 Task: Search one way flight ticket for 5 adults, 2 children, 1 infant in seat and 2 infants on lap in economy from Savannah: Savannah/hilton Head International Airport to Springfield: Abraham Lincoln Capital Airport on 5-2-2023. Choice of flights is Spirit. Number of bags: 1 carry on bag and 1 checked bag. Price is upto 97000. Outbound departure time preference is 7:45.
Action: Mouse moved to (309, 396)
Screenshot: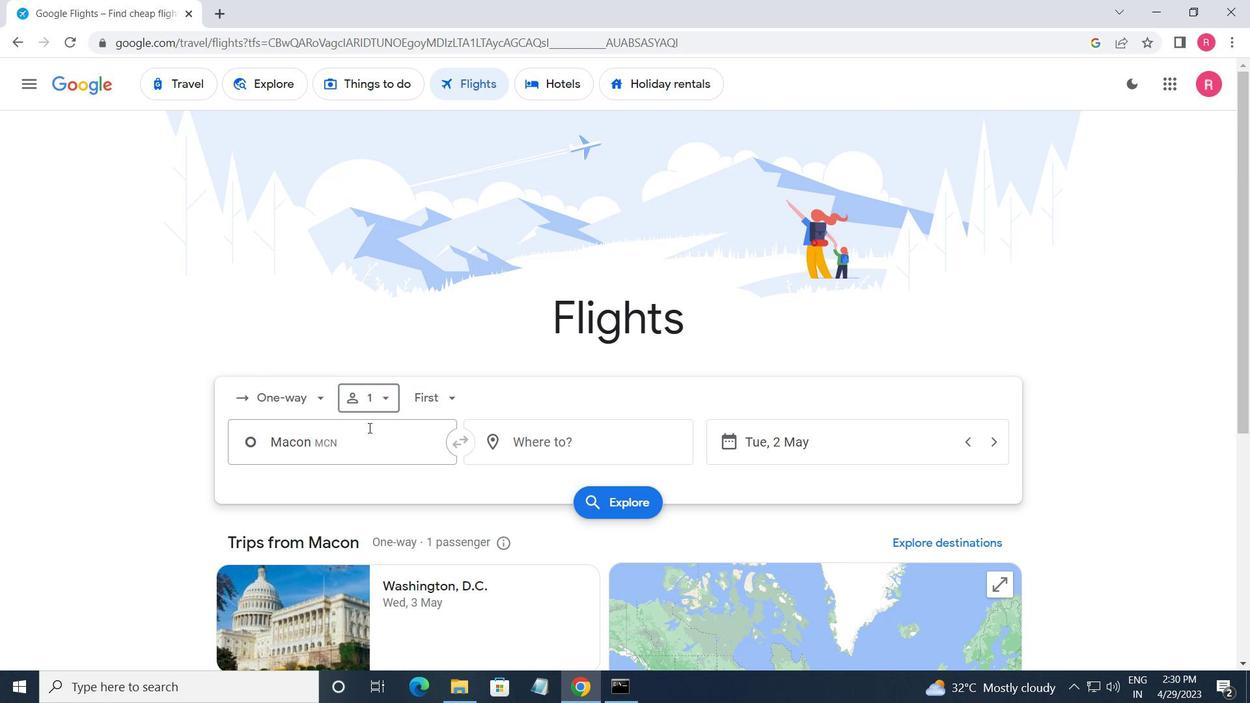 
Action: Mouse pressed left at (309, 396)
Screenshot: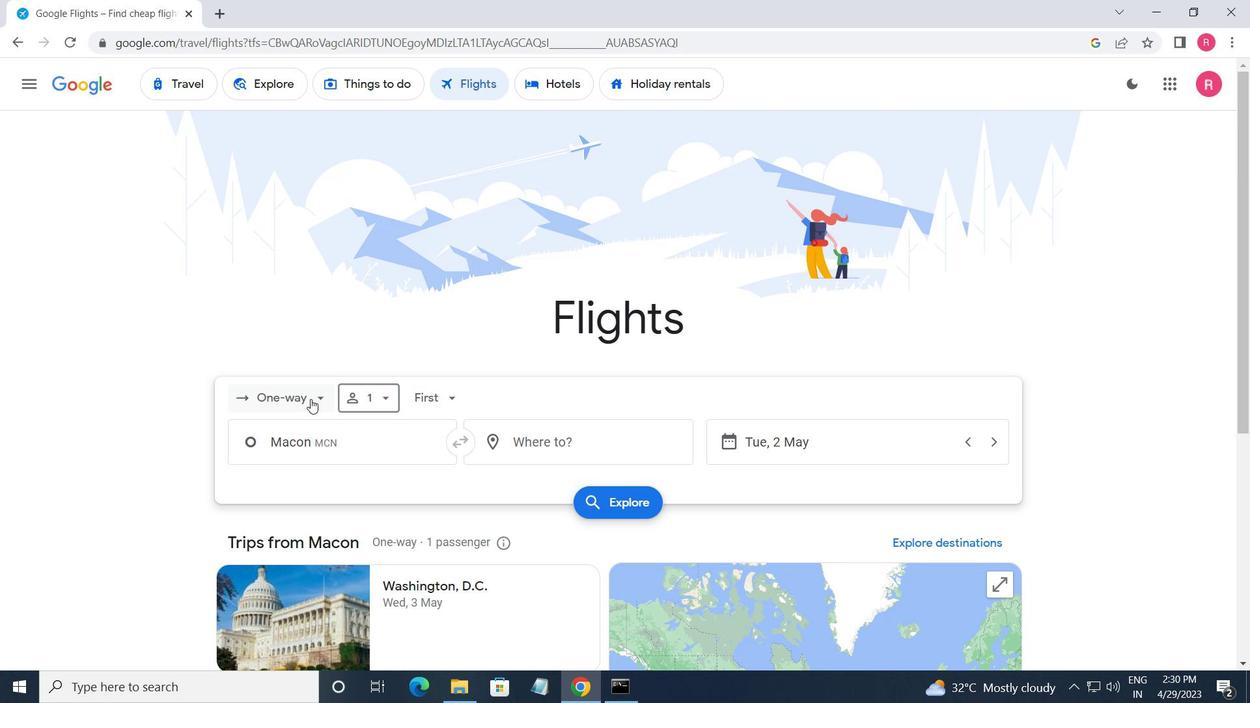 
Action: Mouse moved to (306, 470)
Screenshot: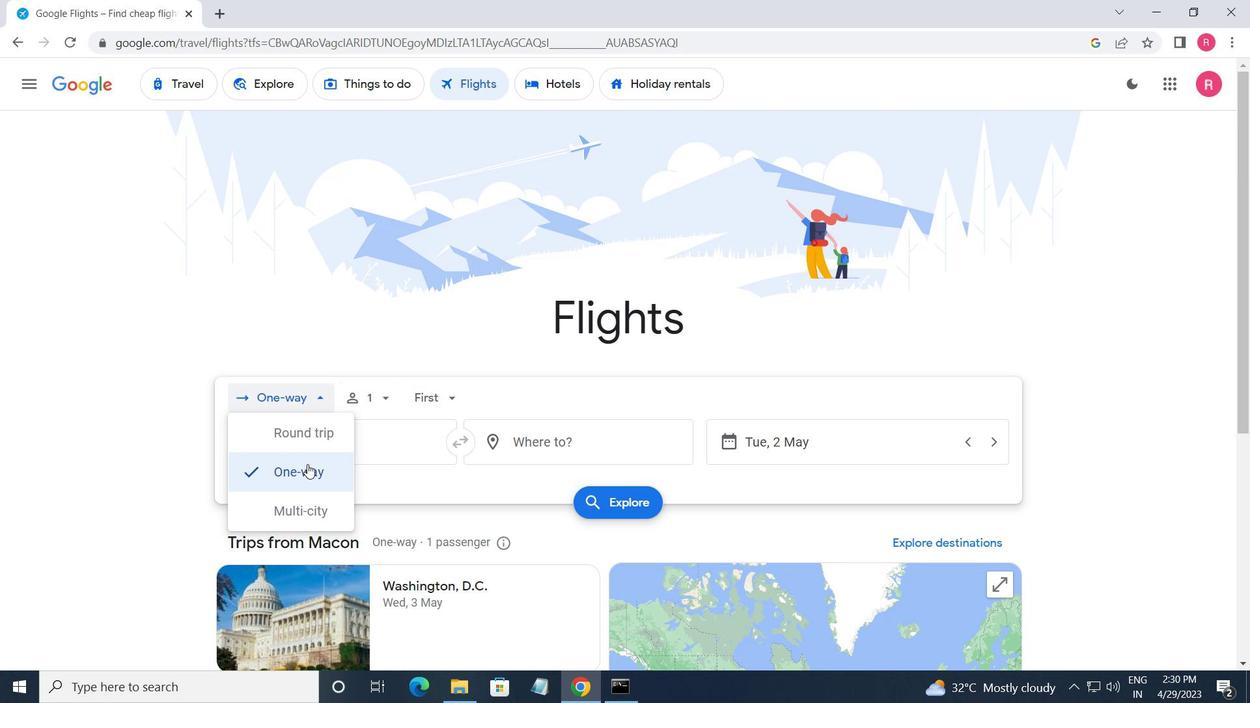 
Action: Mouse pressed left at (306, 470)
Screenshot: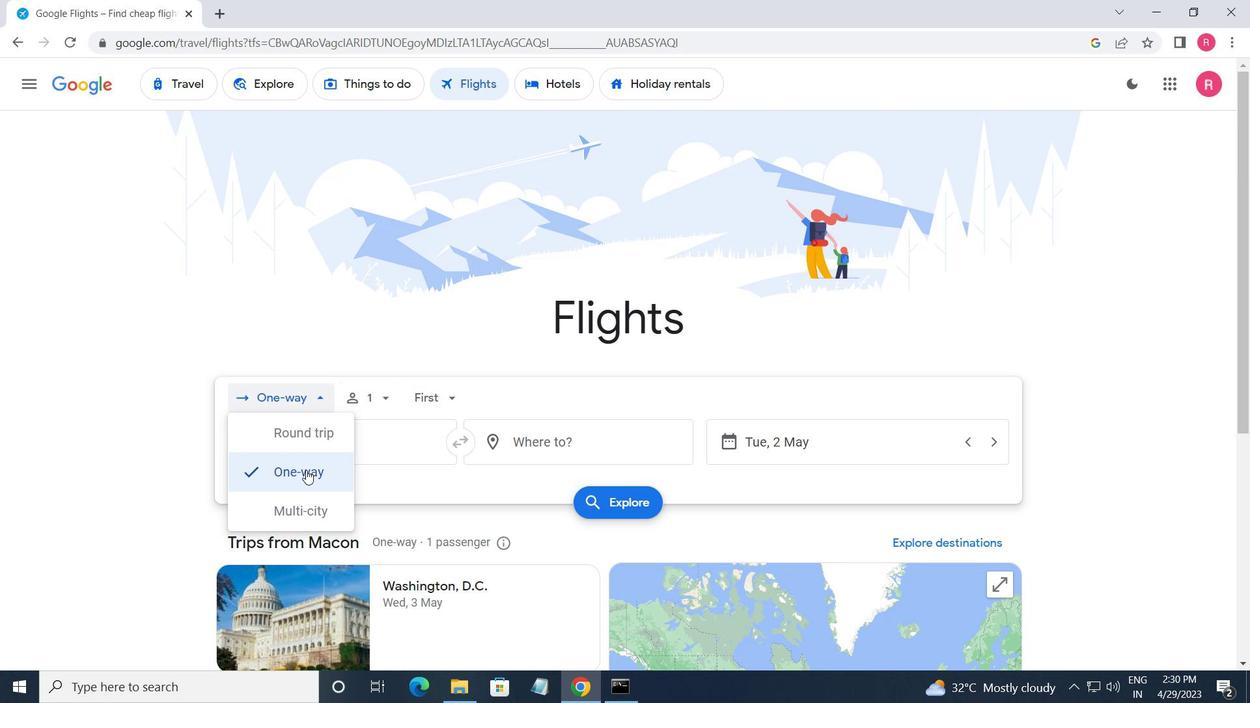 
Action: Mouse moved to (362, 403)
Screenshot: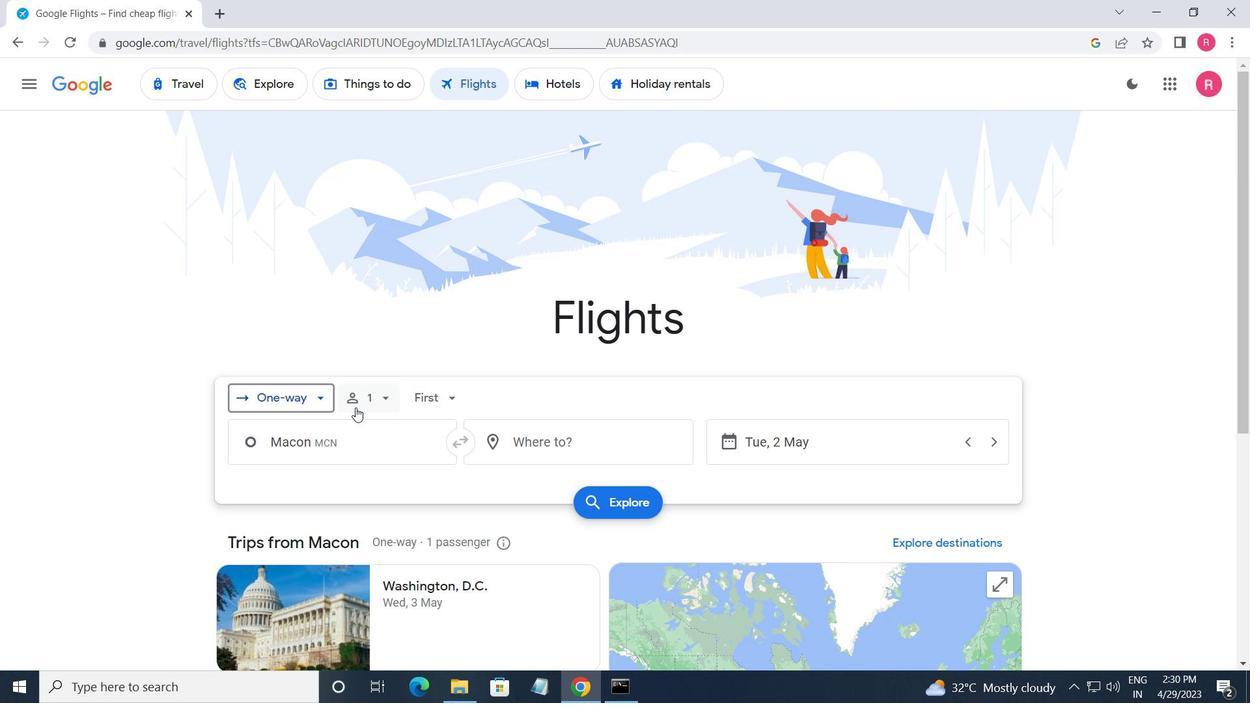 
Action: Mouse pressed left at (362, 403)
Screenshot: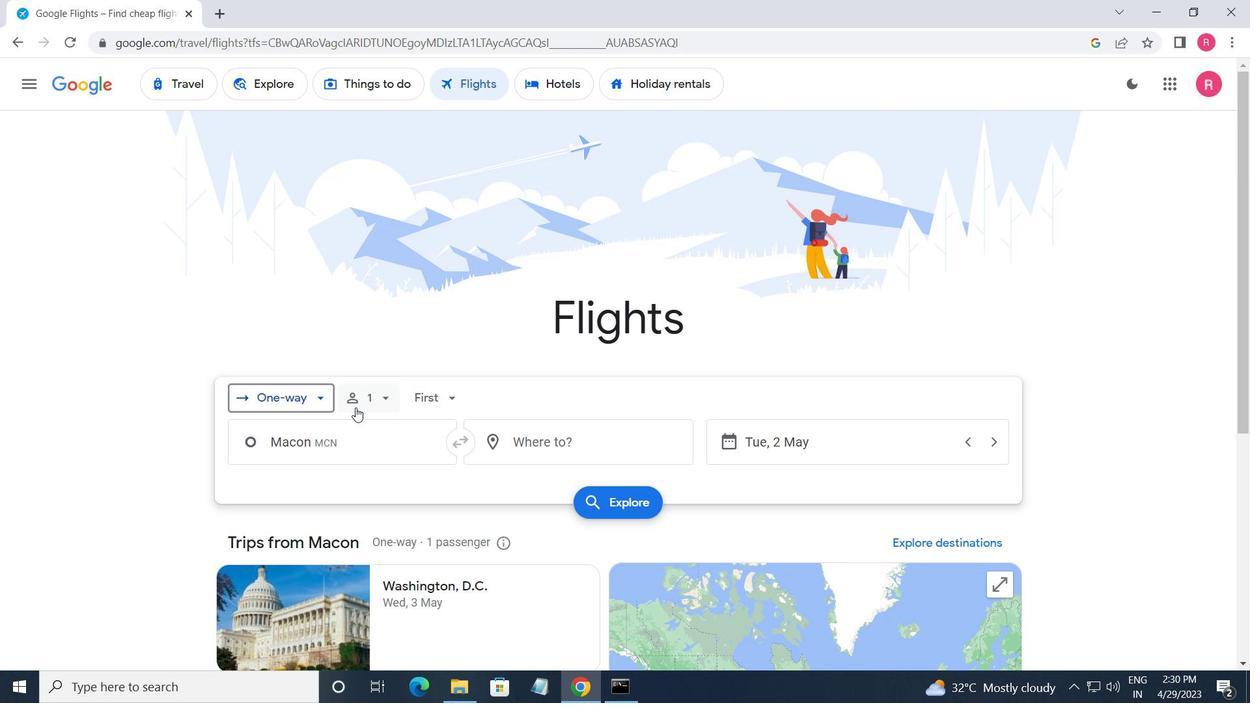 
Action: Mouse moved to (502, 442)
Screenshot: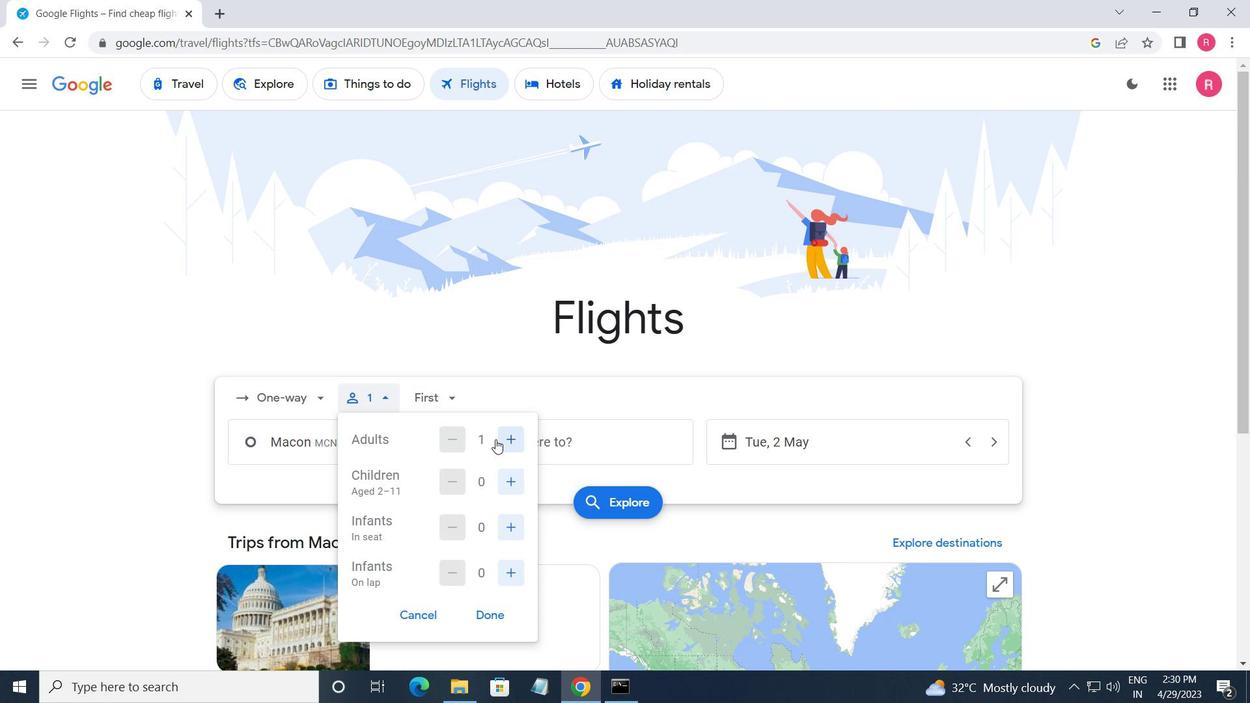 
Action: Mouse pressed left at (502, 442)
Screenshot: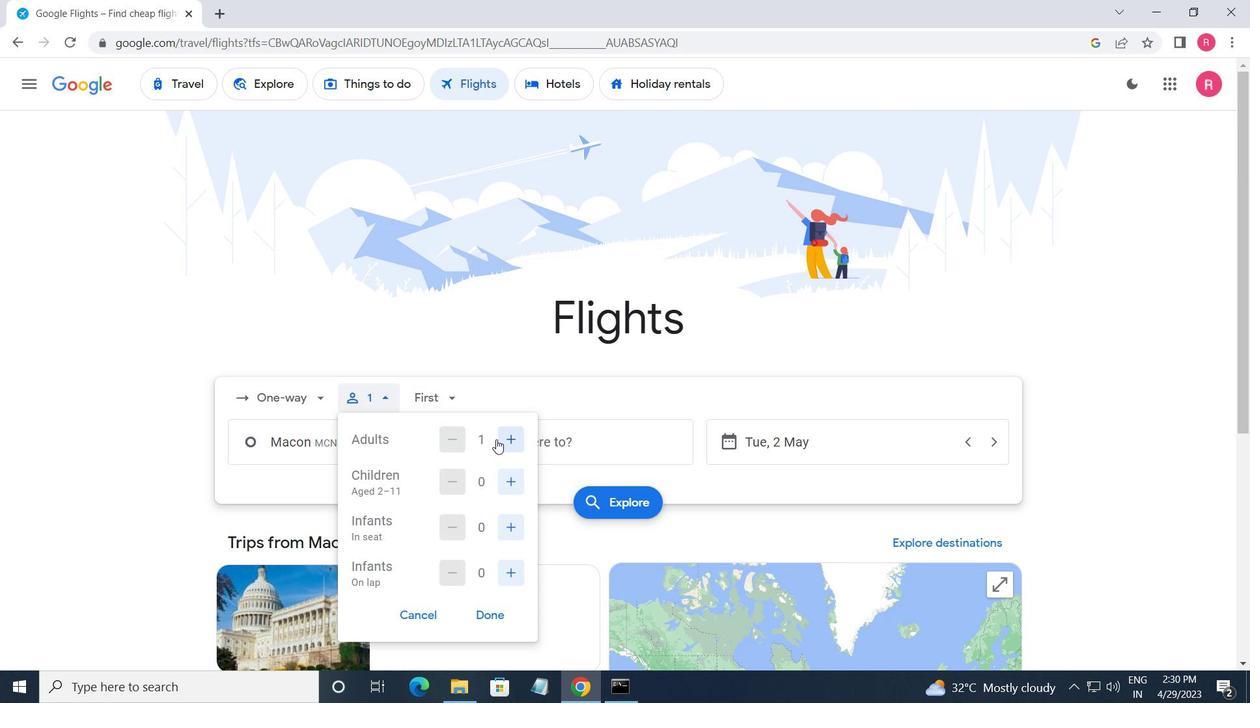 
Action: Mouse pressed left at (502, 442)
Screenshot: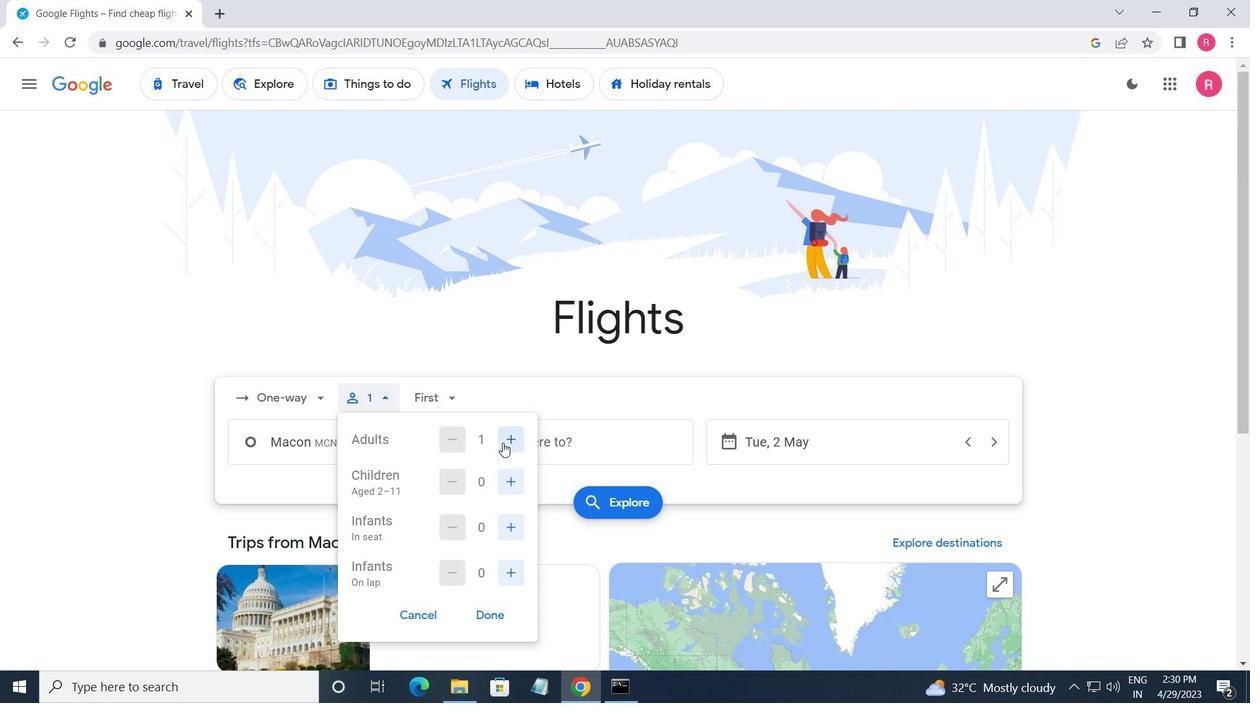 
Action: Mouse pressed left at (502, 442)
Screenshot: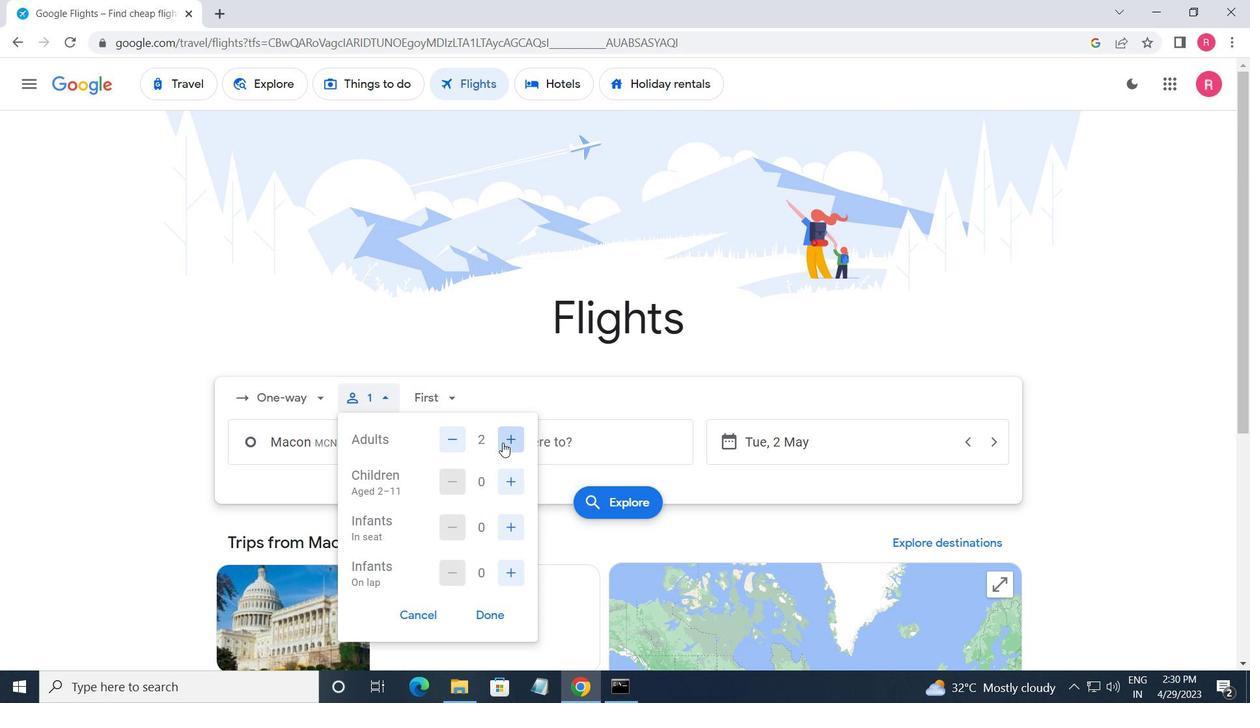 
Action: Mouse pressed left at (502, 442)
Screenshot: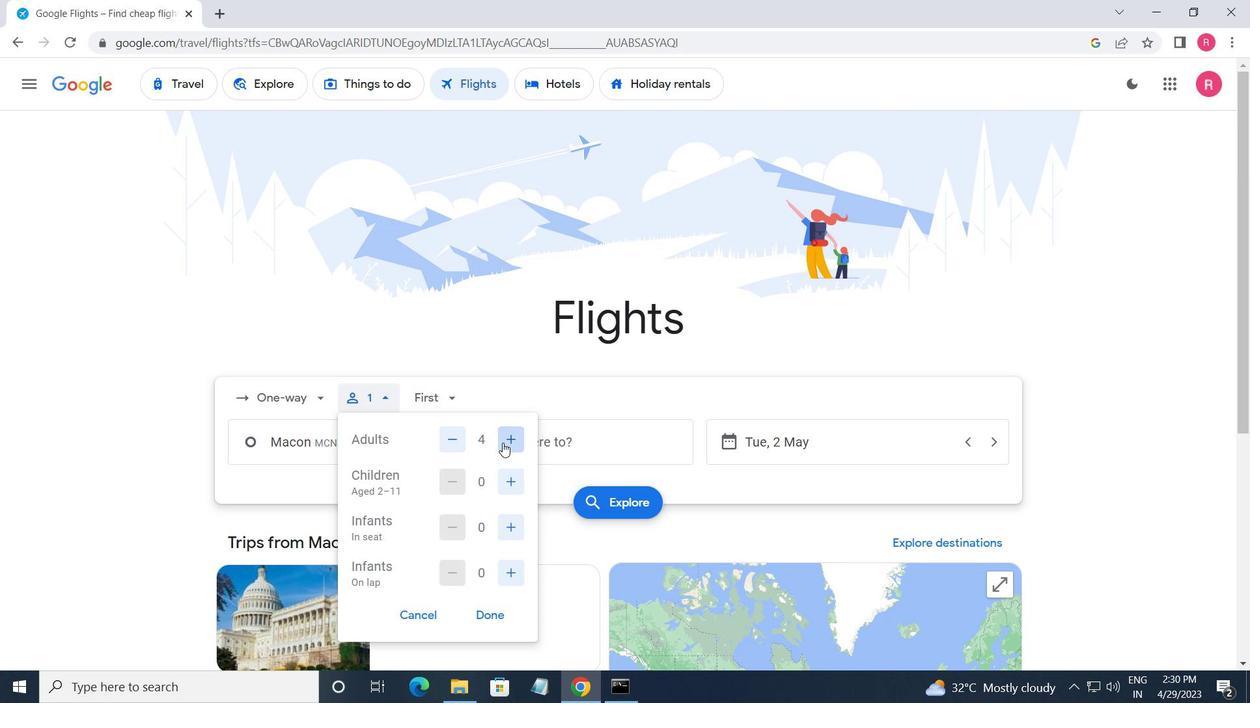 
Action: Mouse moved to (512, 485)
Screenshot: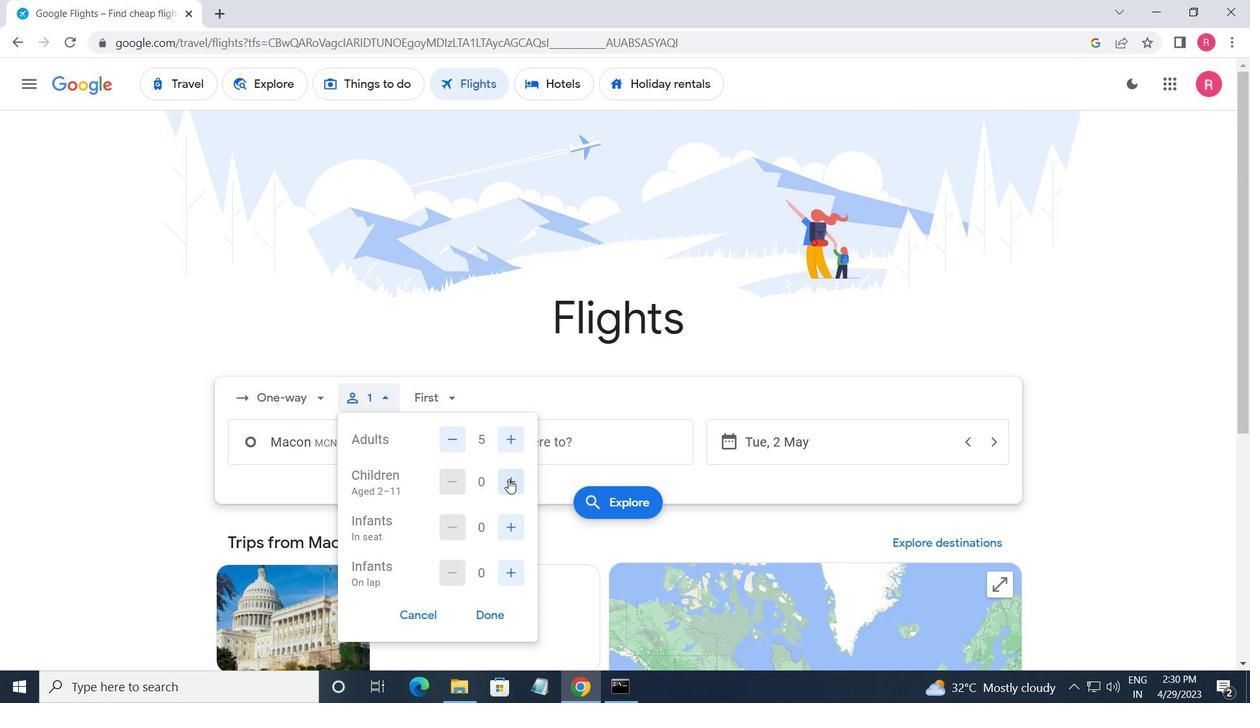 
Action: Mouse pressed left at (512, 485)
Screenshot: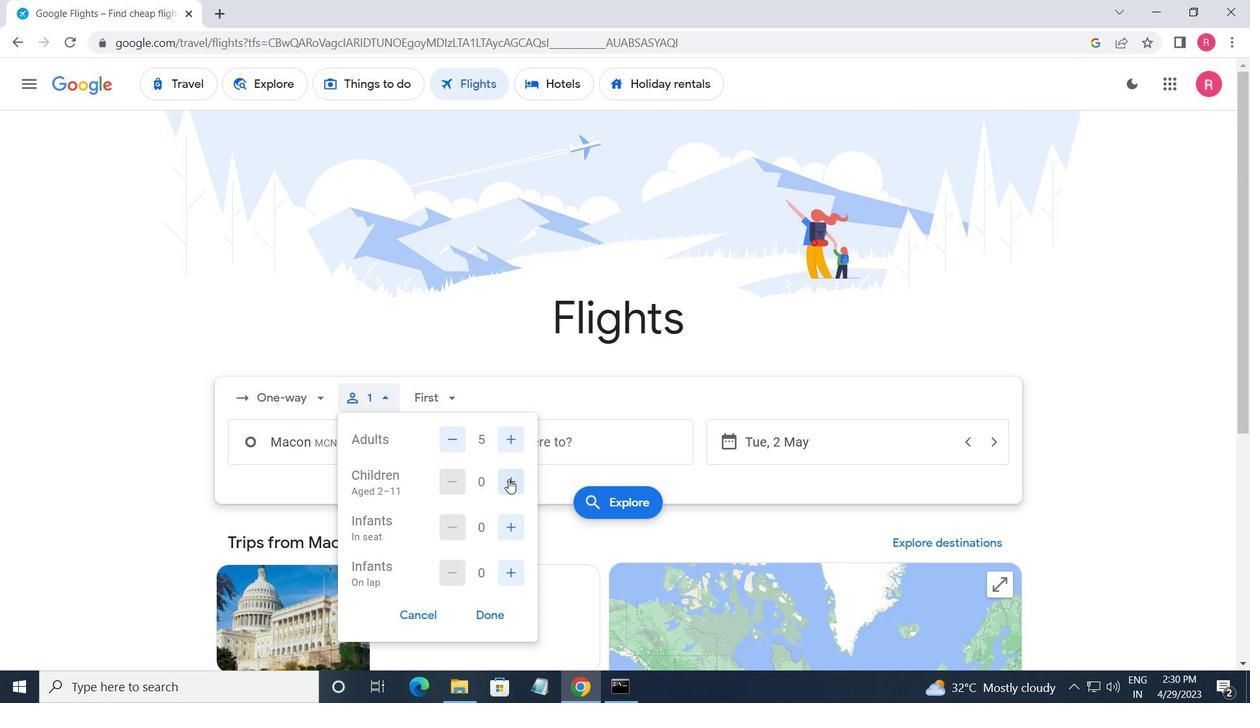 
Action: Mouse pressed left at (512, 485)
Screenshot: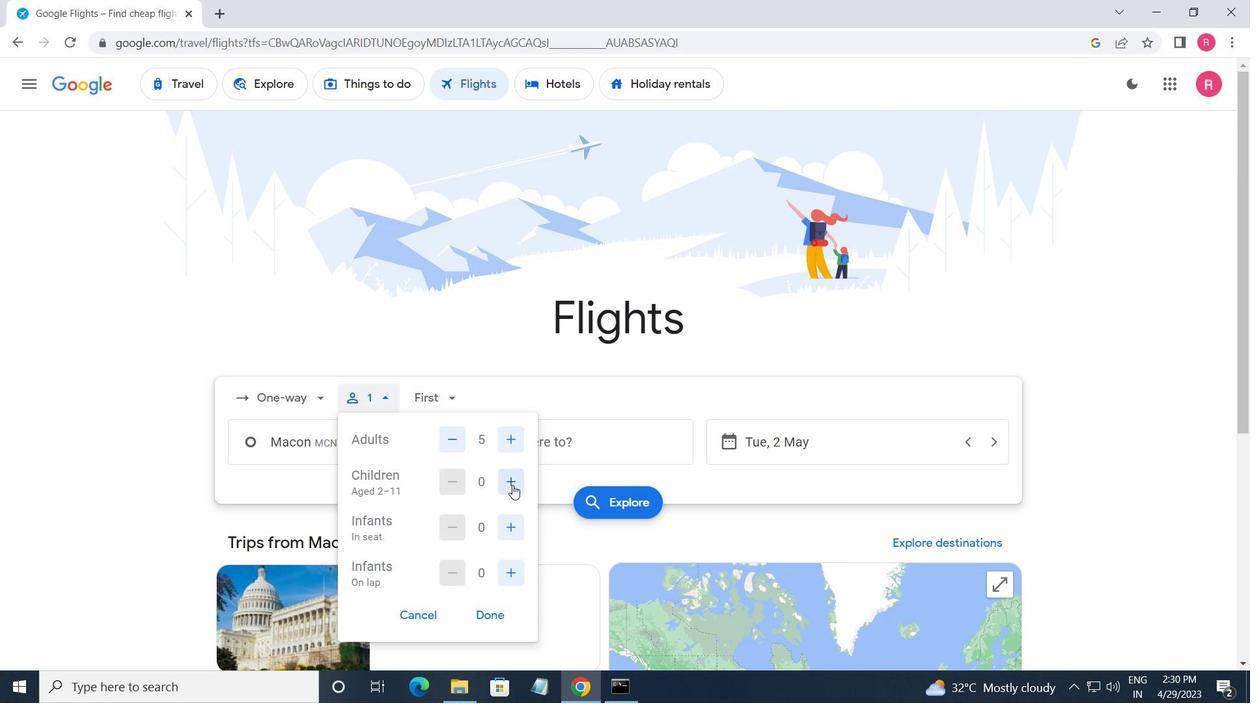 
Action: Mouse moved to (522, 526)
Screenshot: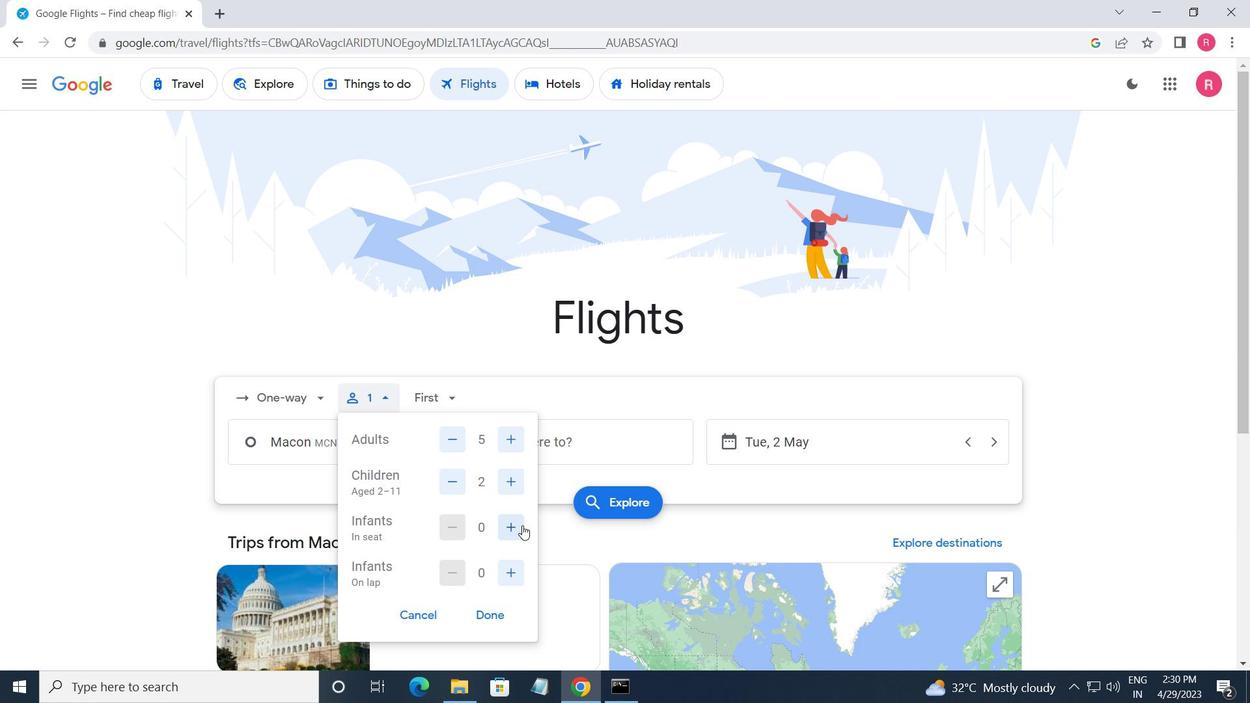 
Action: Mouse pressed left at (522, 526)
Screenshot: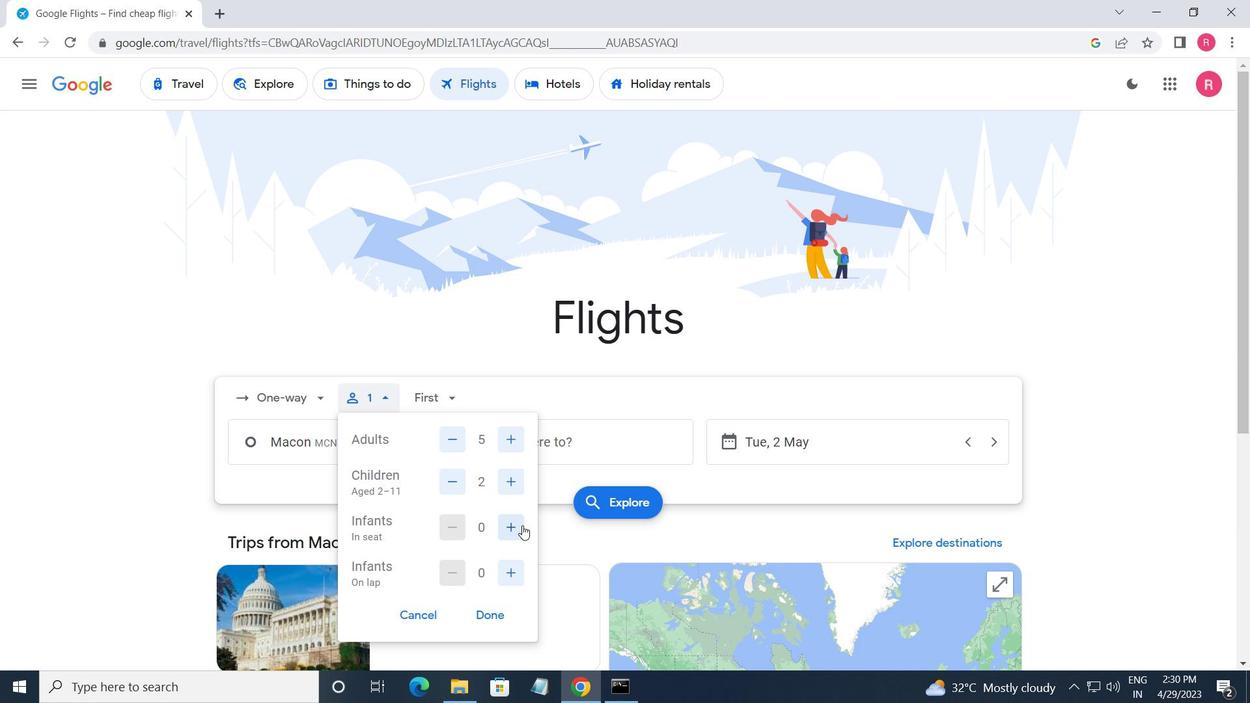 
Action: Mouse moved to (507, 577)
Screenshot: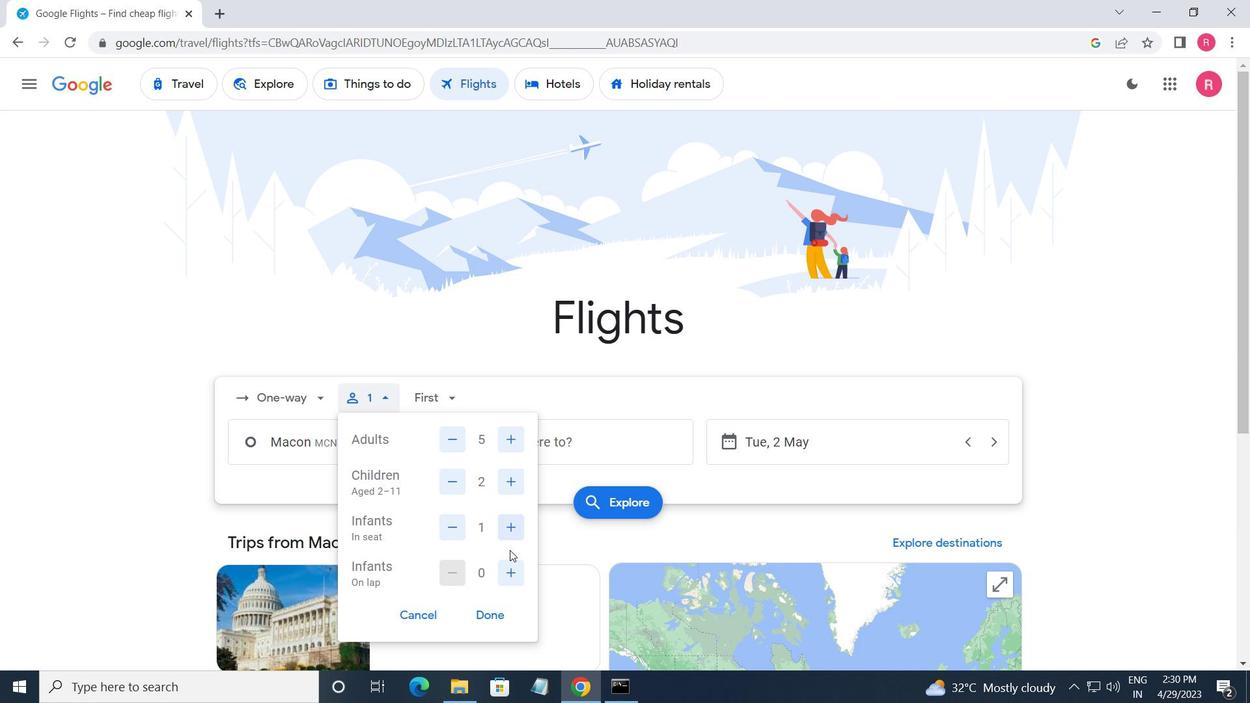 
Action: Mouse pressed left at (507, 577)
Screenshot: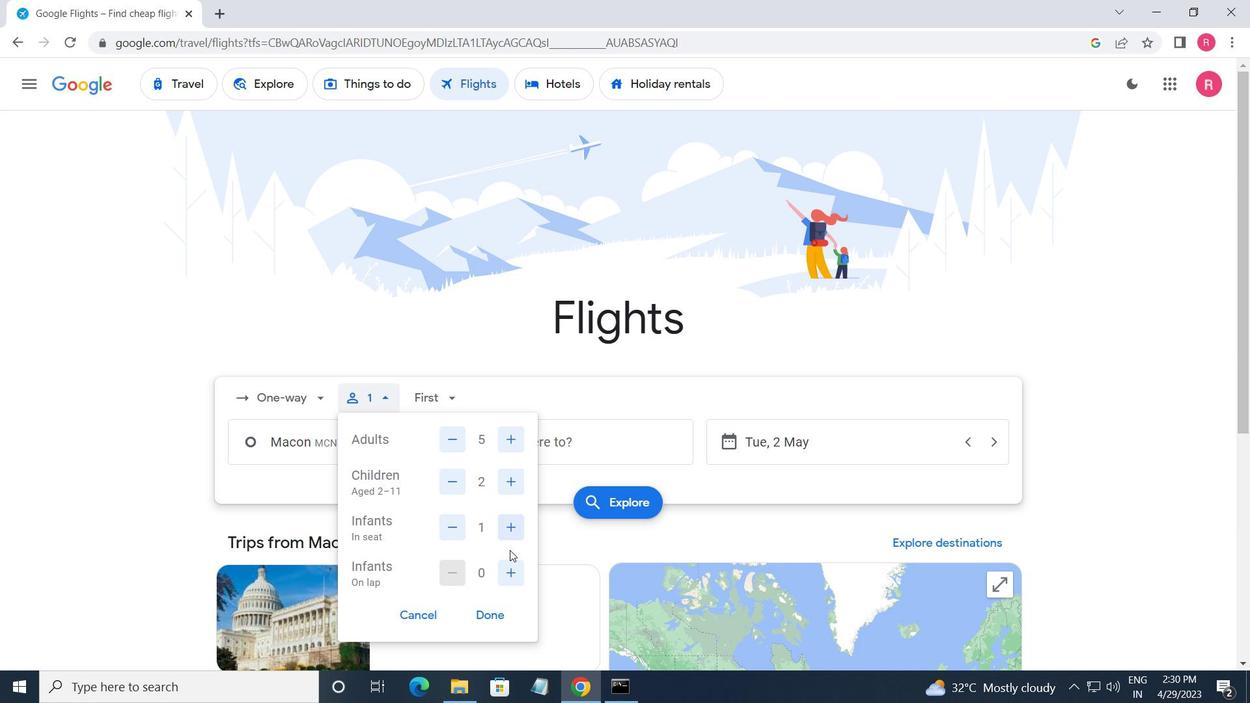 
Action: Mouse moved to (493, 608)
Screenshot: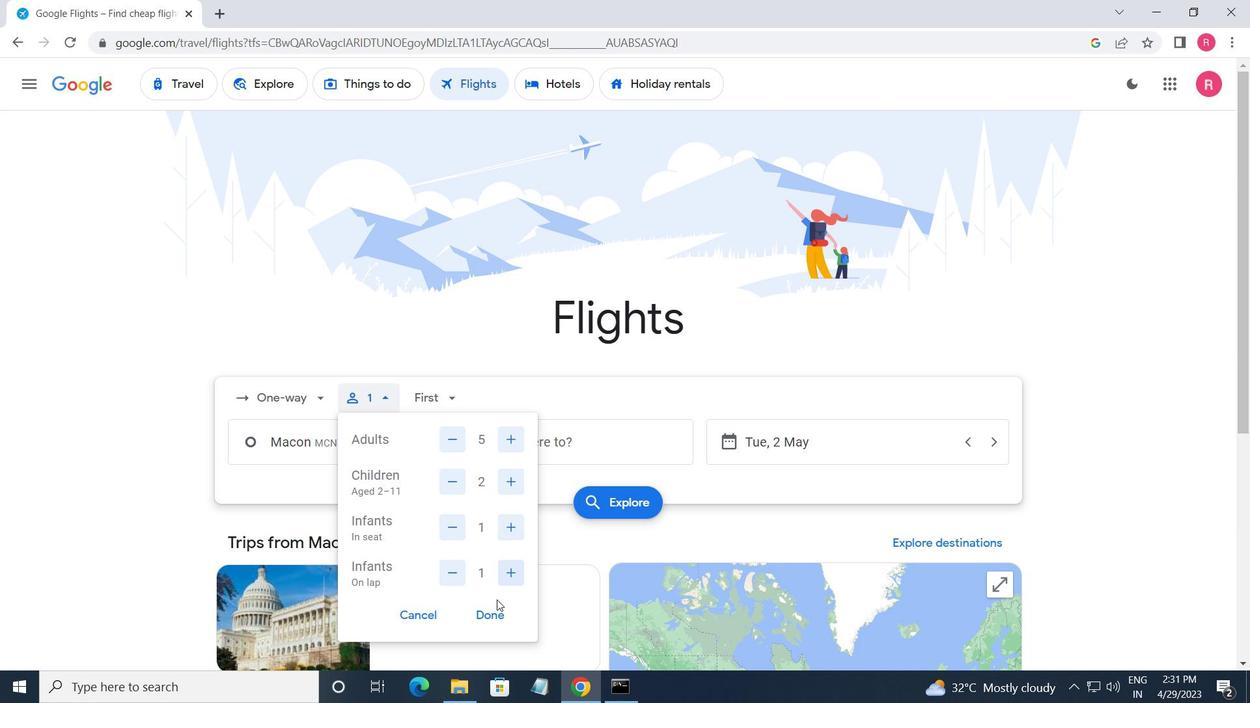 
Action: Mouse pressed left at (493, 608)
Screenshot: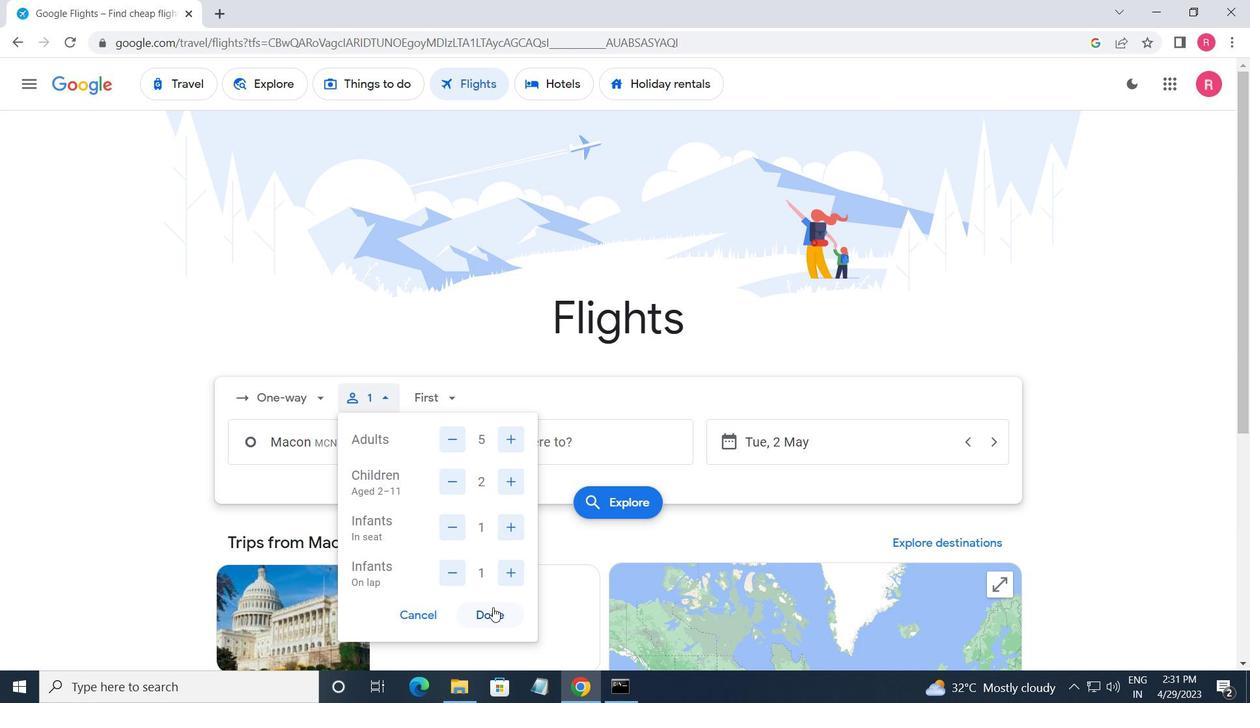 
Action: Mouse moved to (427, 397)
Screenshot: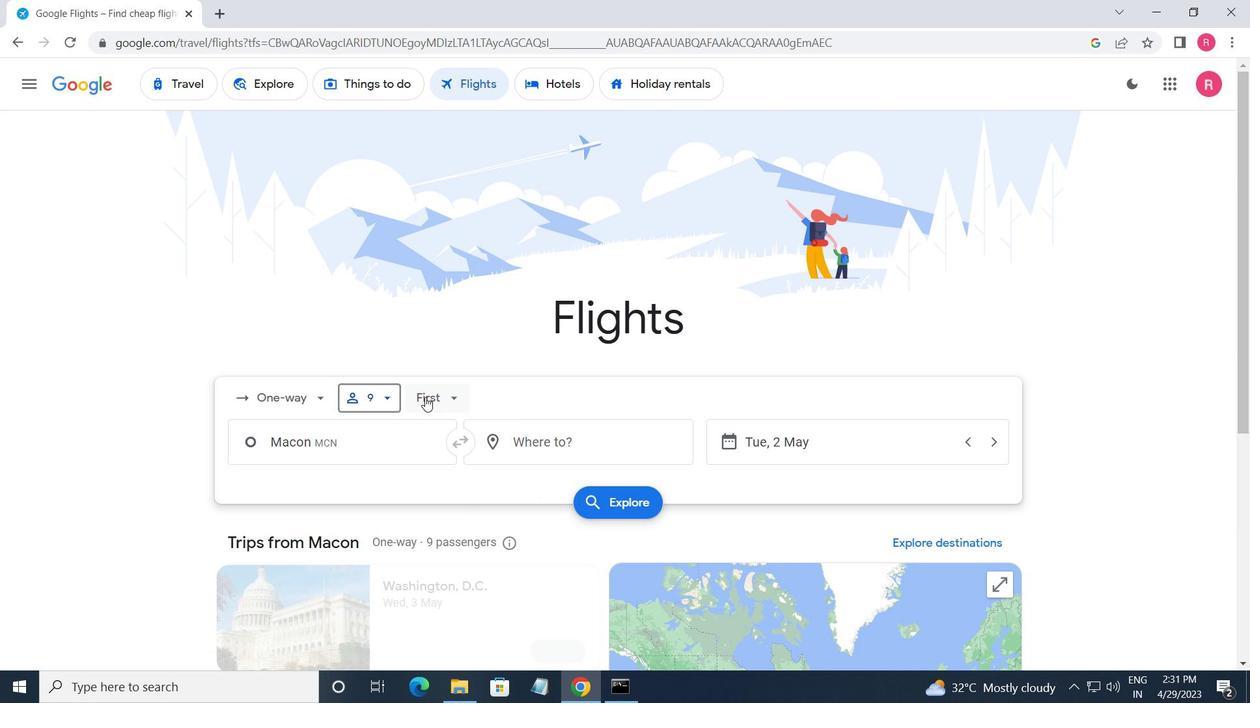 
Action: Mouse pressed left at (427, 397)
Screenshot: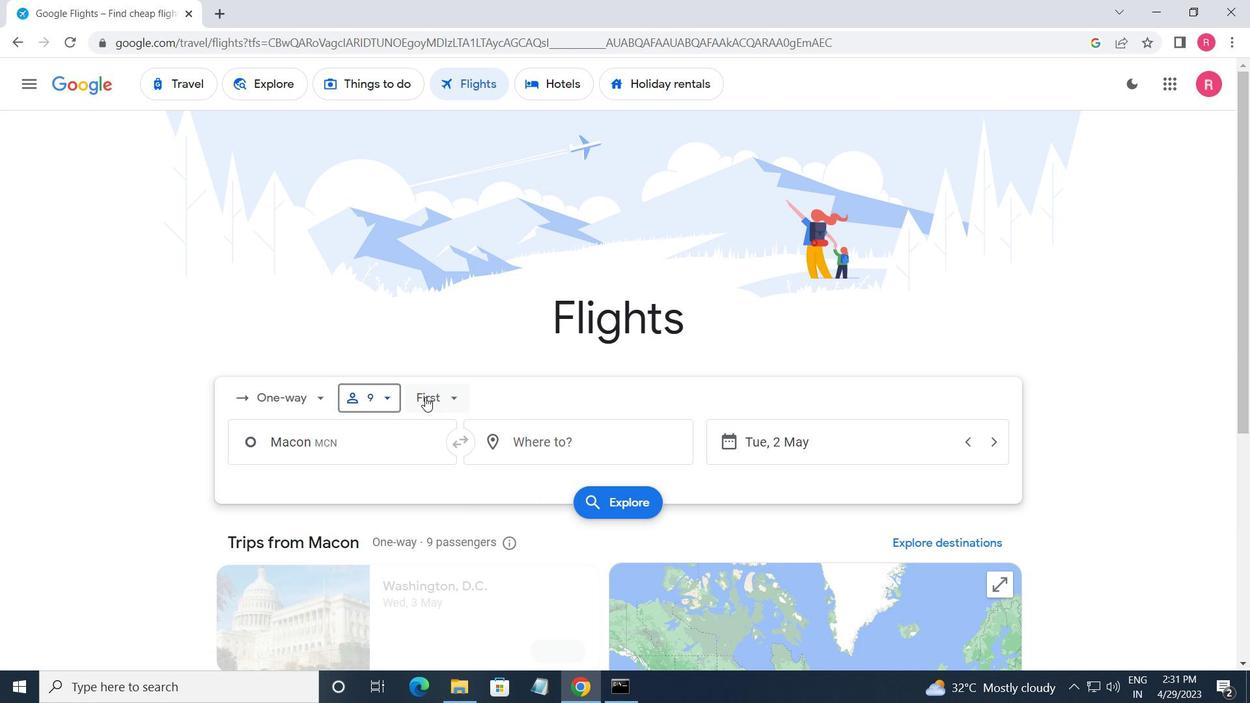 
Action: Mouse moved to (475, 444)
Screenshot: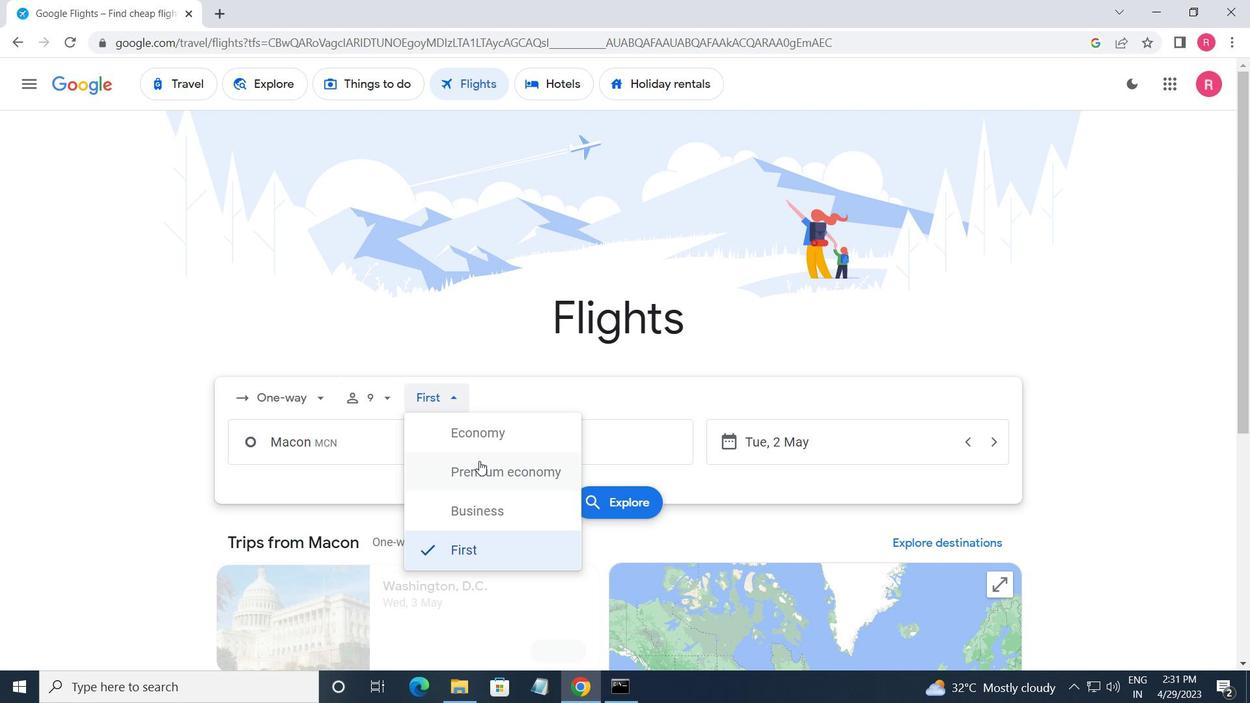 
Action: Mouse pressed left at (475, 444)
Screenshot: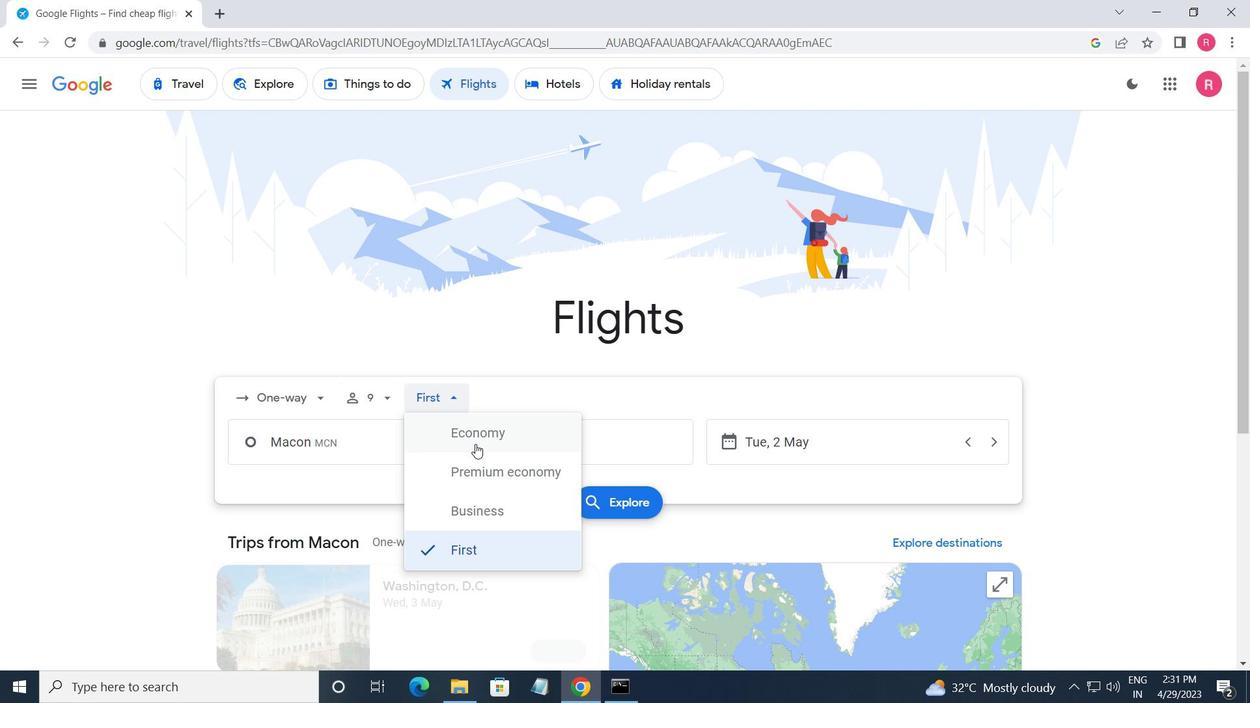 
Action: Mouse moved to (392, 457)
Screenshot: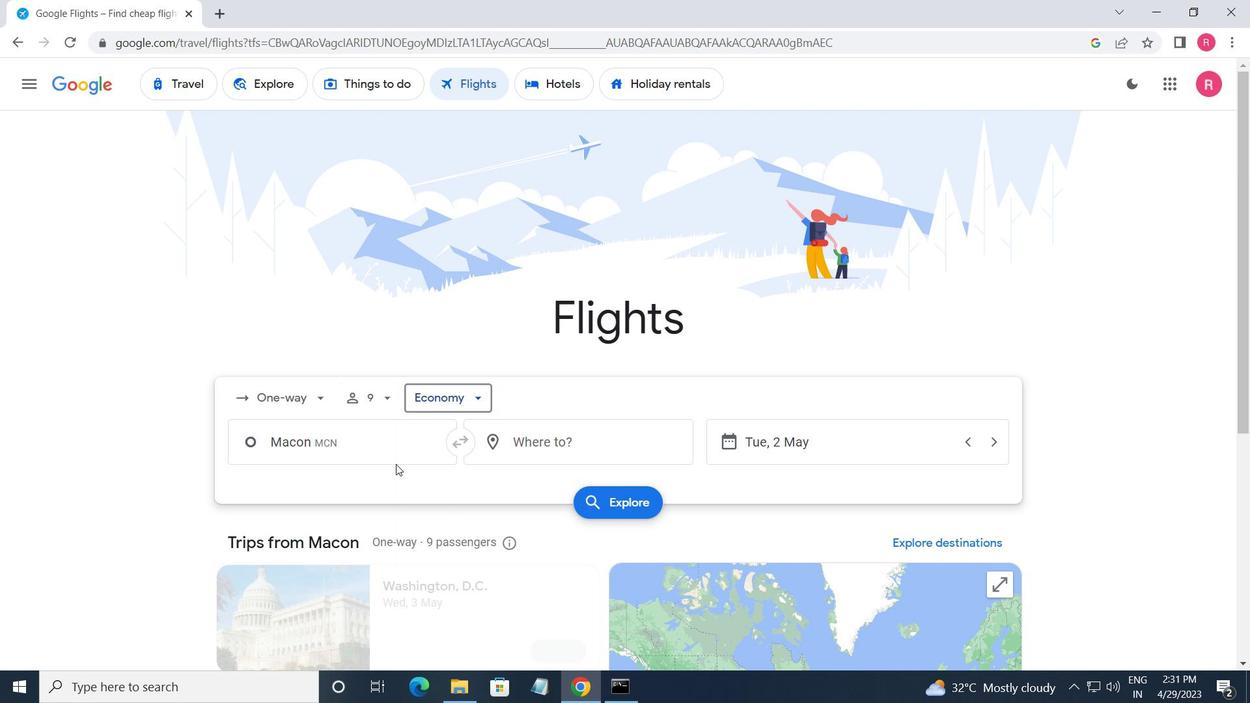 
Action: Mouse pressed left at (392, 457)
Screenshot: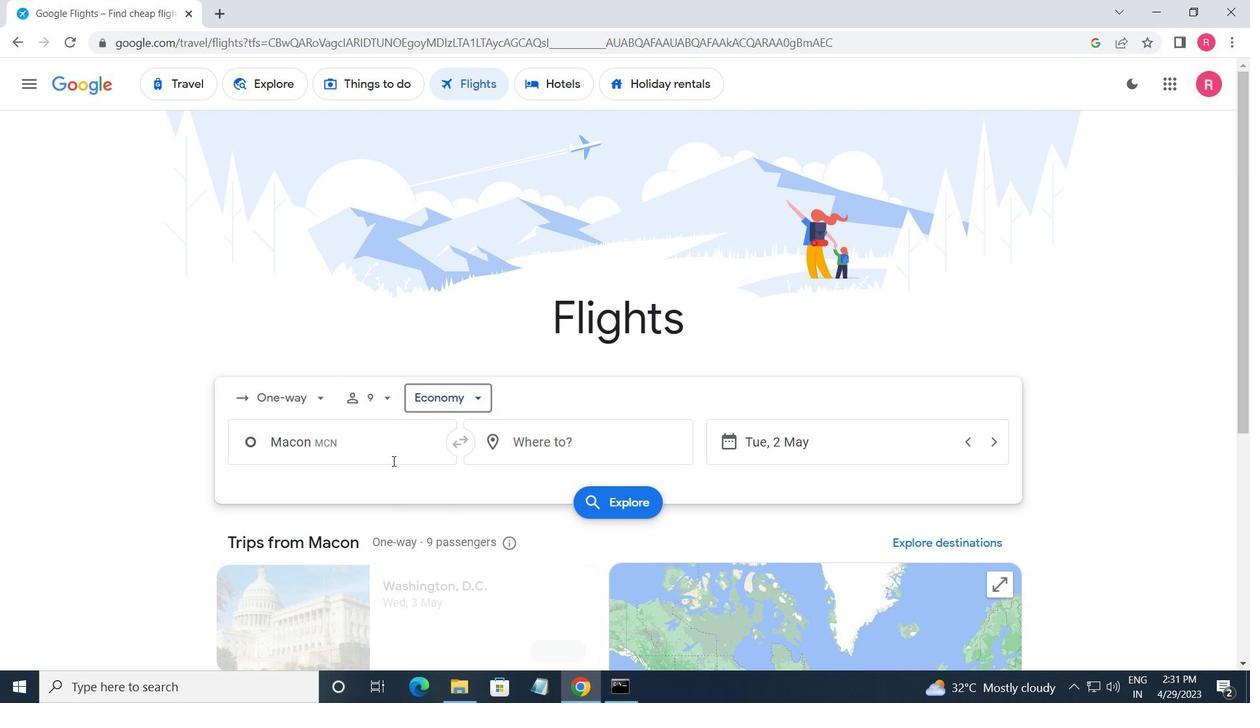 
Action: Key pressed <Key.shift>S<Key.backspace><Key.shift>SAVANNAH
Screenshot: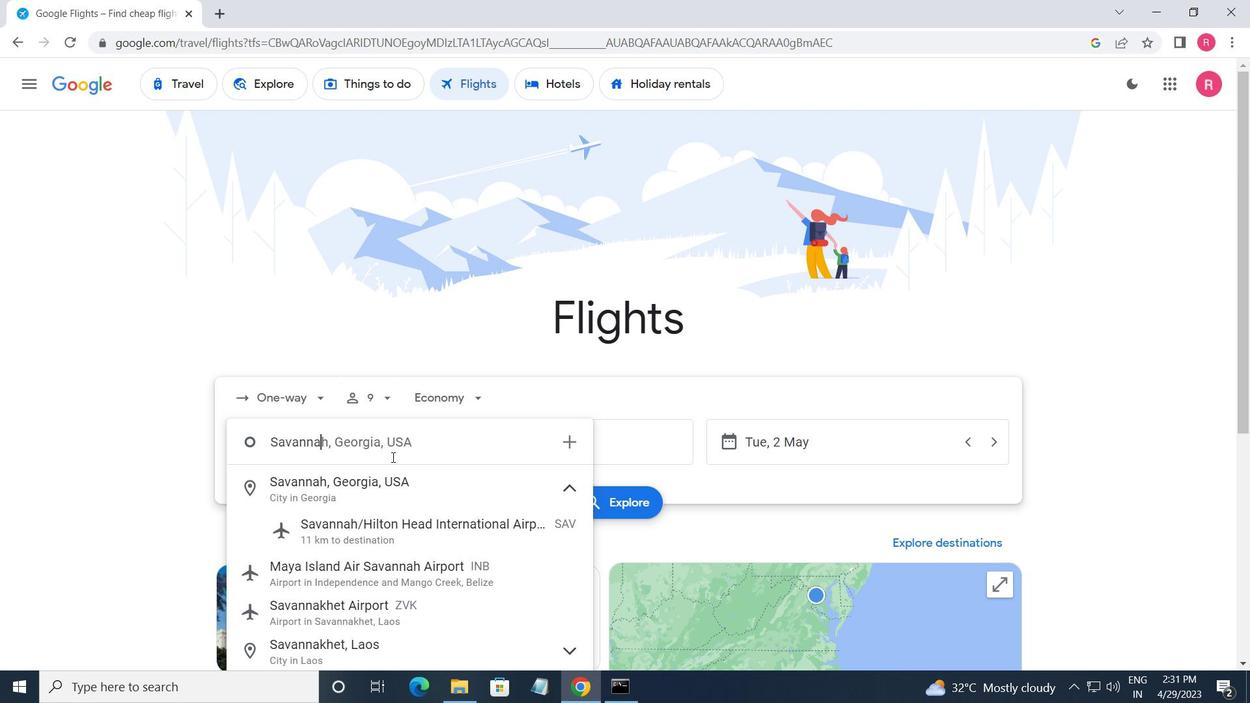 
Action: Mouse moved to (372, 468)
Screenshot: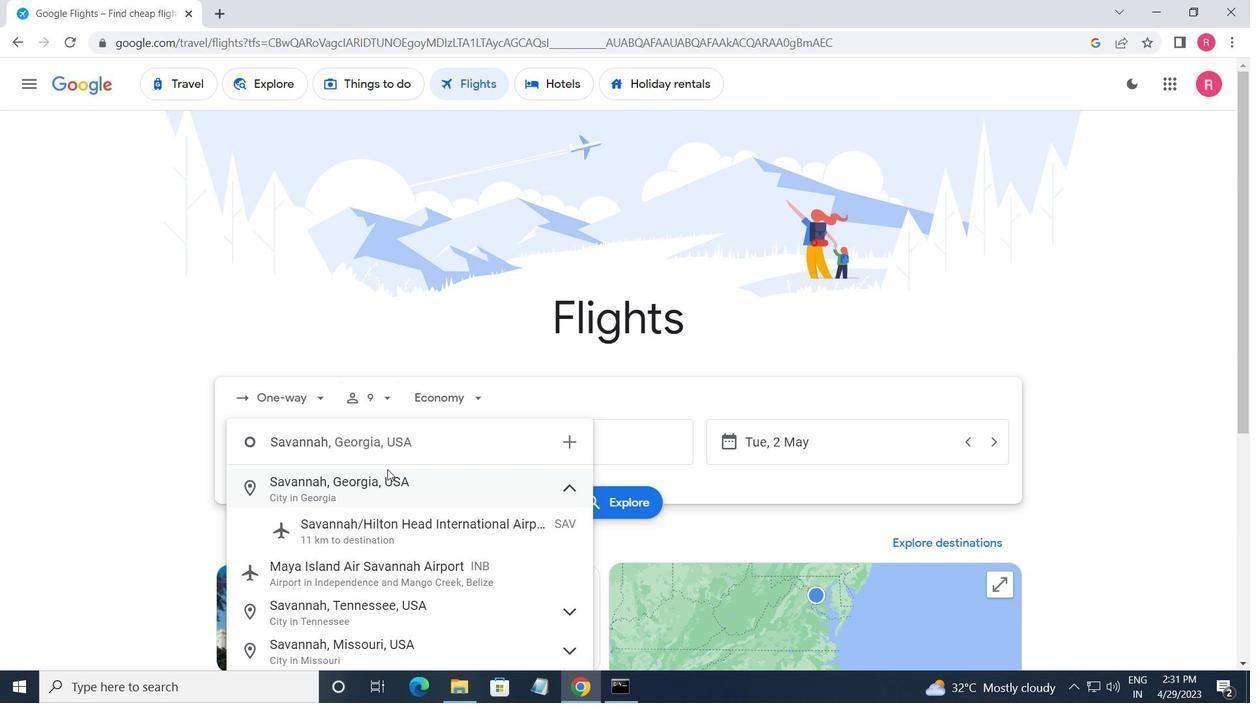 
Action: Key pressed <Key.backspace><Key.backspace><Key.backspace><Key.backspace><Key.backspace><Key.backspace><Key.backspace><Key.backspace><Key.backspace><Key.backspace><Key.backspace><Key.backspace><Key.backspace><Key.backspace><Key.backspace><Key.backspace><Key.backspace>HILTON<Key.space>
Screenshot: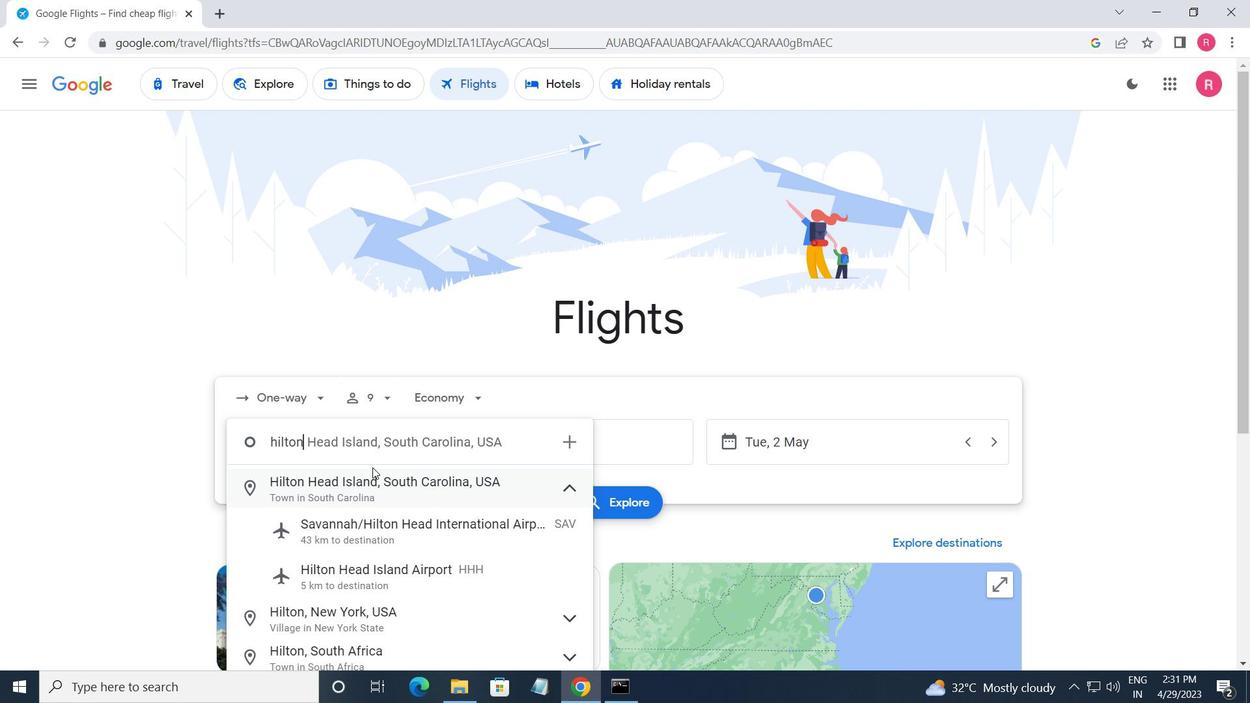 
Action: Mouse moved to (371, 563)
Screenshot: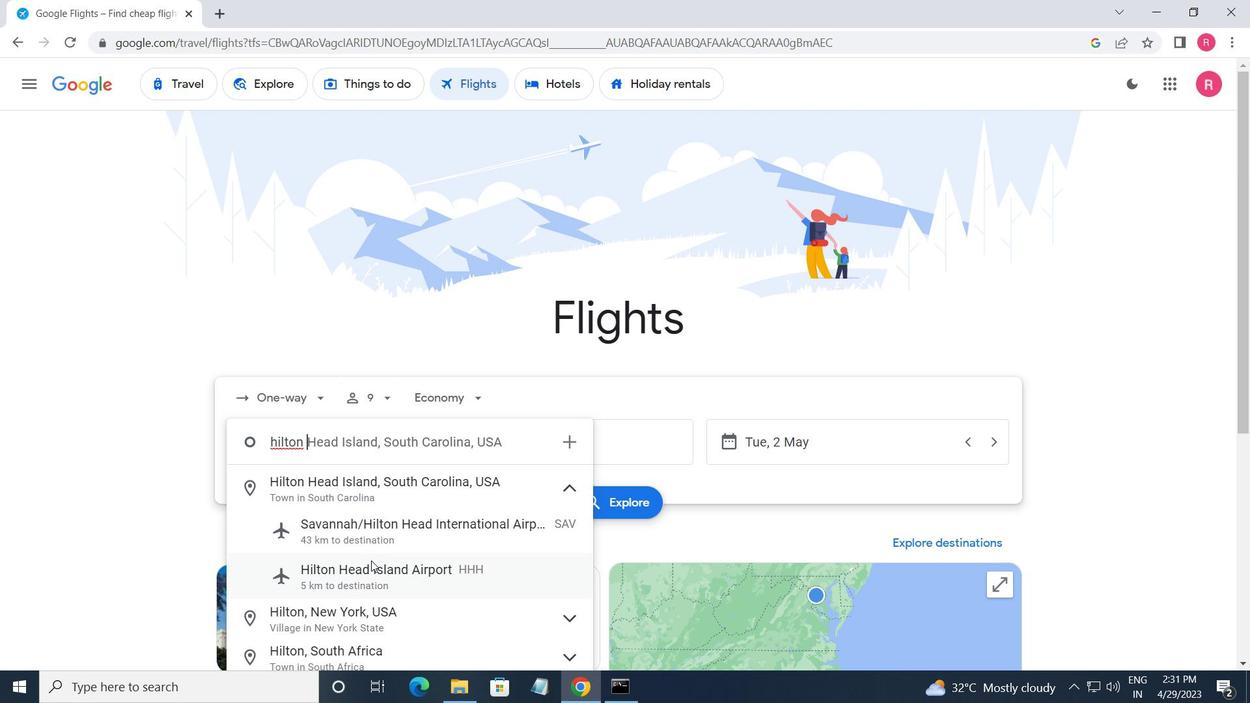 
Action: Mouse pressed left at (371, 563)
Screenshot: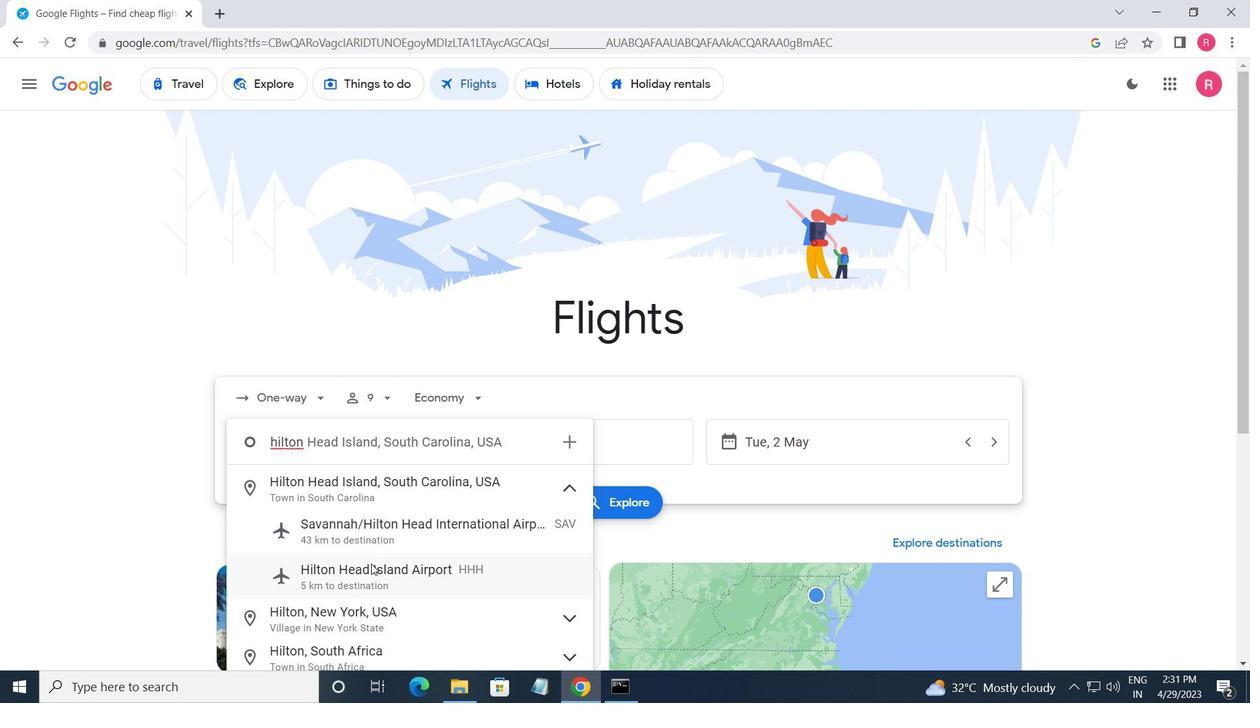 
Action: Mouse moved to (515, 449)
Screenshot: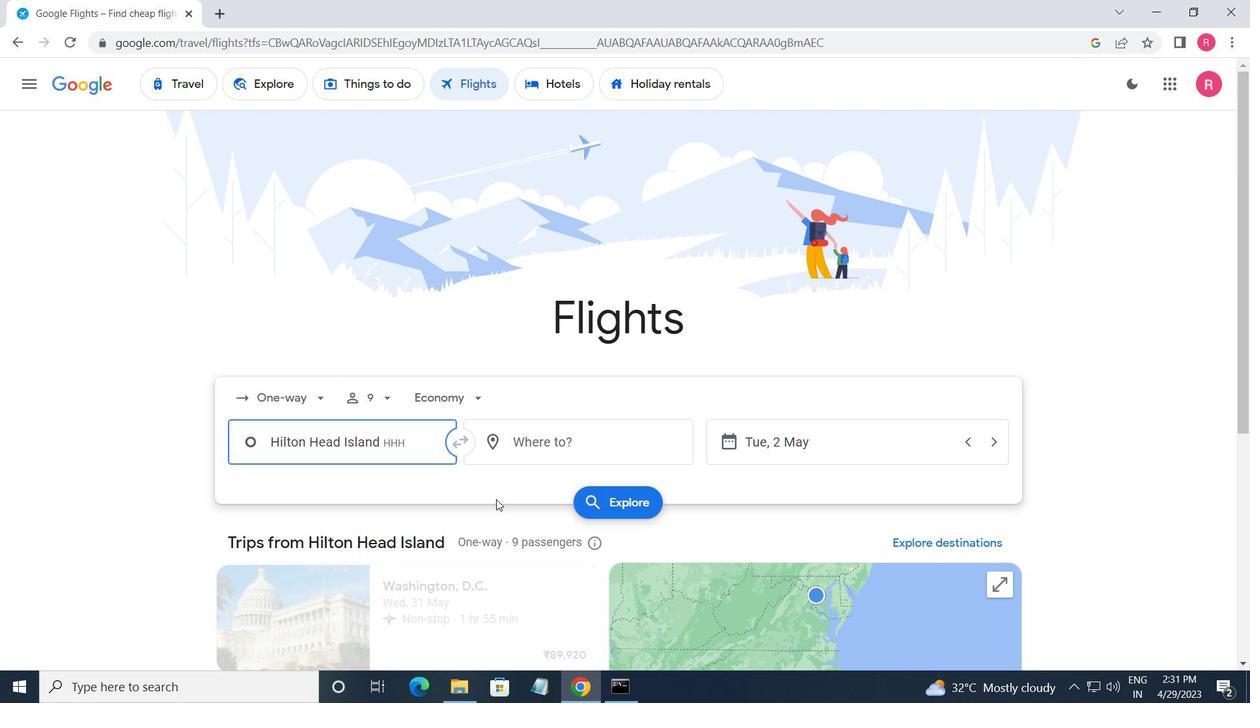 
Action: Mouse pressed left at (515, 449)
Screenshot: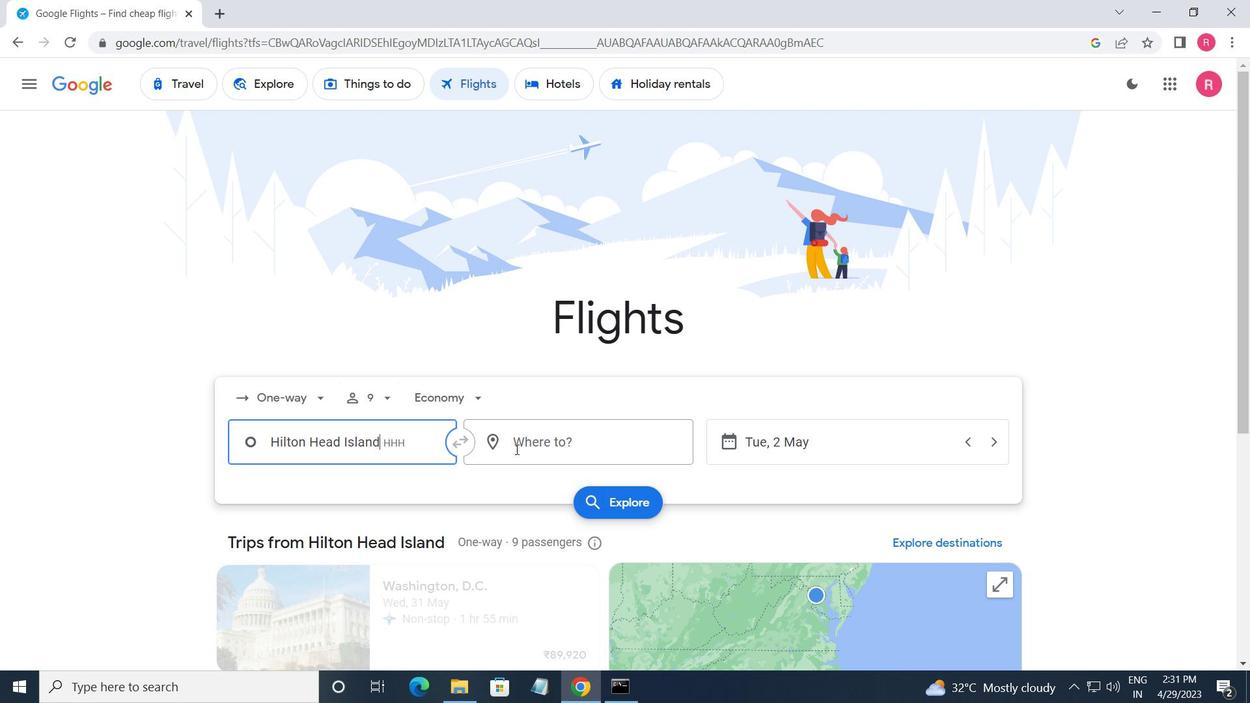 
Action: Mouse moved to (548, 591)
Screenshot: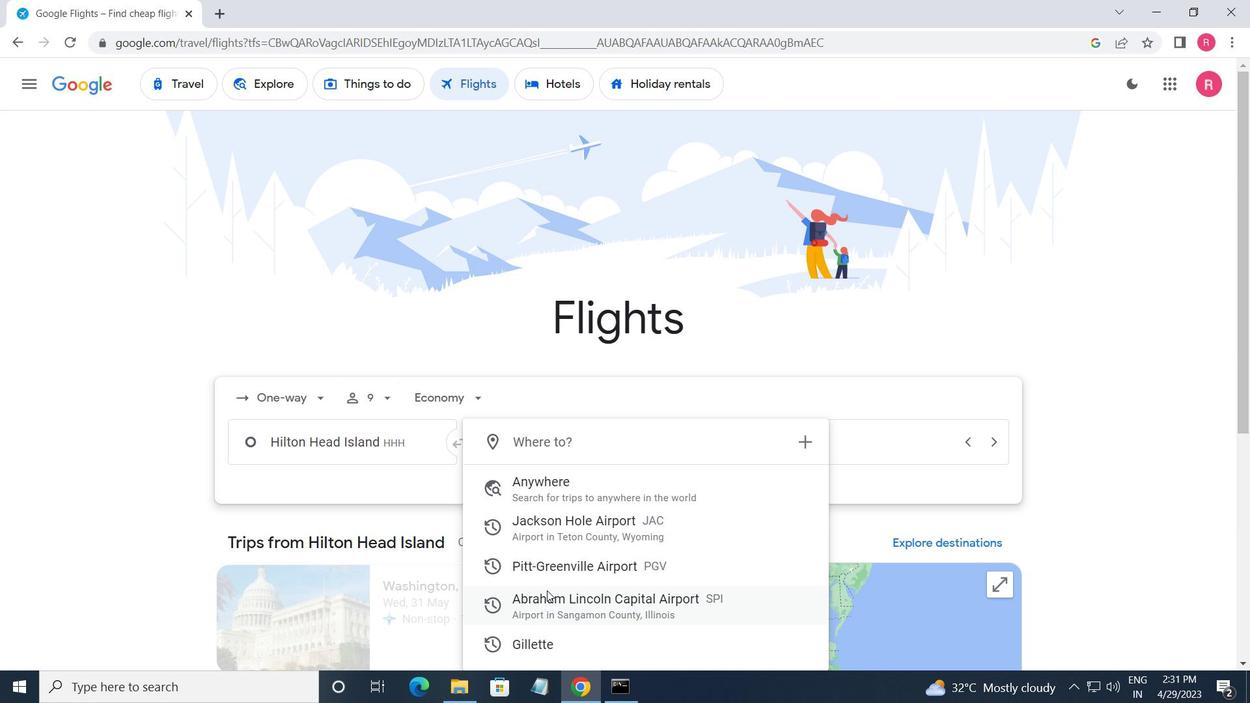 
Action: Mouse pressed left at (548, 591)
Screenshot: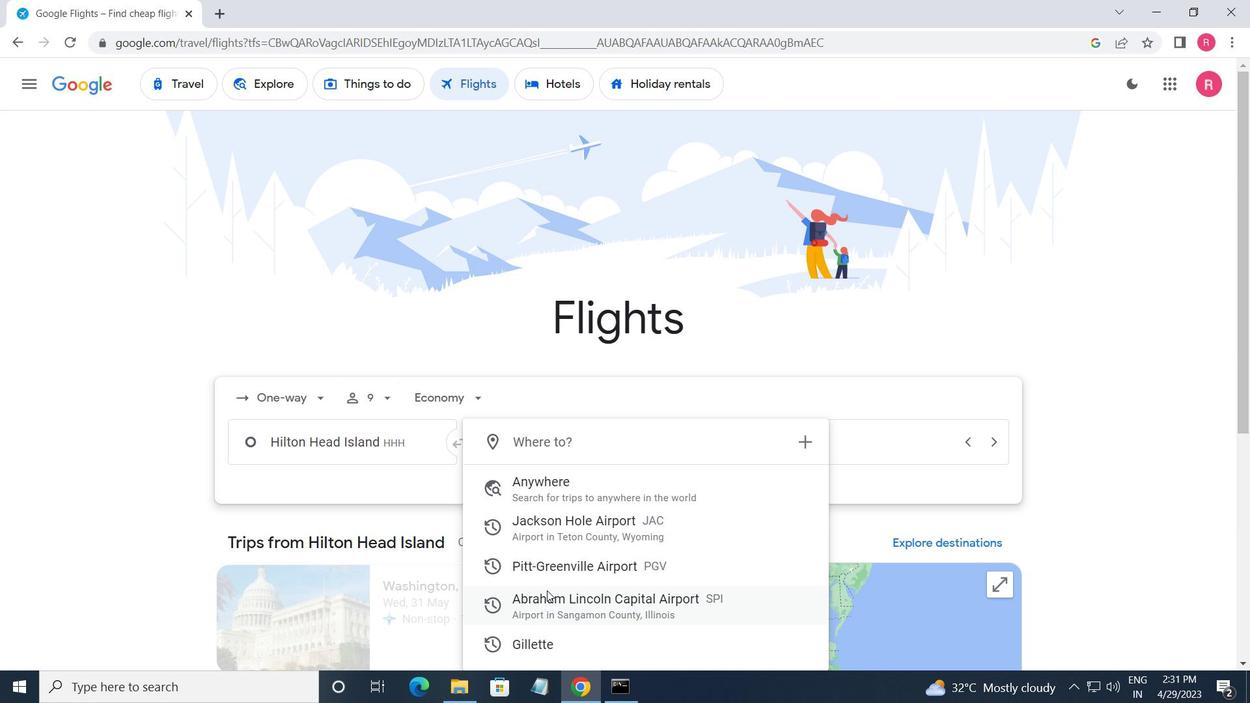 
Action: Mouse moved to (868, 460)
Screenshot: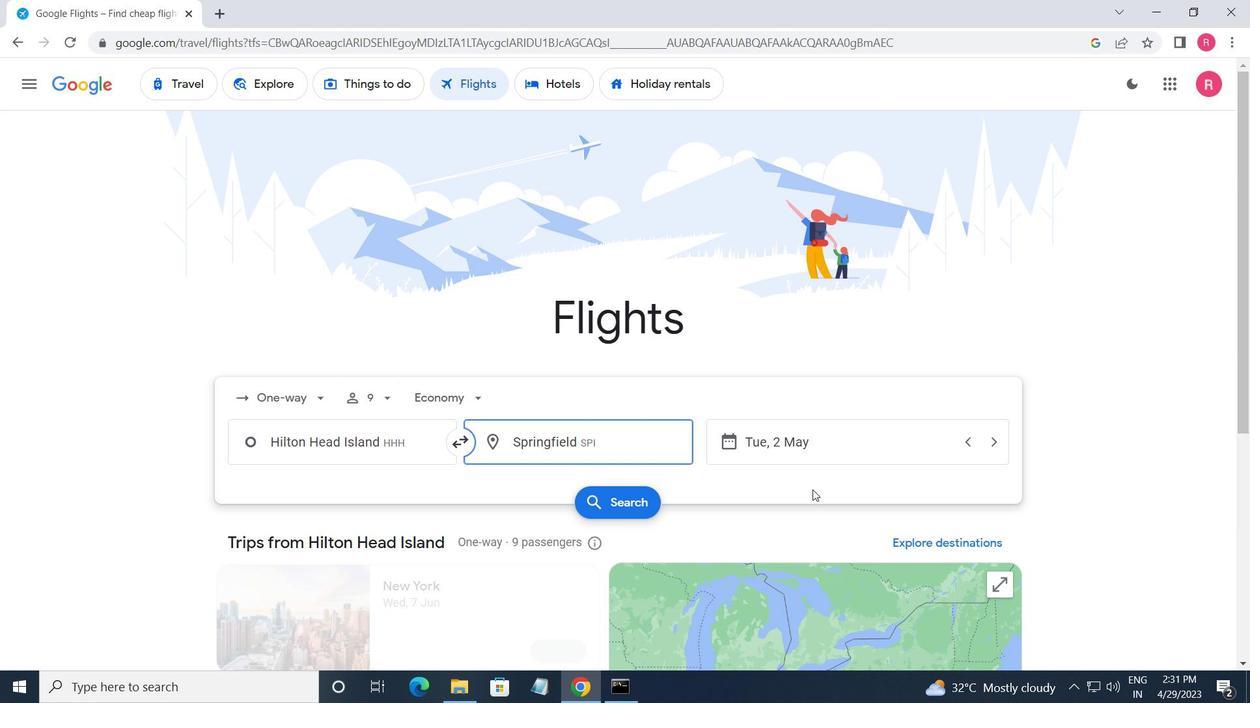 
Action: Mouse pressed left at (868, 460)
Screenshot: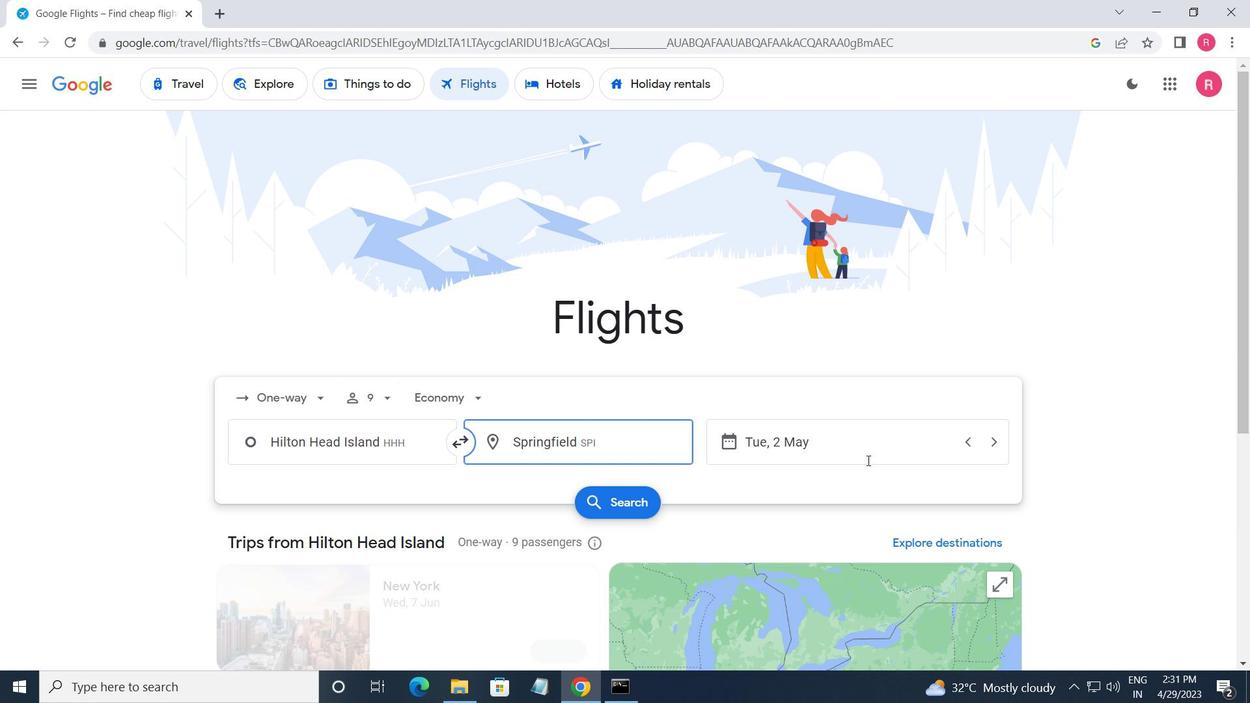 
Action: Mouse moved to (808, 375)
Screenshot: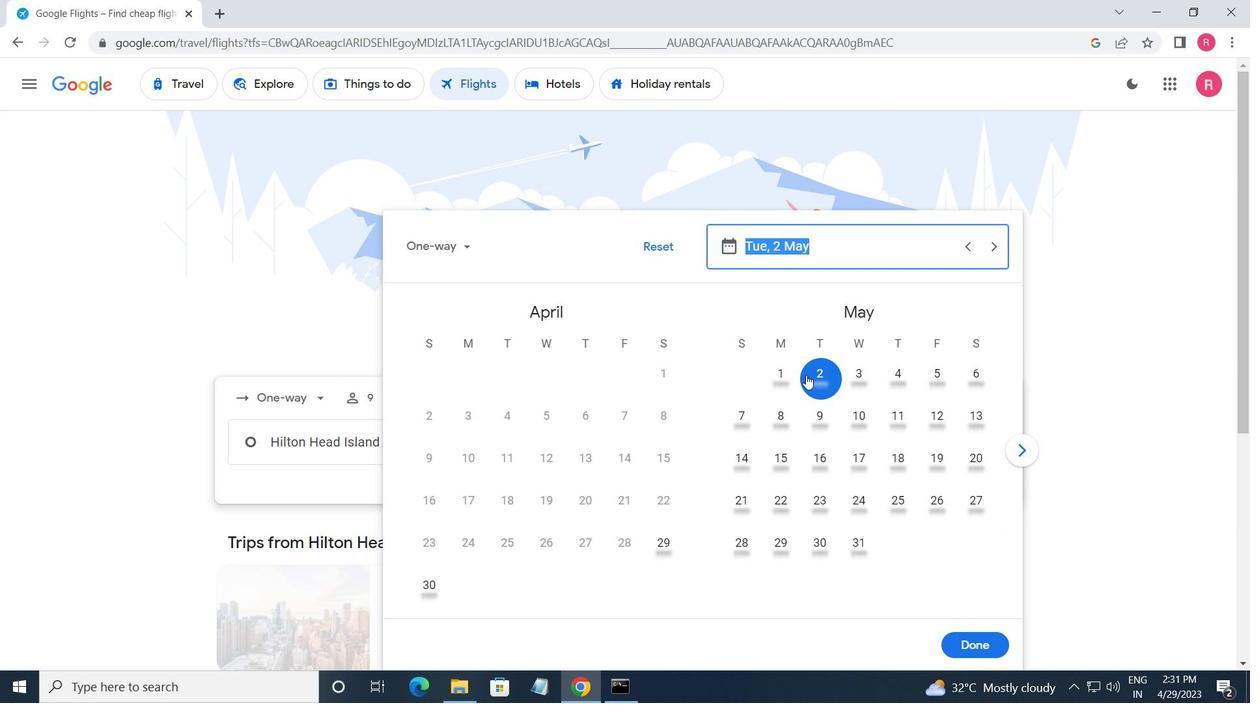 
Action: Mouse pressed left at (808, 375)
Screenshot: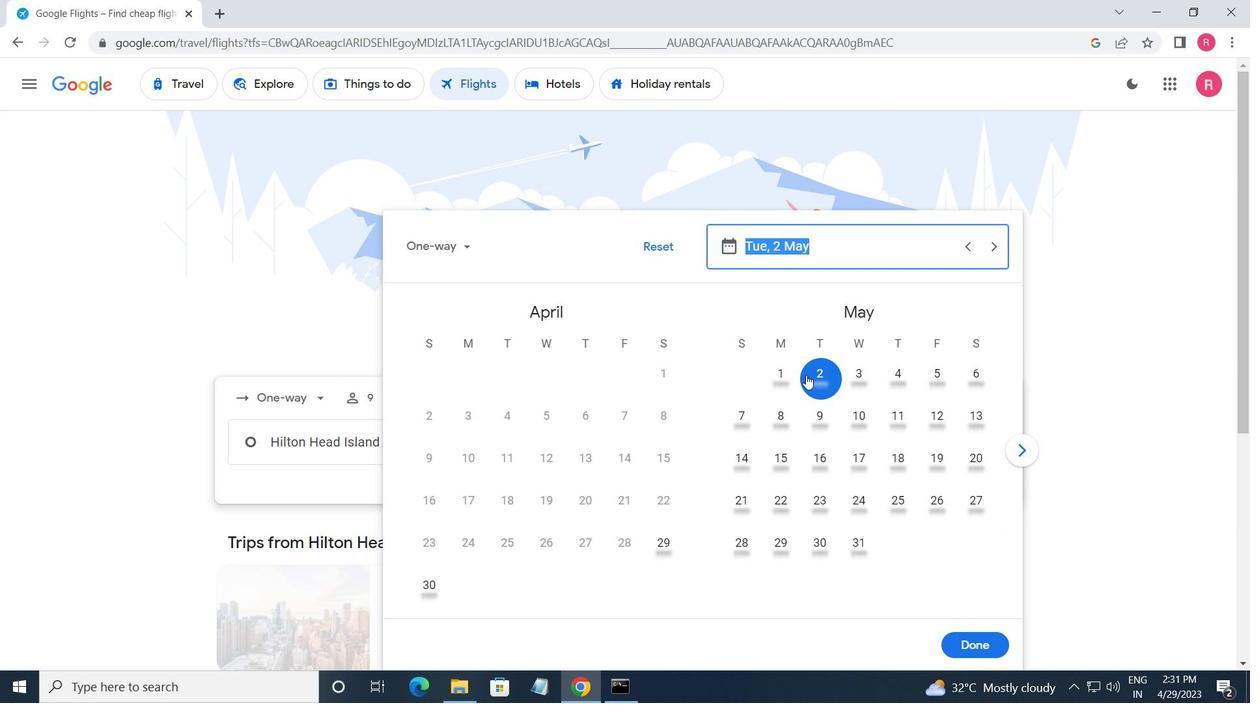 
Action: Mouse moved to (959, 639)
Screenshot: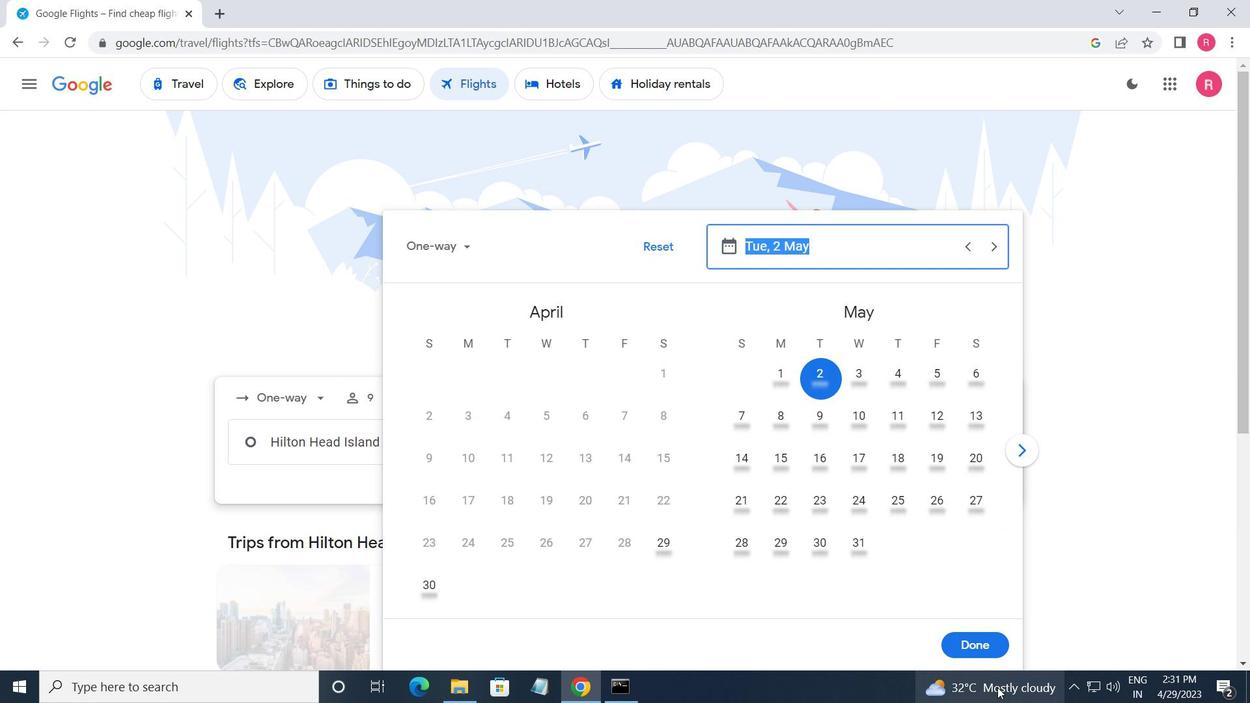 
Action: Mouse pressed left at (959, 639)
Screenshot: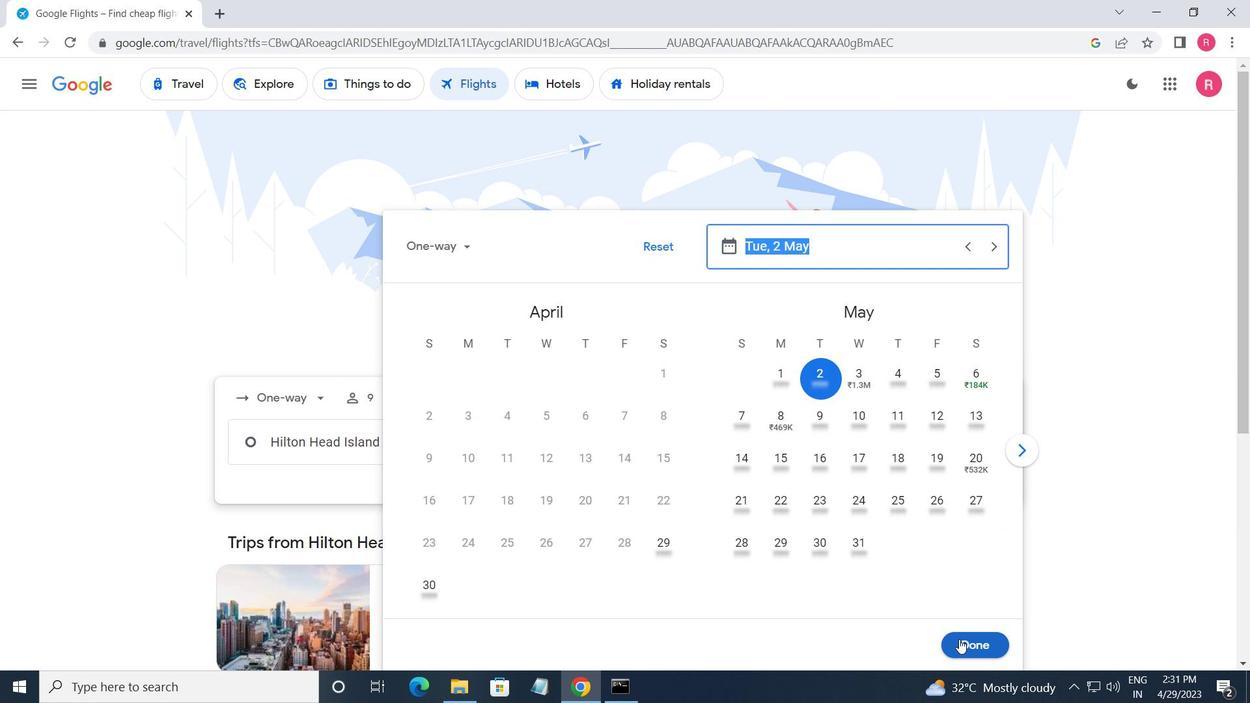 
Action: Mouse moved to (603, 497)
Screenshot: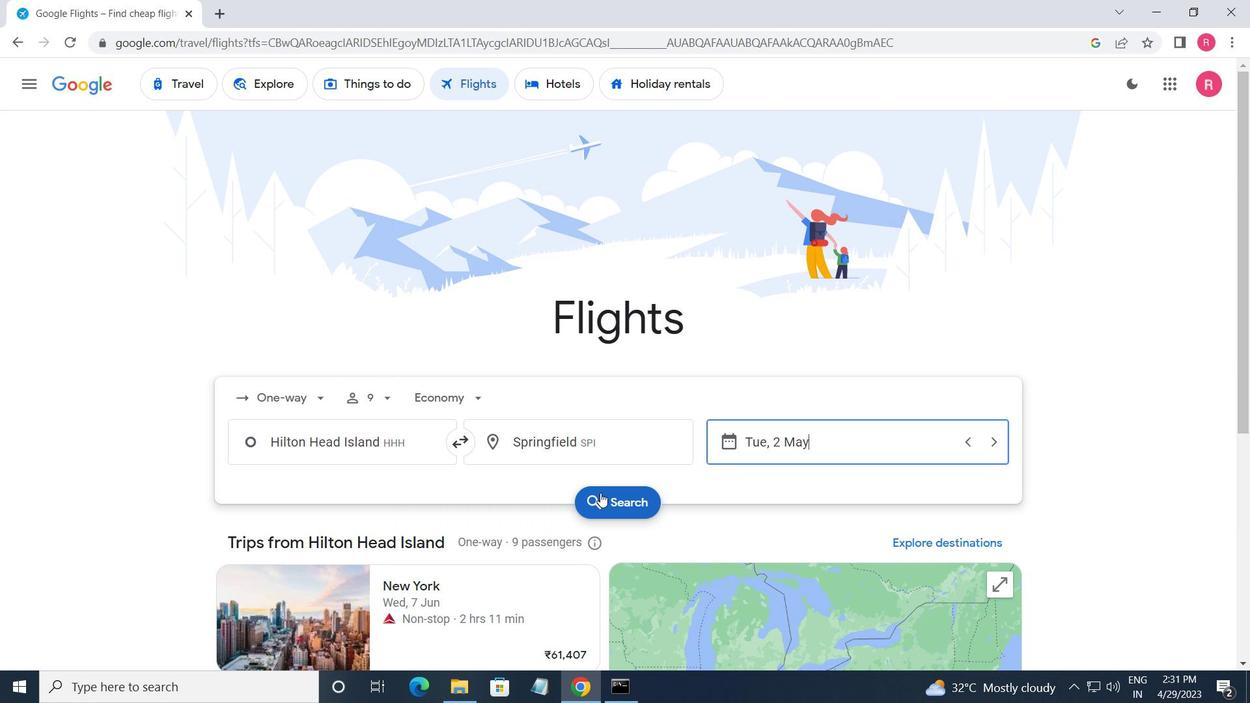 
Action: Mouse pressed left at (603, 497)
Screenshot: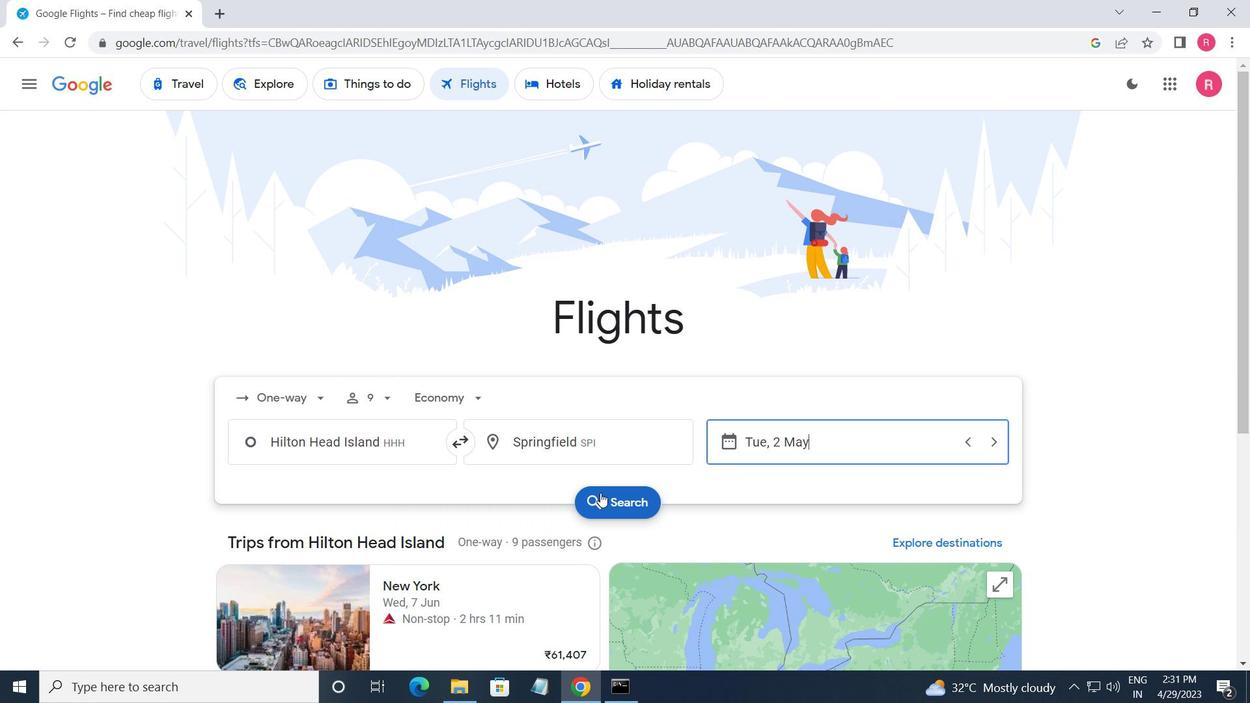 
Action: Mouse moved to (243, 253)
Screenshot: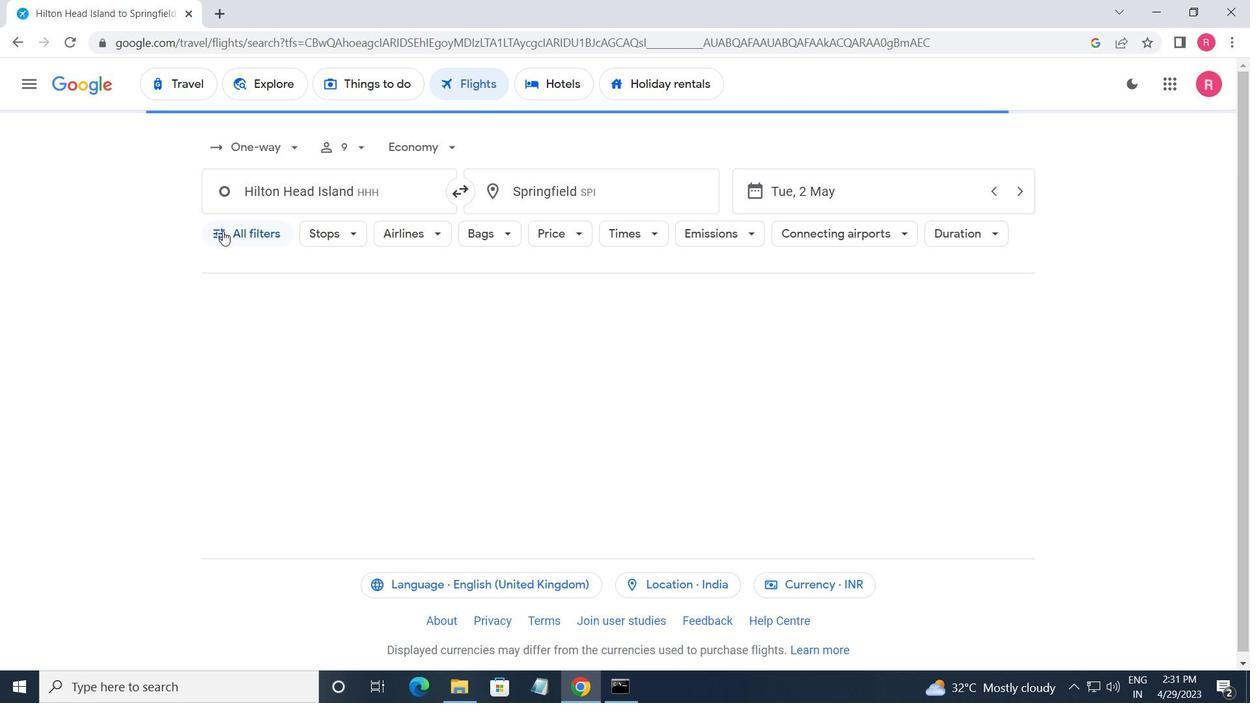 
Action: Mouse pressed left at (243, 253)
Screenshot: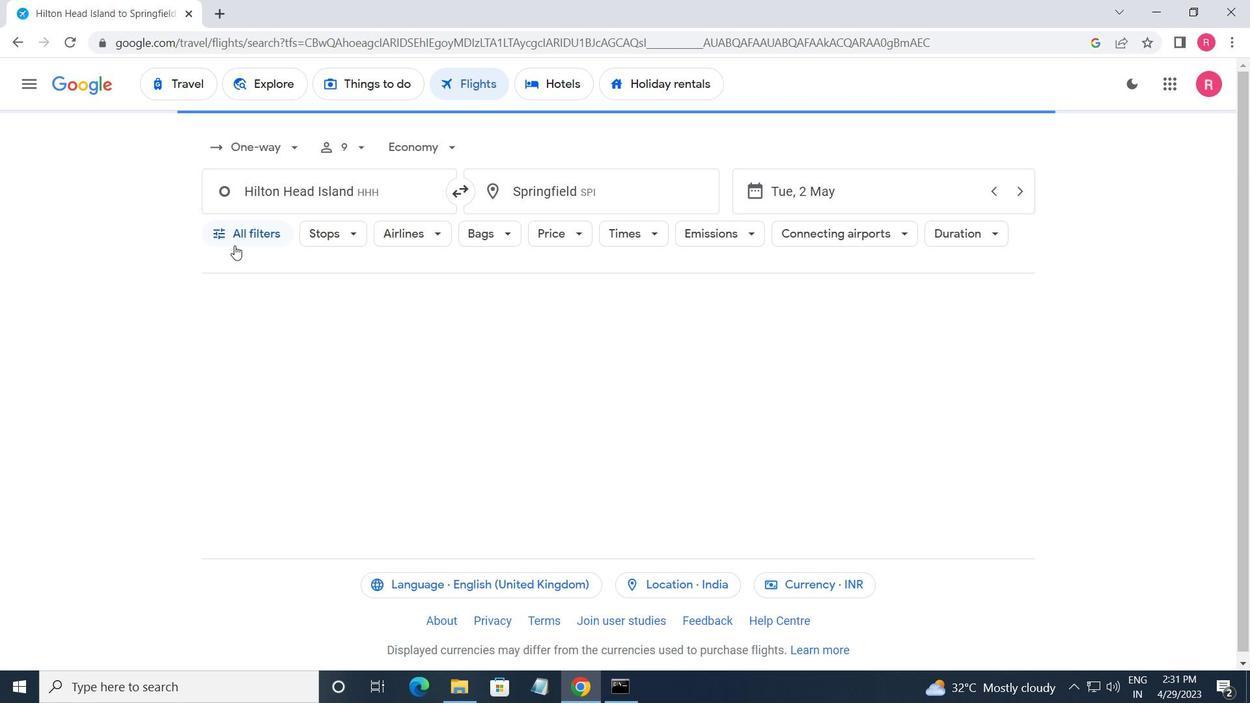 
Action: Mouse moved to (244, 245)
Screenshot: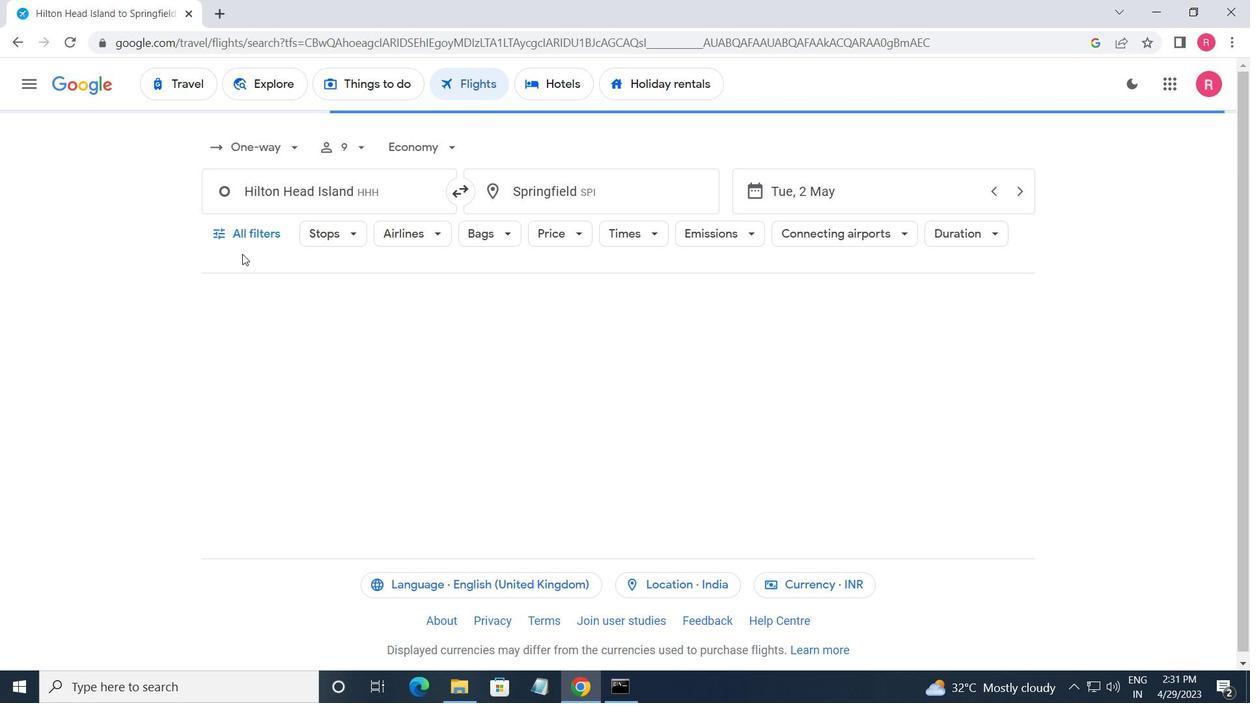 
Action: Mouse pressed left at (244, 245)
Screenshot: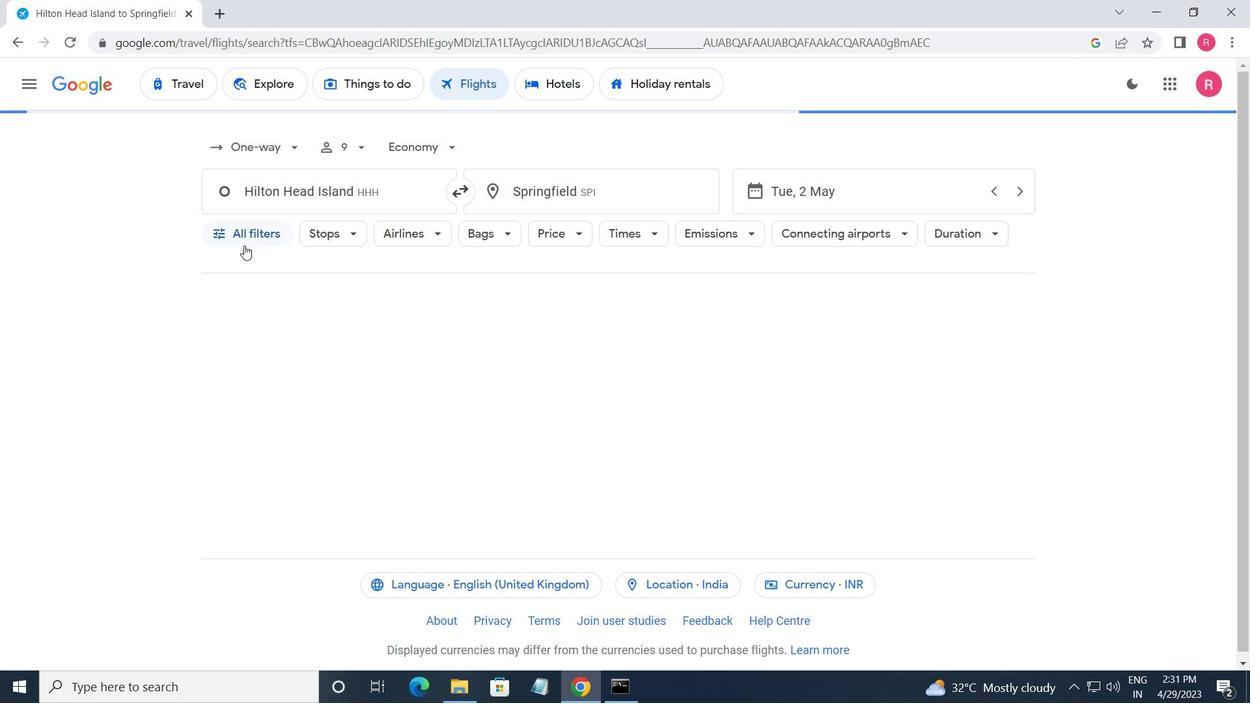 
Action: Mouse moved to (264, 433)
Screenshot: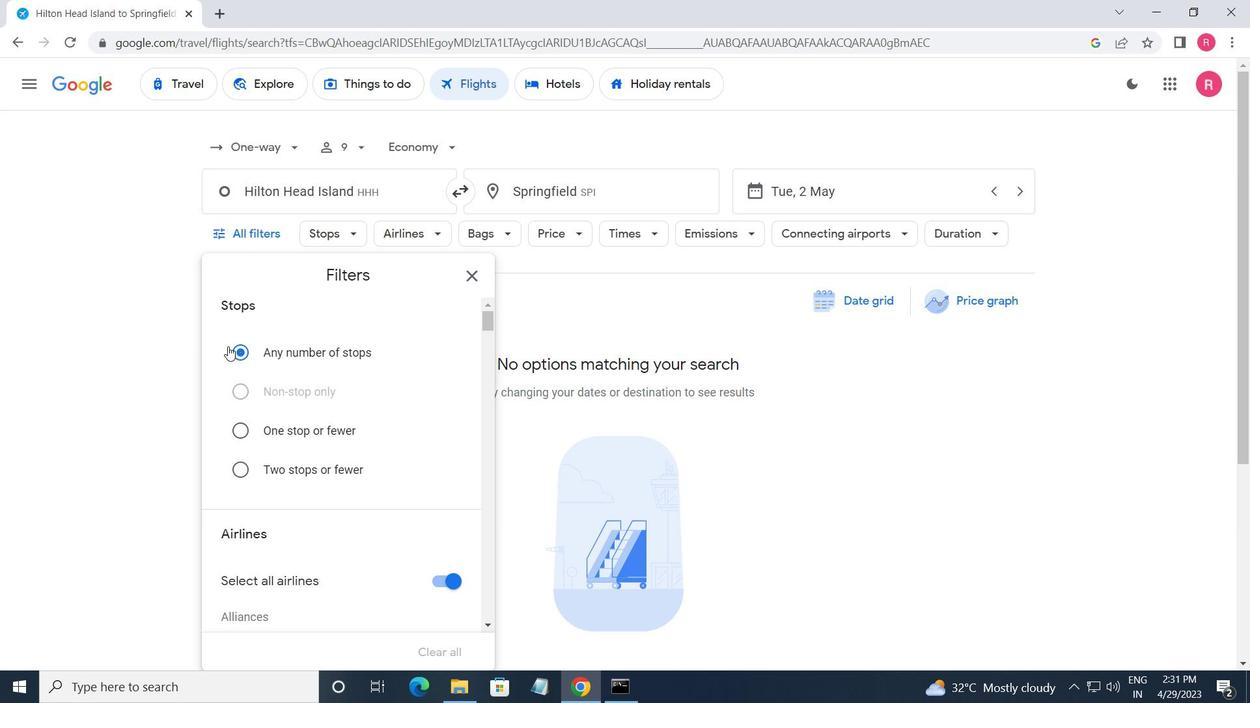 
Action: Mouse scrolled (264, 432) with delta (0, 0)
Screenshot: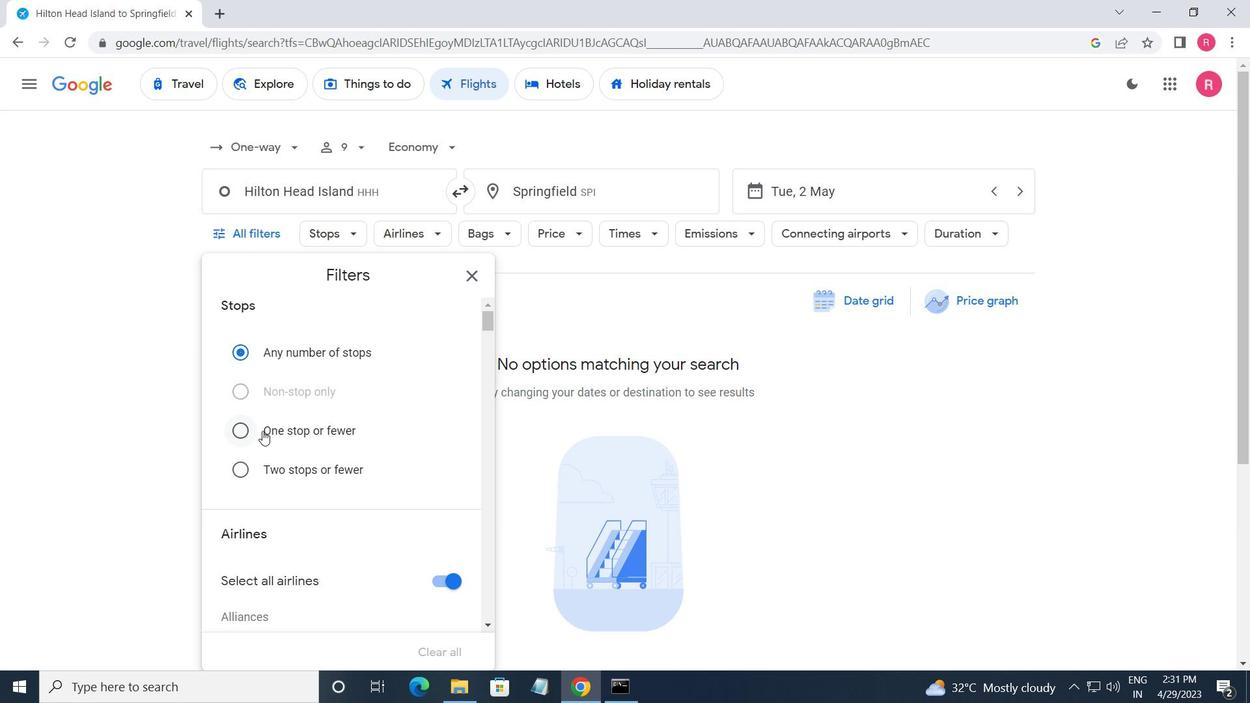 
Action: Mouse scrolled (264, 432) with delta (0, 0)
Screenshot: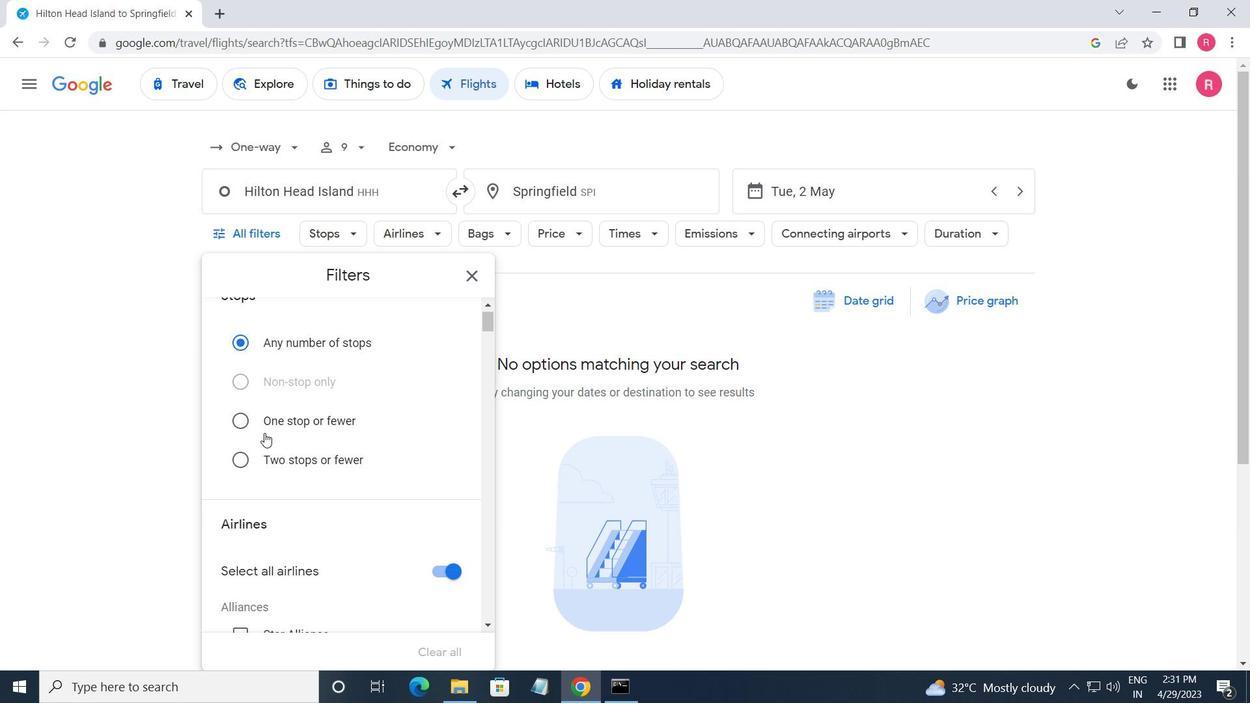 
Action: Mouse scrolled (264, 432) with delta (0, 0)
Screenshot: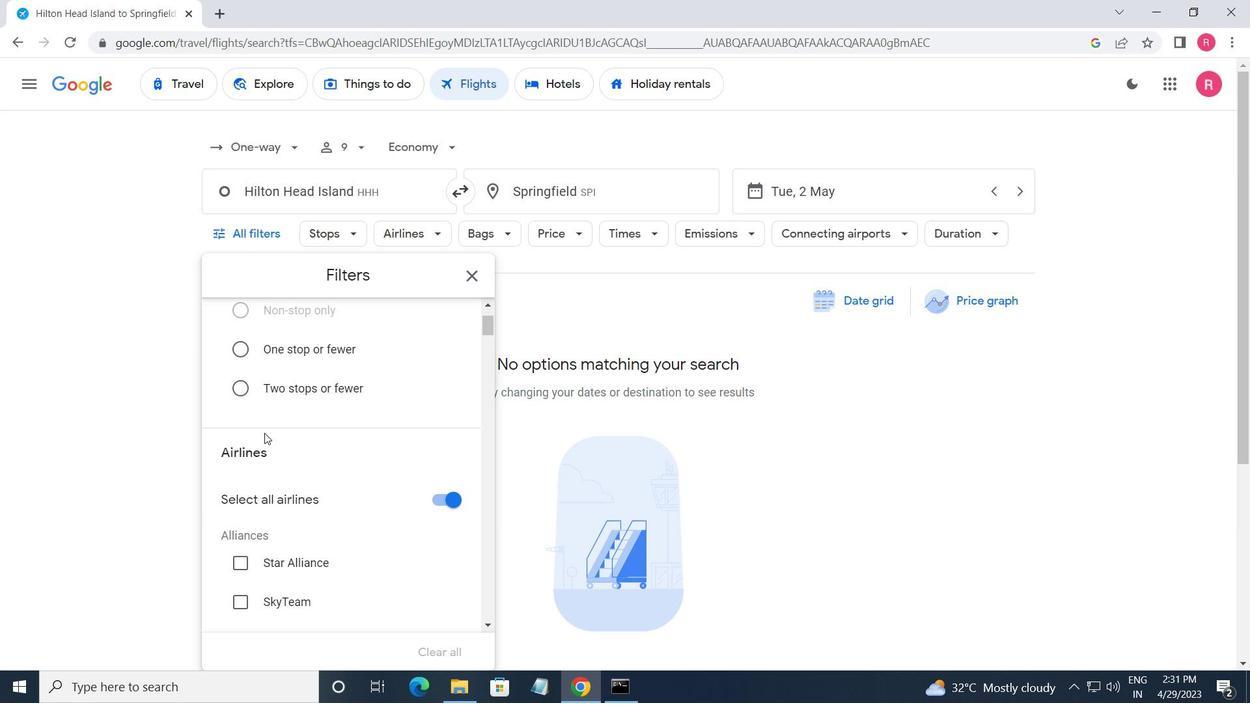 
Action: Mouse scrolled (264, 432) with delta (0, 0)
Screenshot: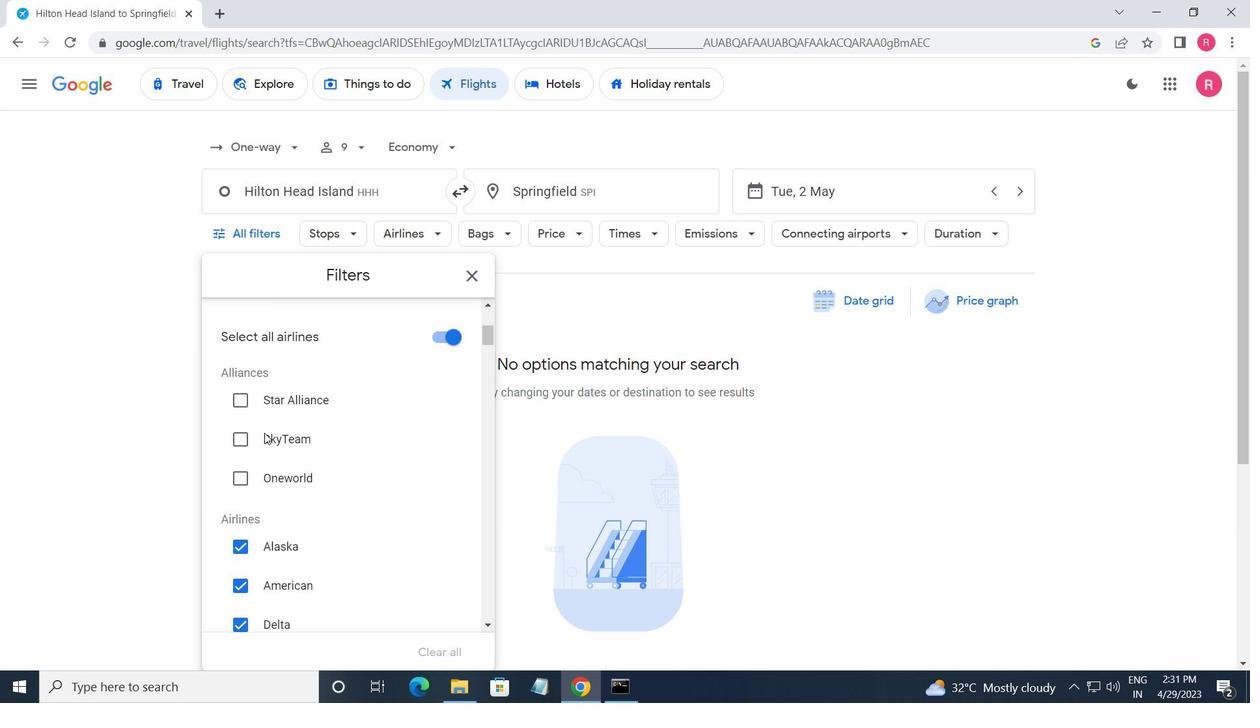 
Action: Mouse moved to (265, 433)
Screenshot: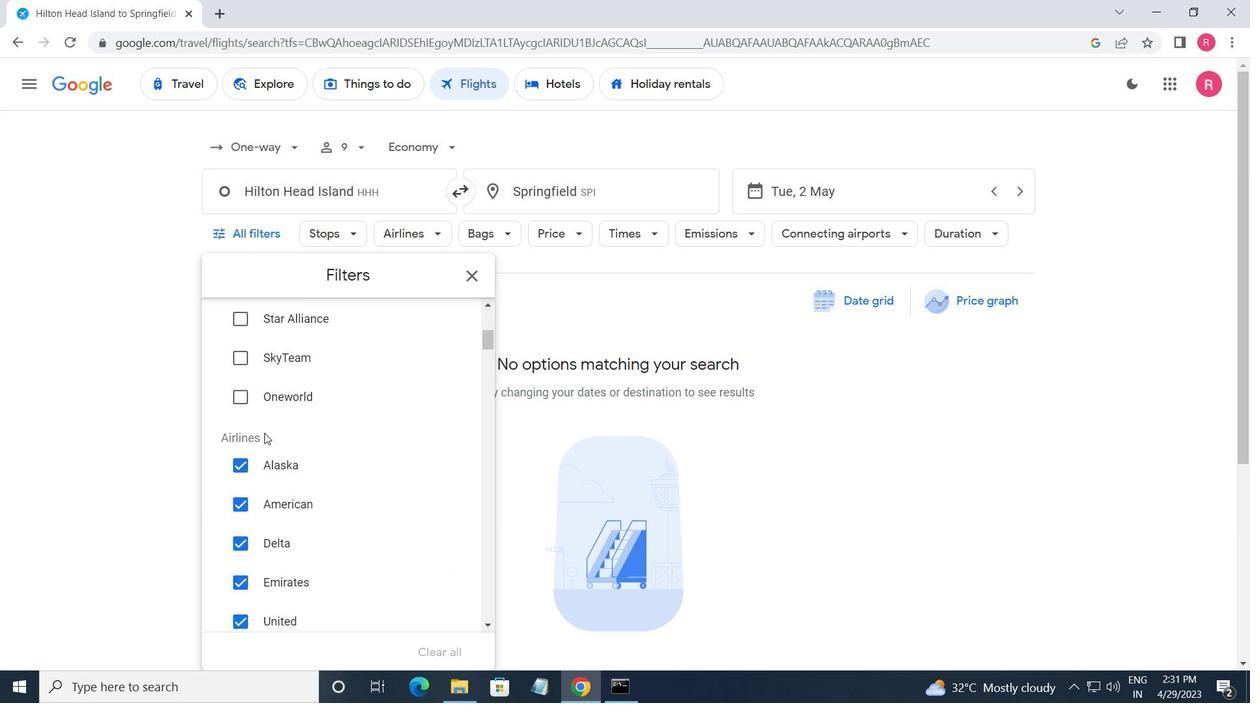 
Action: Mouse scrolled (265, 432) with delta (0, 0)
Screenshot: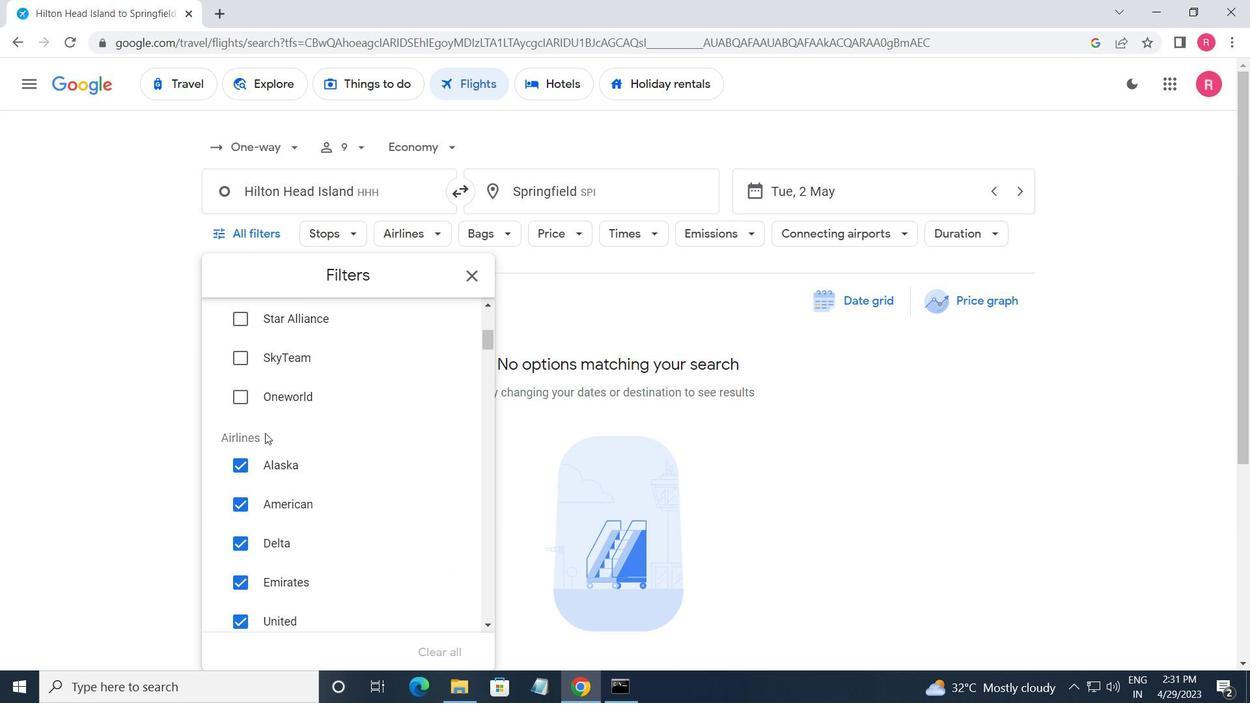 
Action: Mouse scrolled (265, 433) with delta (0, 0)
Screenshot: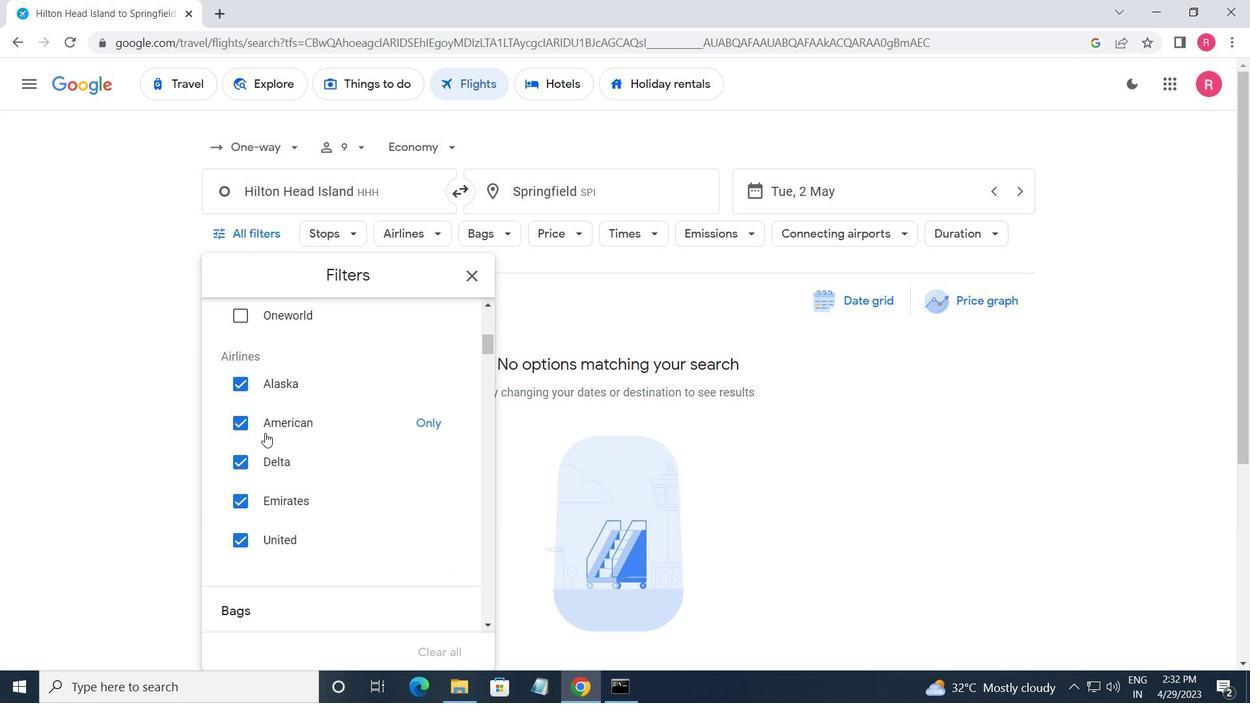 
Action: Mouse scrolled (265, 433) with delta (0, 0)
Screenshot: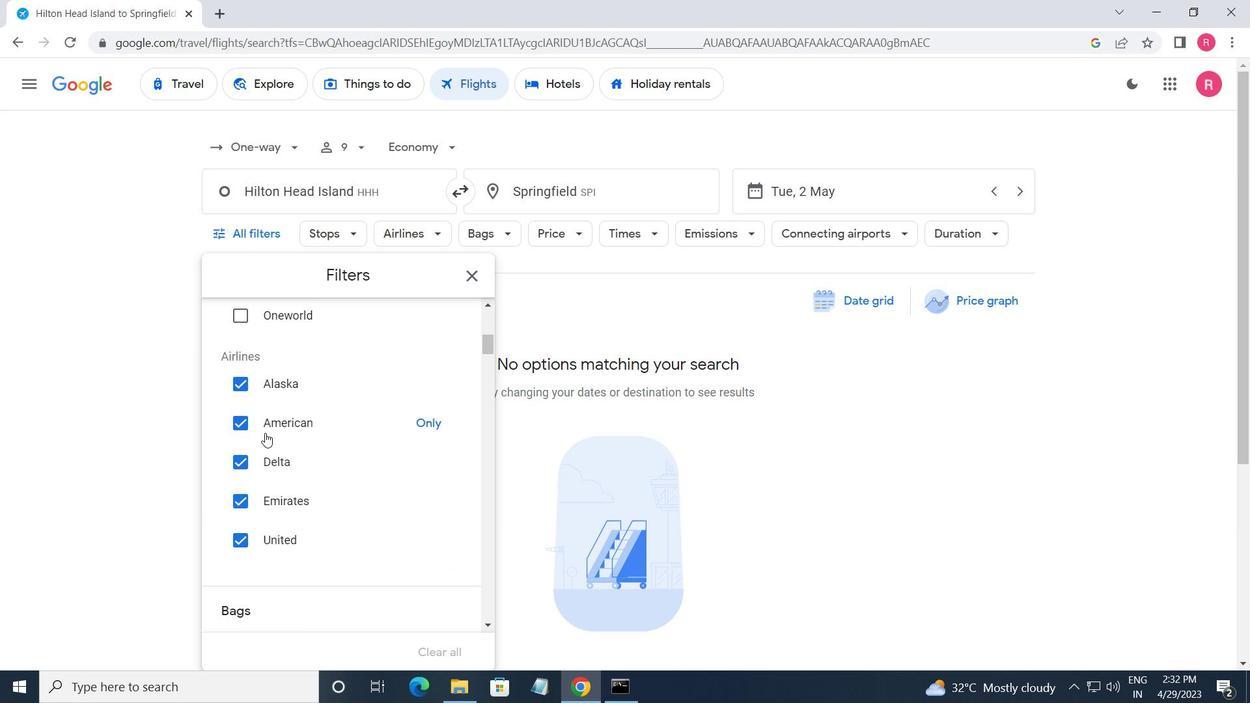 
Action: Mouse moved to (455, 337)
Screenshot: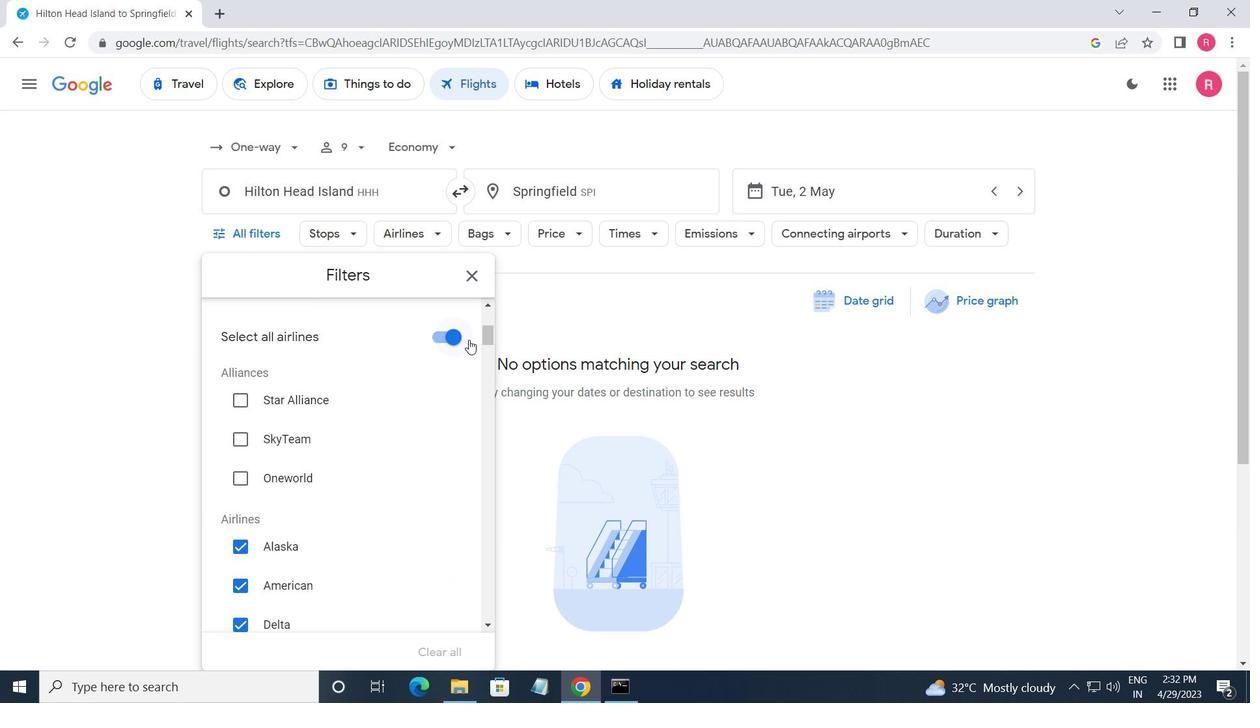 
Action: Mouse pressed left at (455, 337)
Screenshot: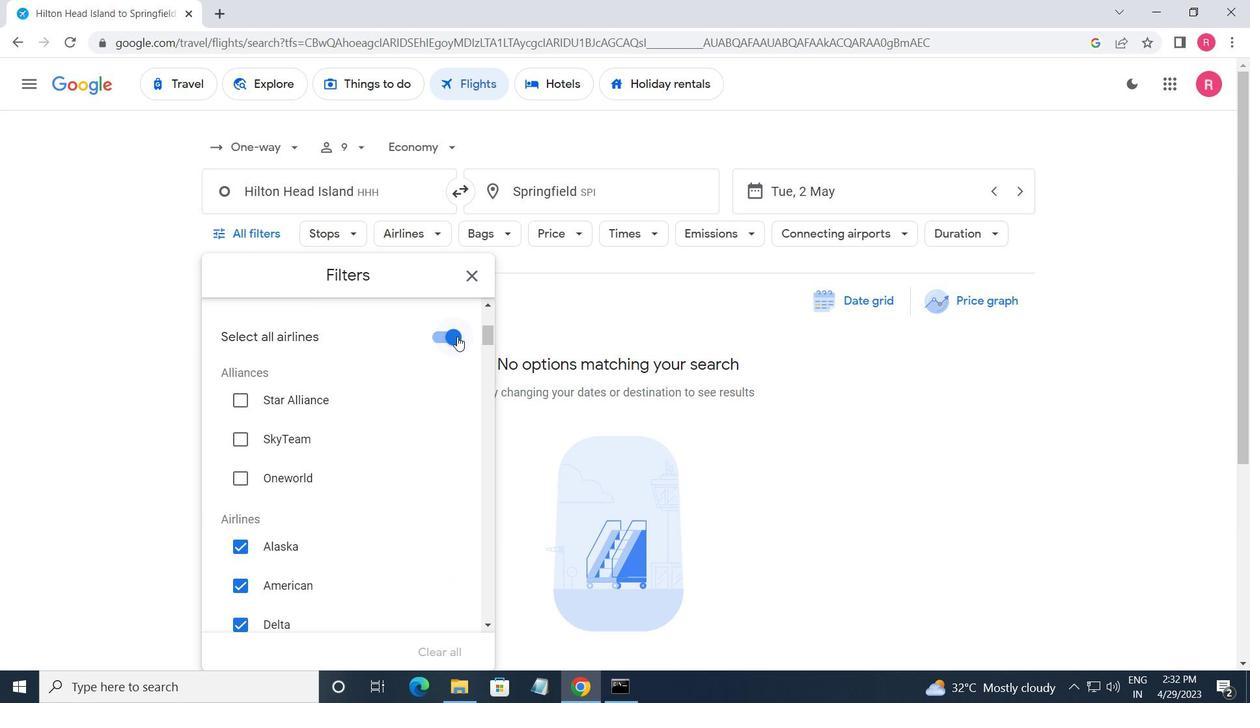 
Action: Mouse moved to (431, 415)
Screenshot: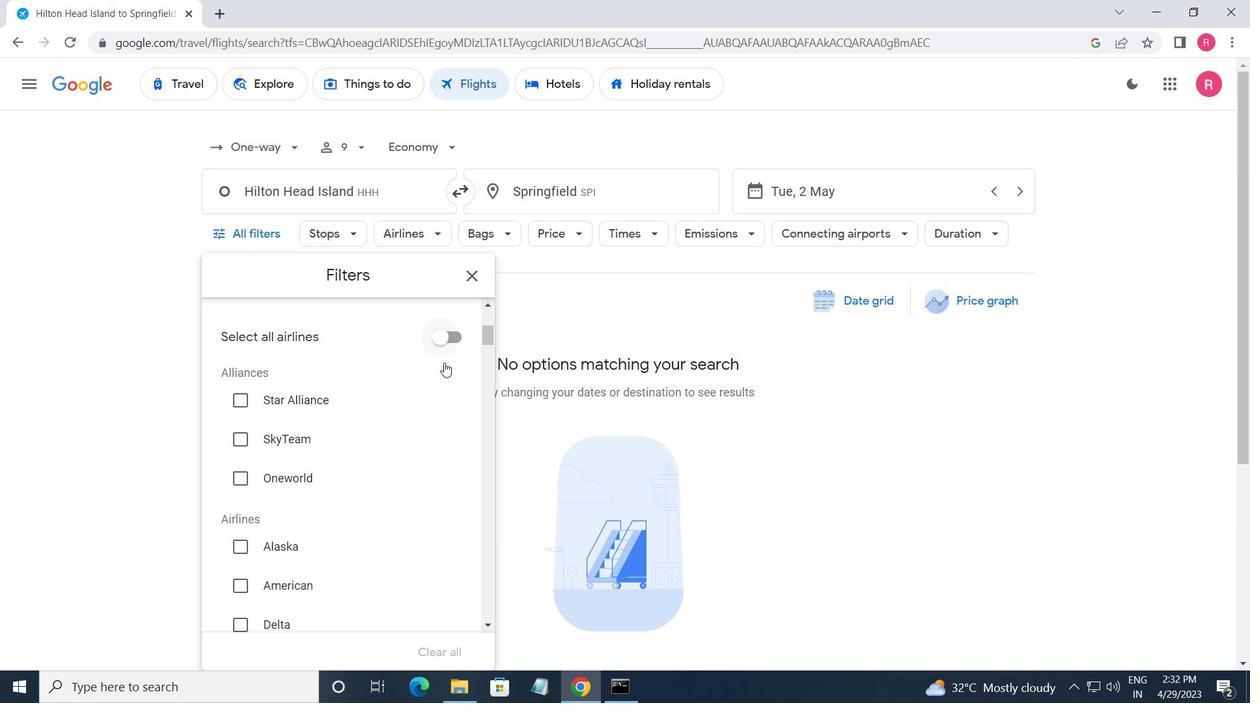 
Action: Mouse scrolled (431, 414) with delta (0, 0)
Screenshot: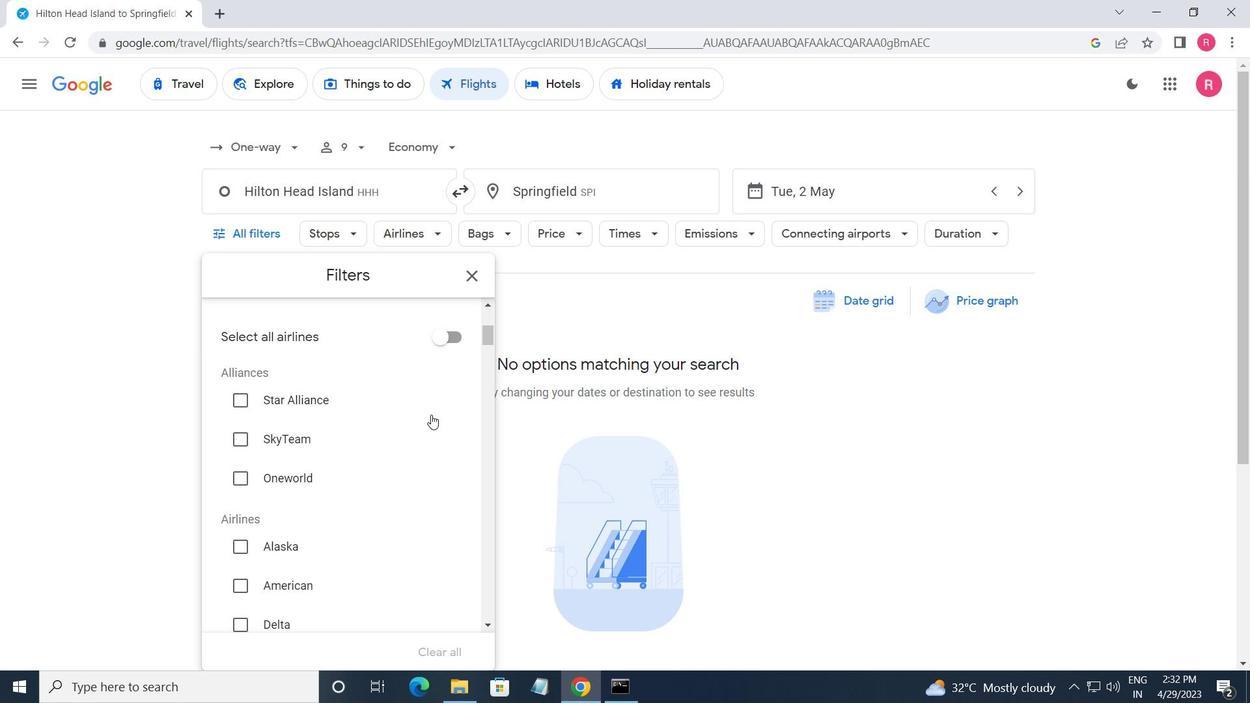 
Action: Mouse scrolled (431, 414) with delta (0, 0)
Screenshot: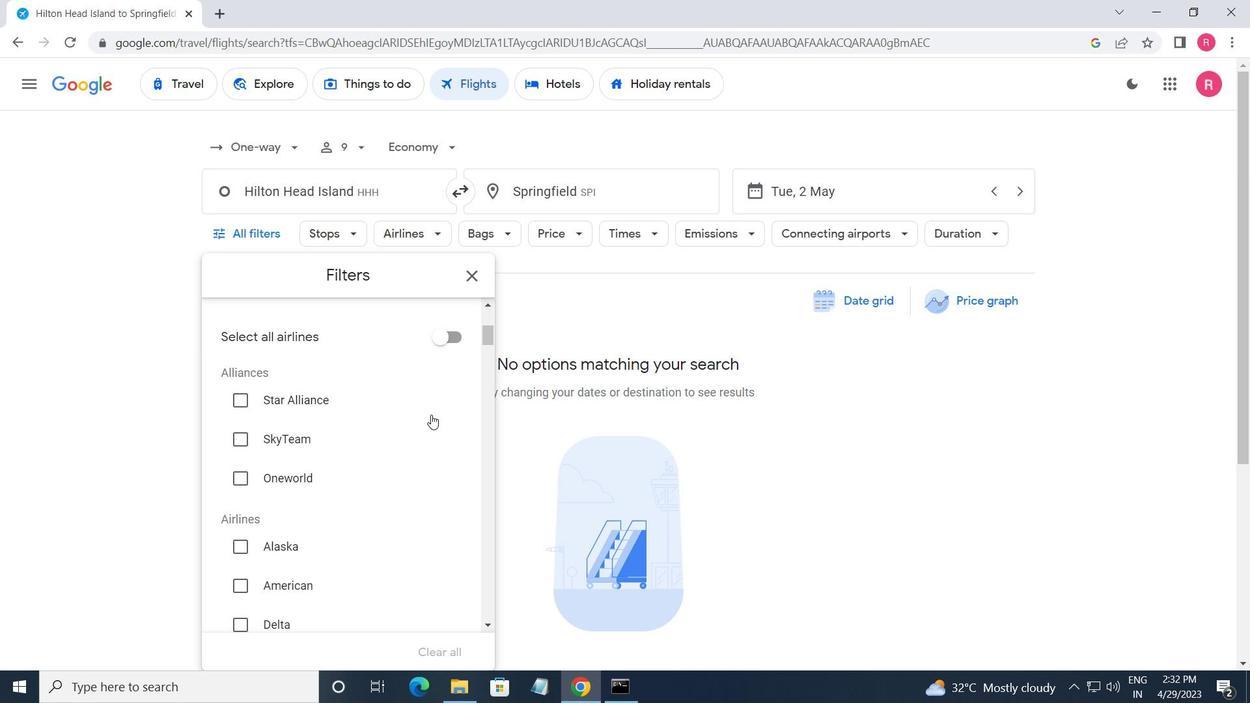 
Action: Mouse scrolled (431, 414) with delta (0, 0)
Screenshot: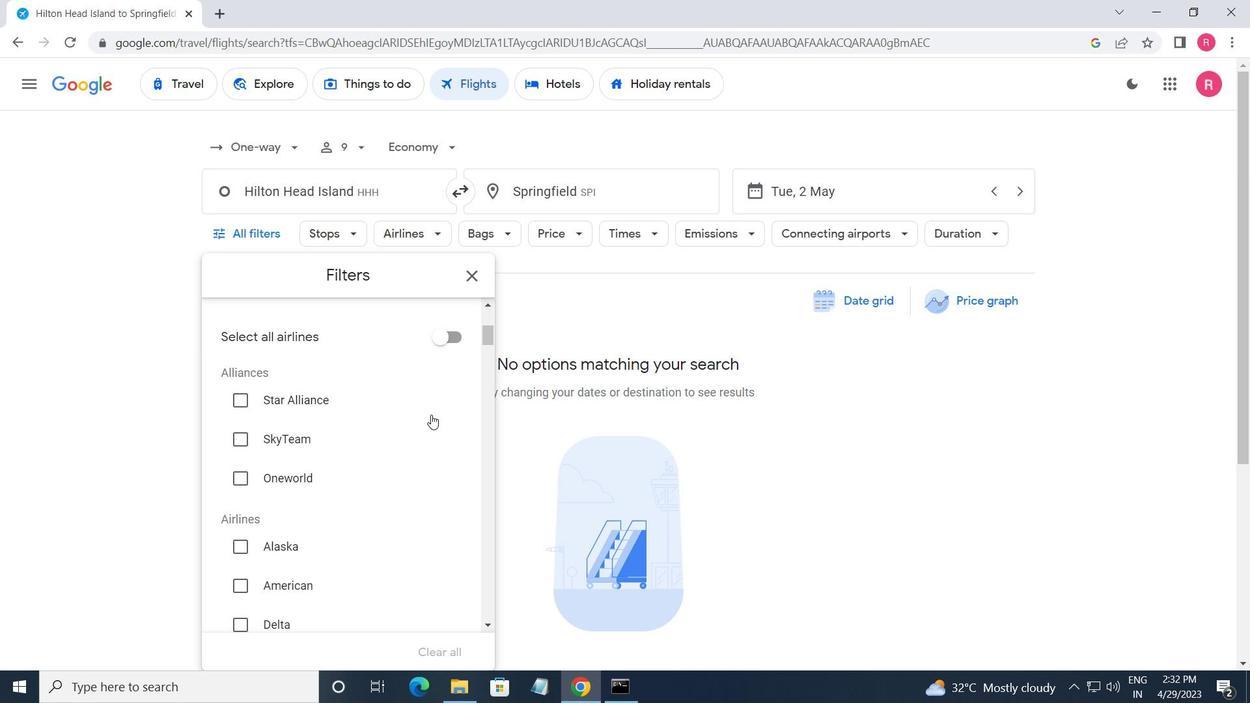
Action: Mouse scrolled (431, 414) with delta (0, 0)
Screenshot: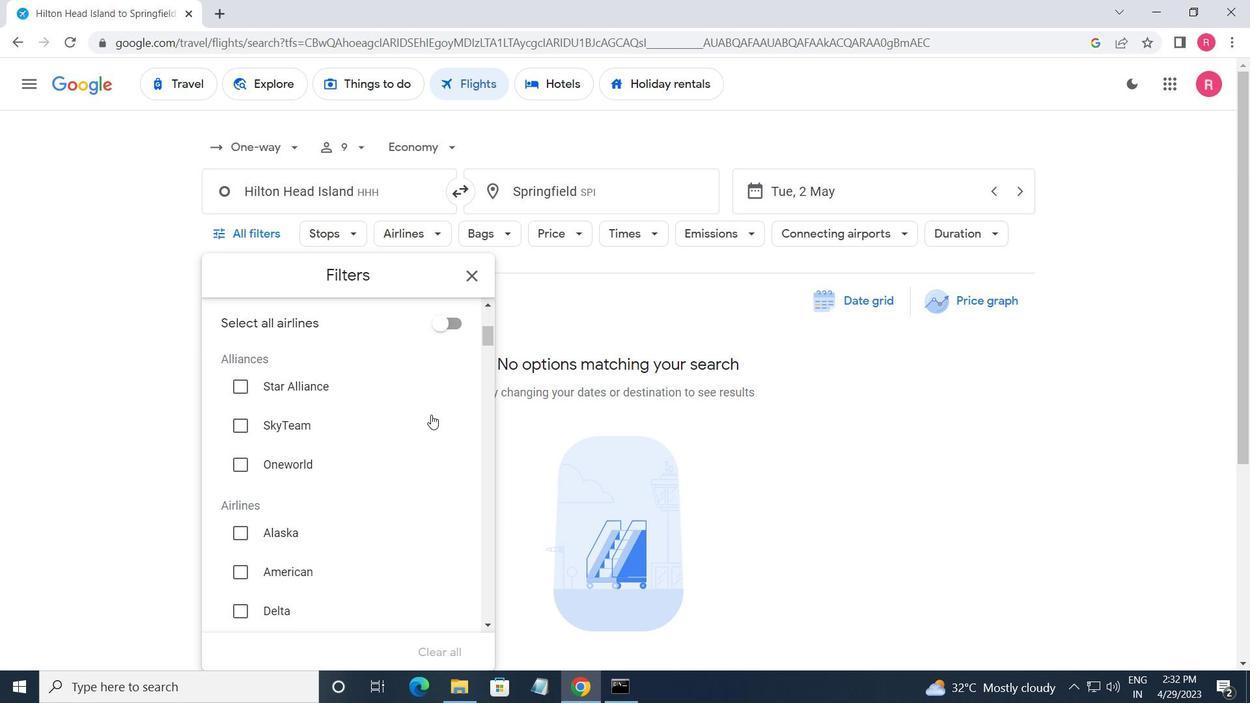 
Action: Mouse scrolled (431, 414) with delta (0, 0)
Screenshot: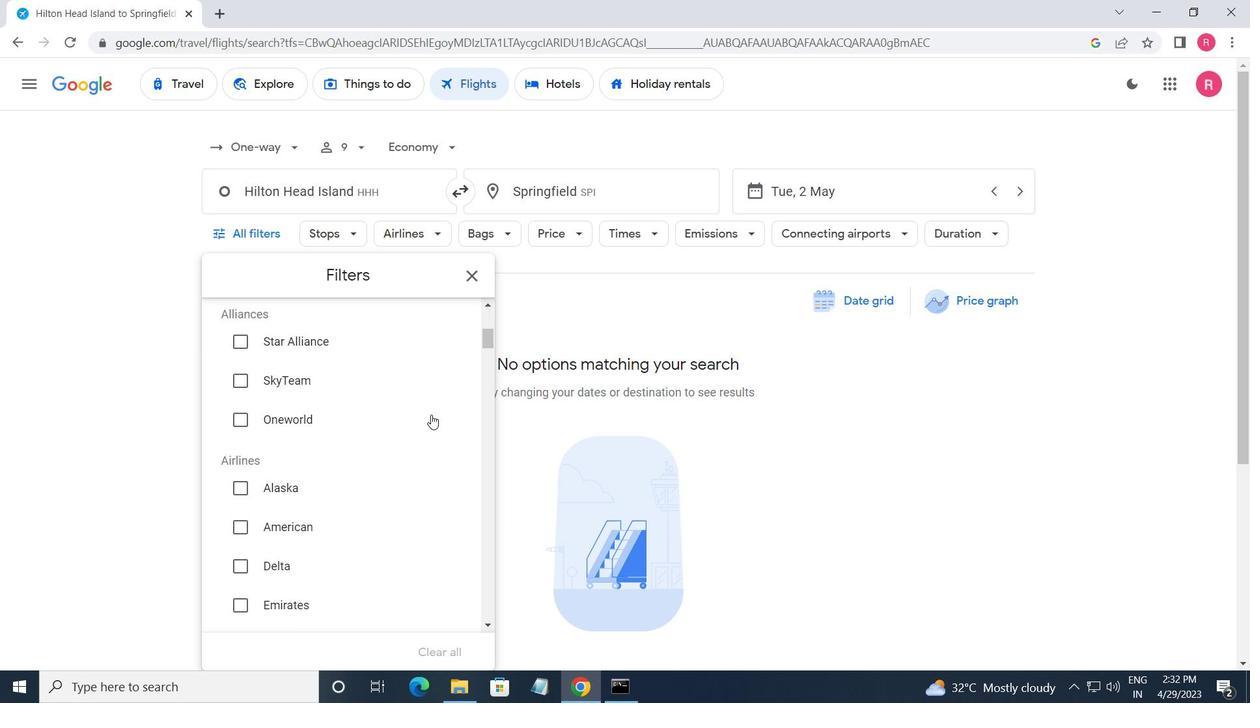 
Action: Mouse scrolled (431, 414) with delta (0, 0)
Screenshot: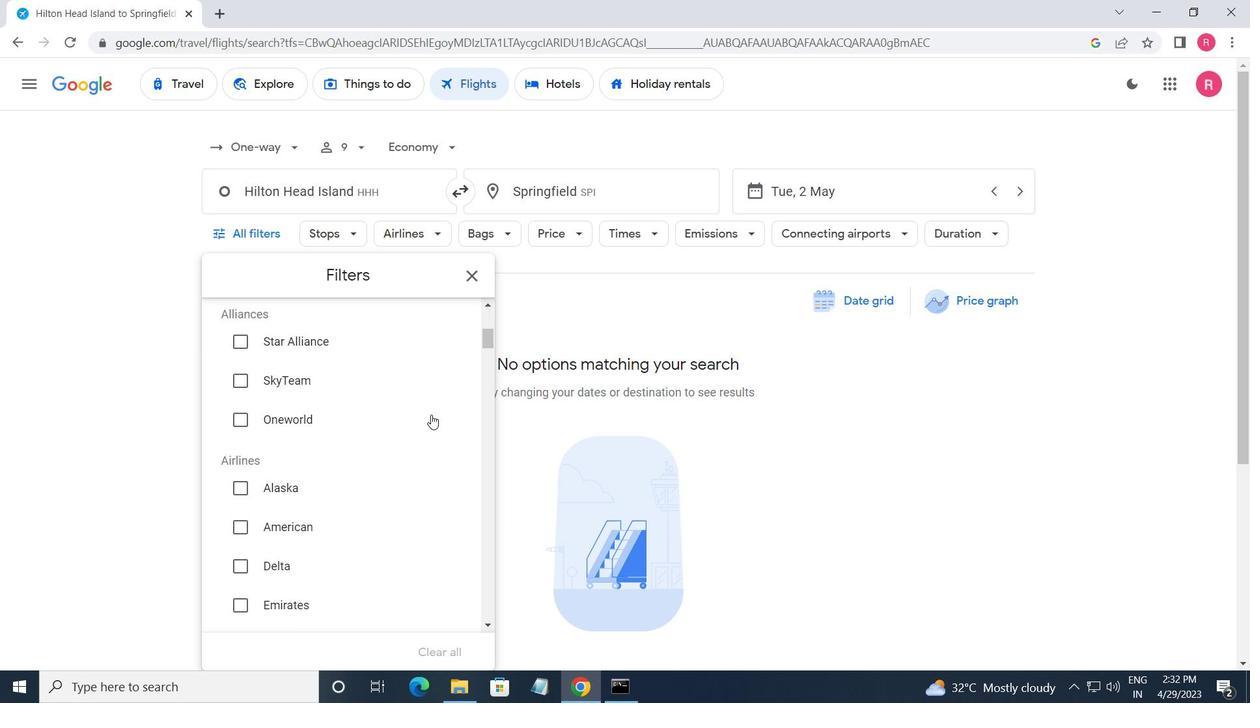 
Action: Mouse moved to (338, 472)
Screenshot: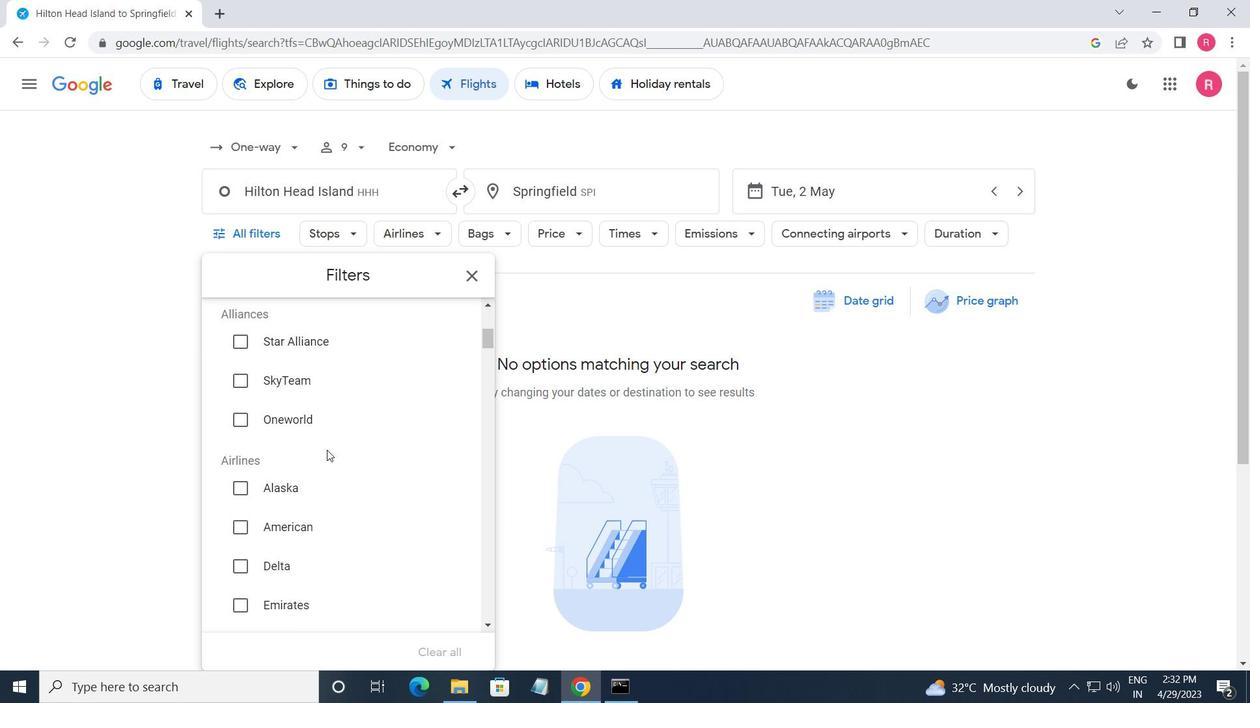 
Action: Mouse scrolled (338, 471) with delta (0, 0)
Screenshot: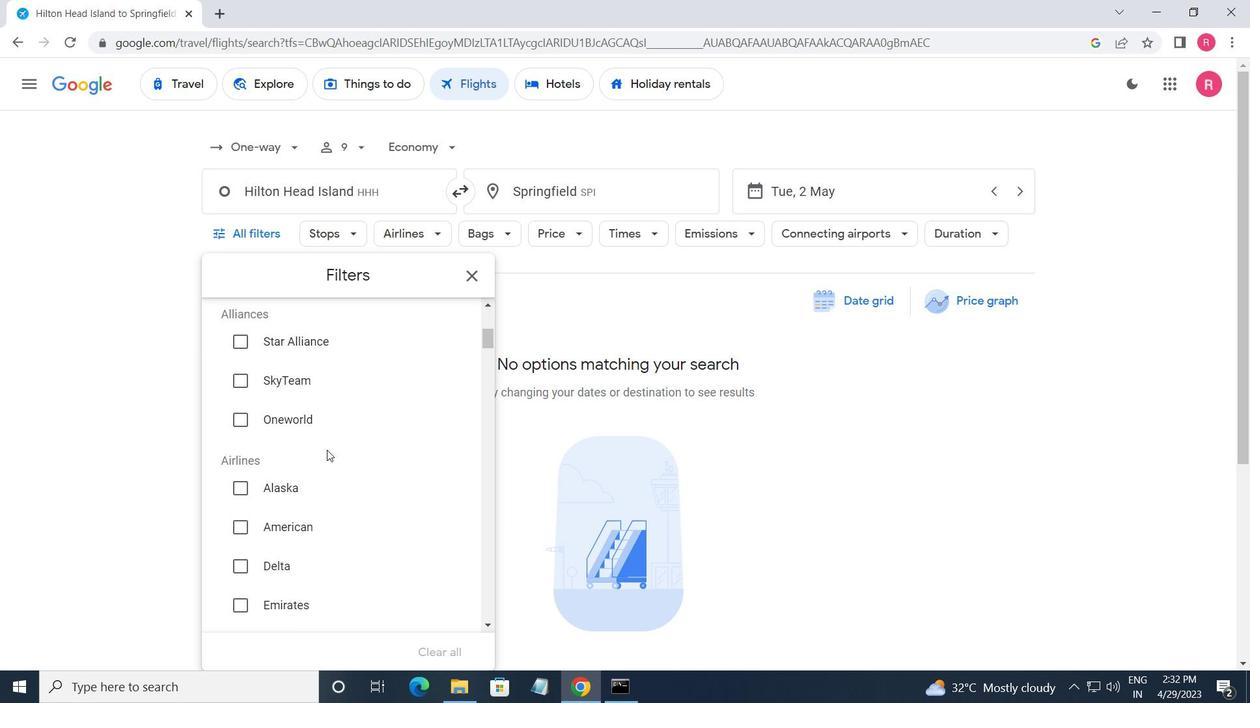 
Action: Mouse scrolled (338, 471) with delta (0, 0)
Screenshot: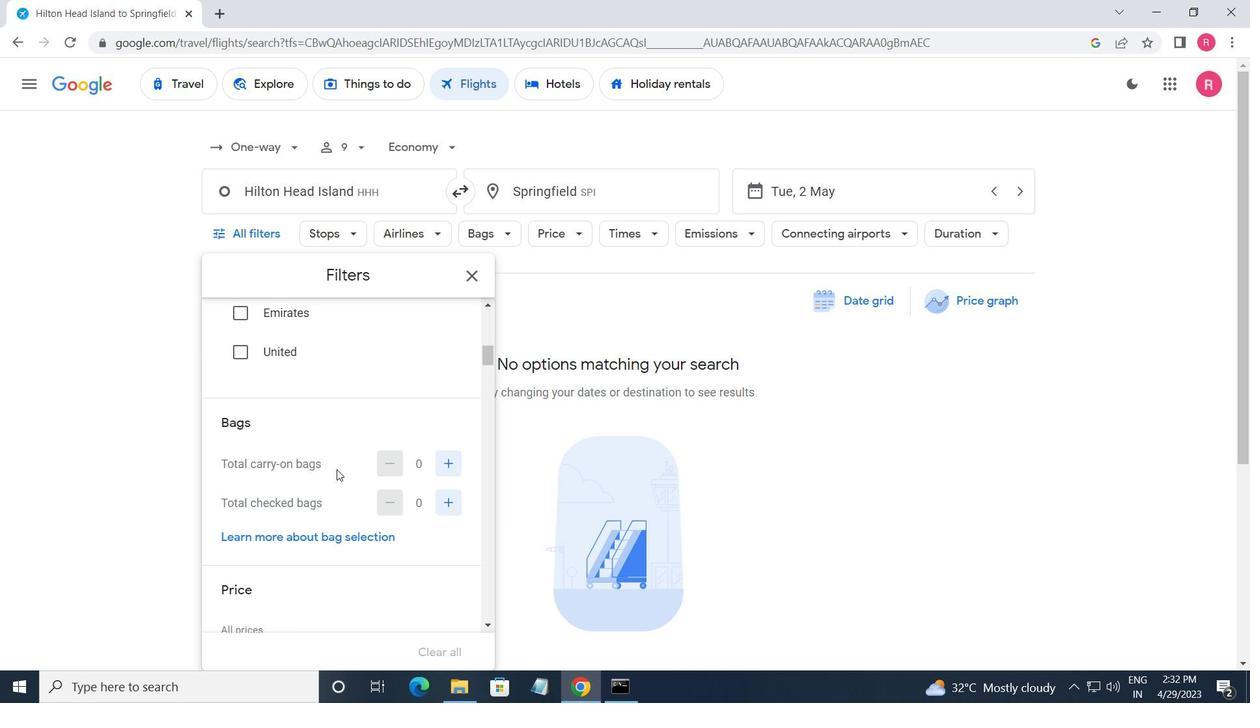 
Action: Mouse scrolled (338, 472) with delta (0, 0)
Screenshot: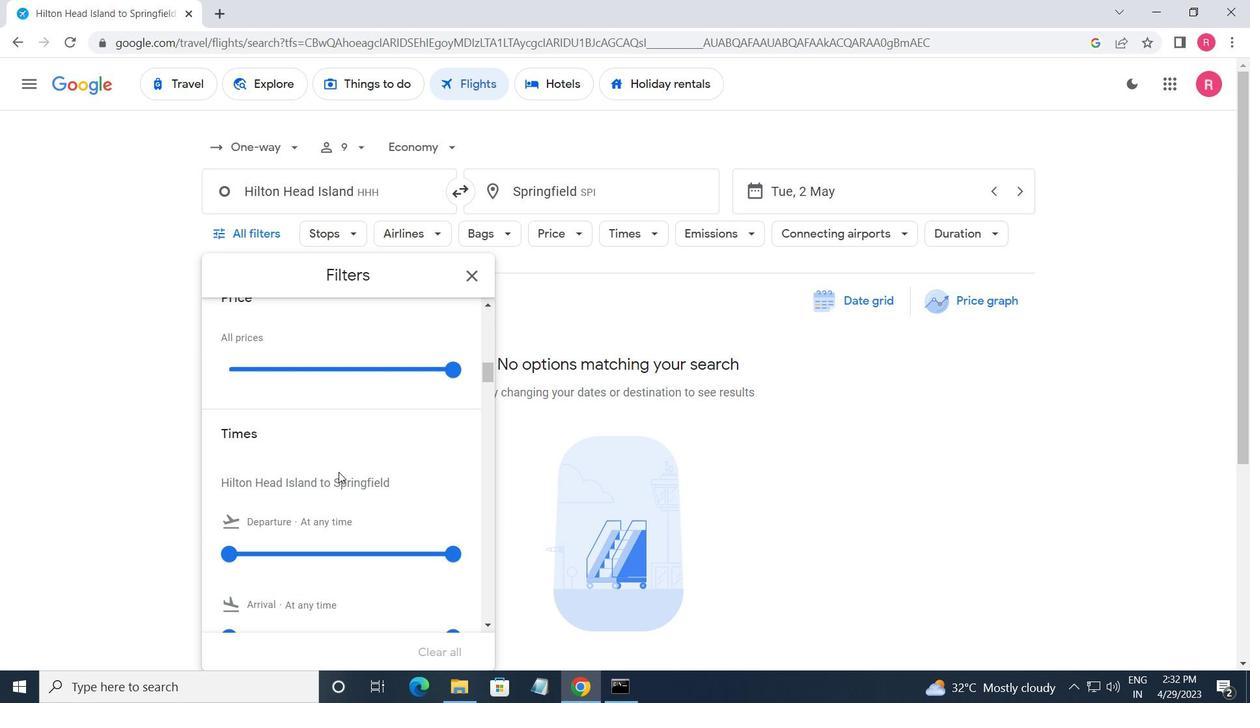 
Action: Mouse scrolled (338, 472) with delta (0, 0)
Screenshot: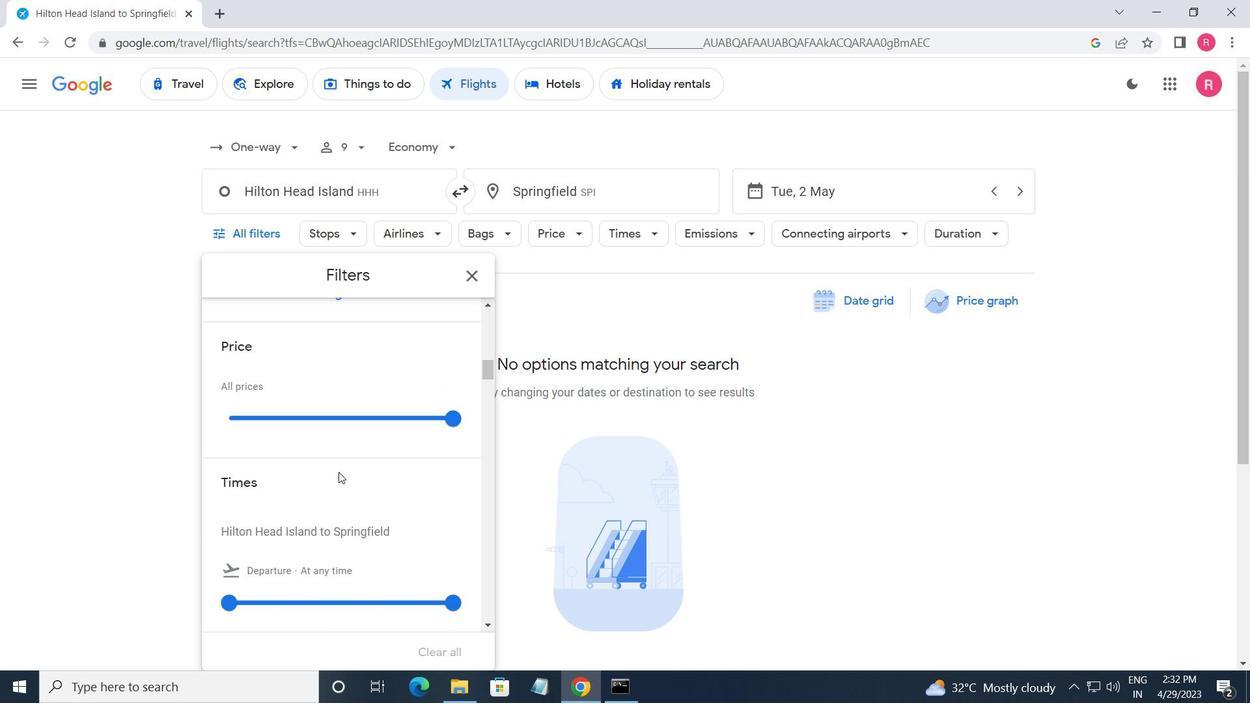 
Action: Mouse moved to (452, 336)
Screenshot: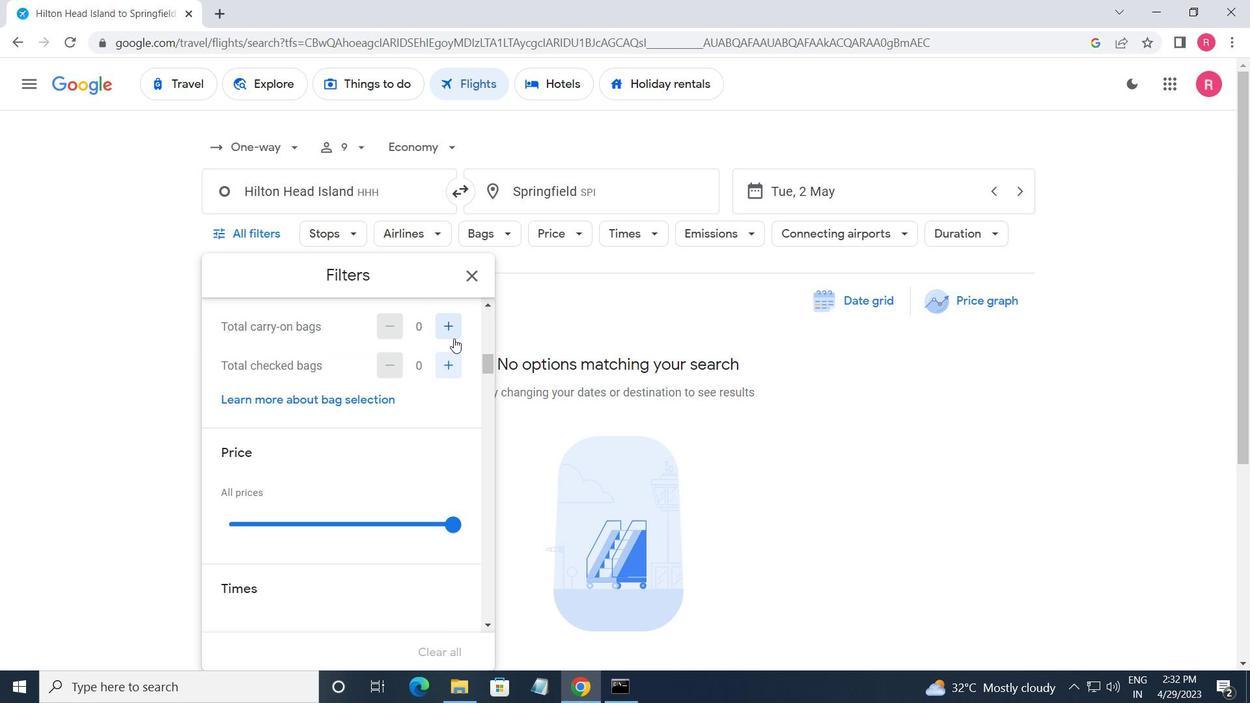 
Action: Mouse pressed left at (452, 336)
Screenshot: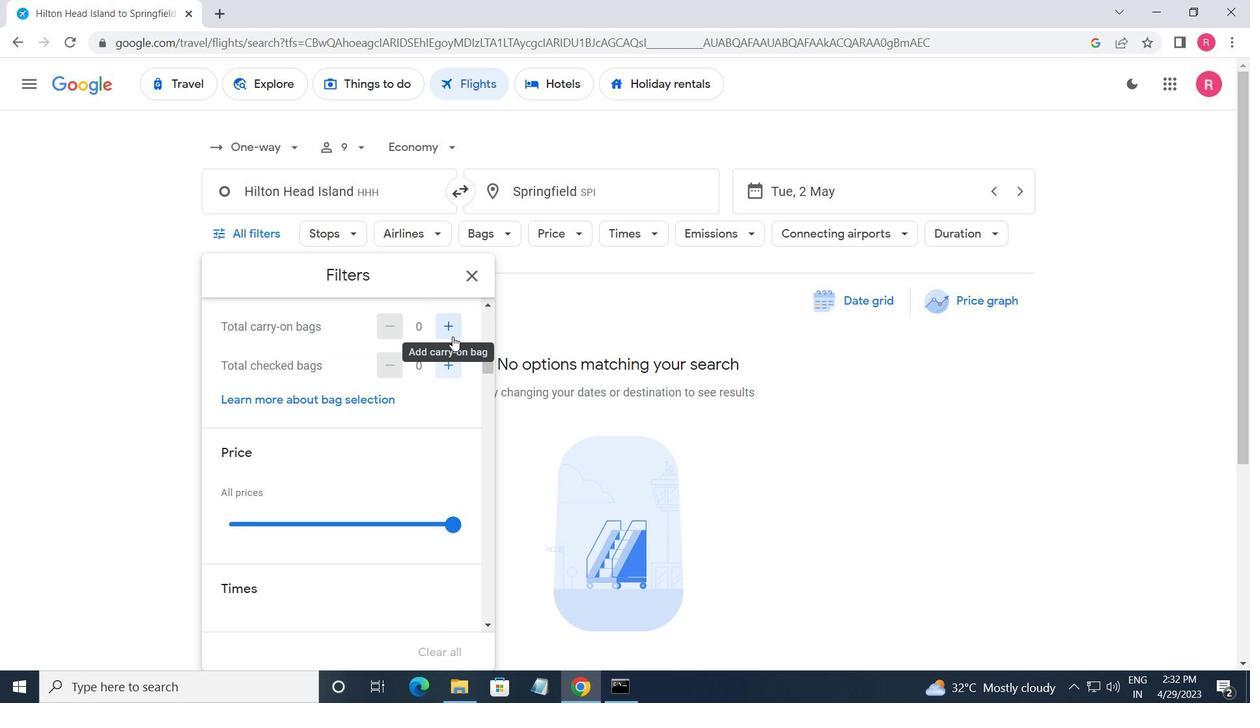 
Action: Mouse moved to (447, 376)
Screenshot: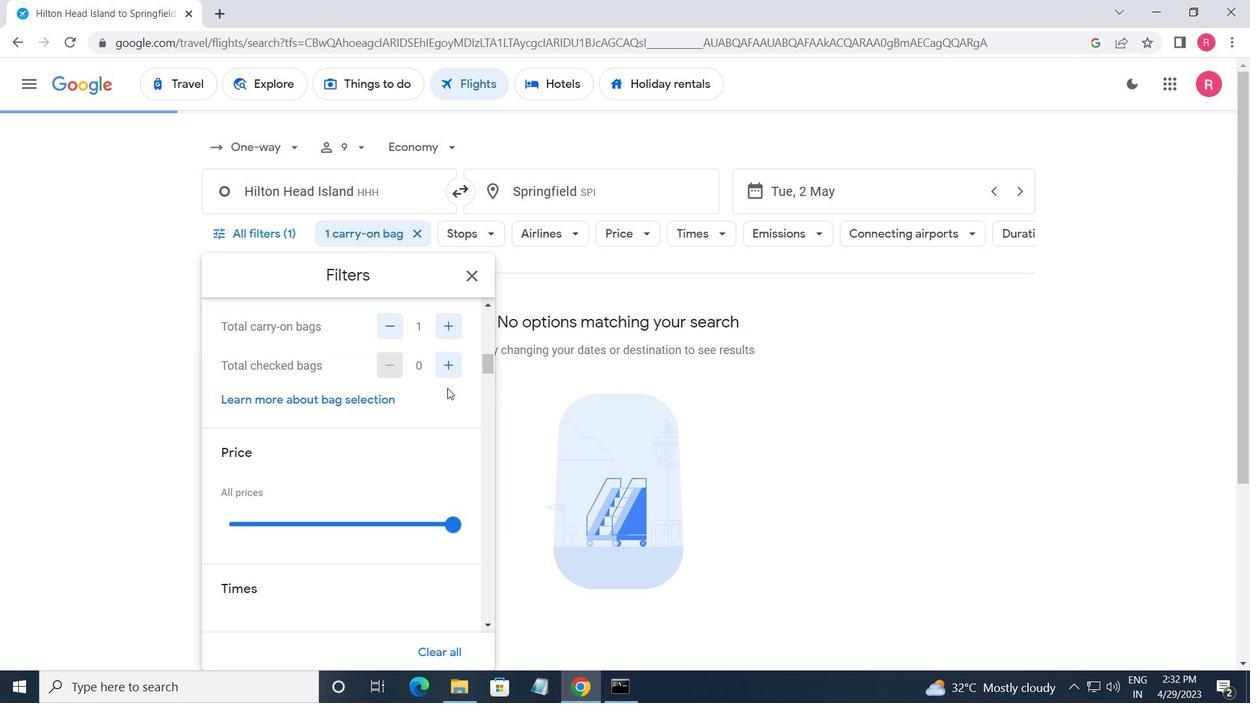 
Action: Mouse pressed left at (447, 376)
Screenshot: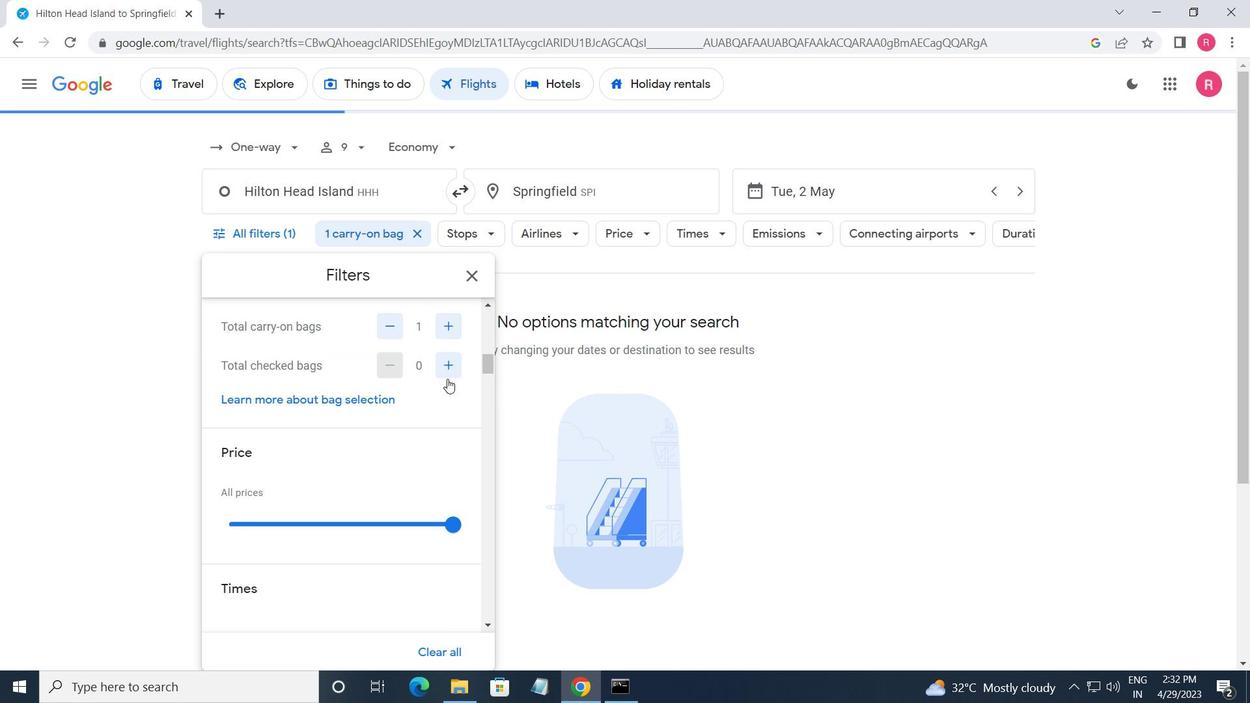 
Action: Mouse moved to (442, 522)
Screenshot: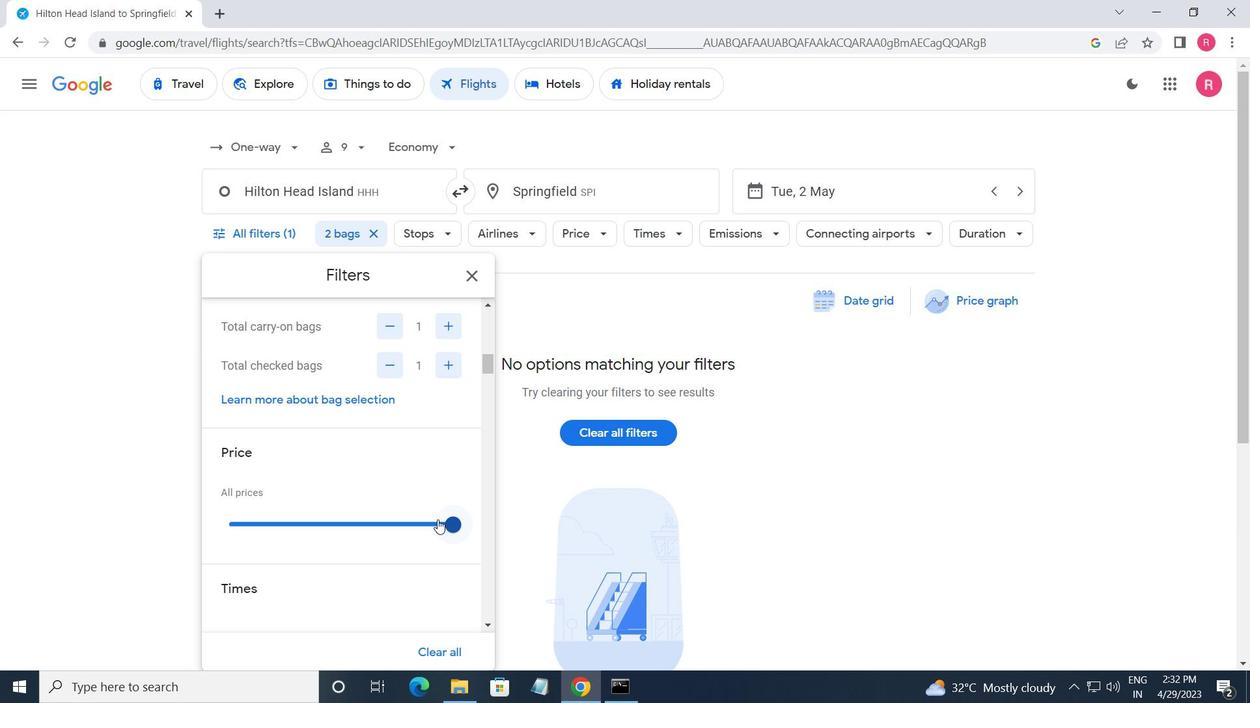 
Action: Mouse pressed left at (442, 522)
Screenshot: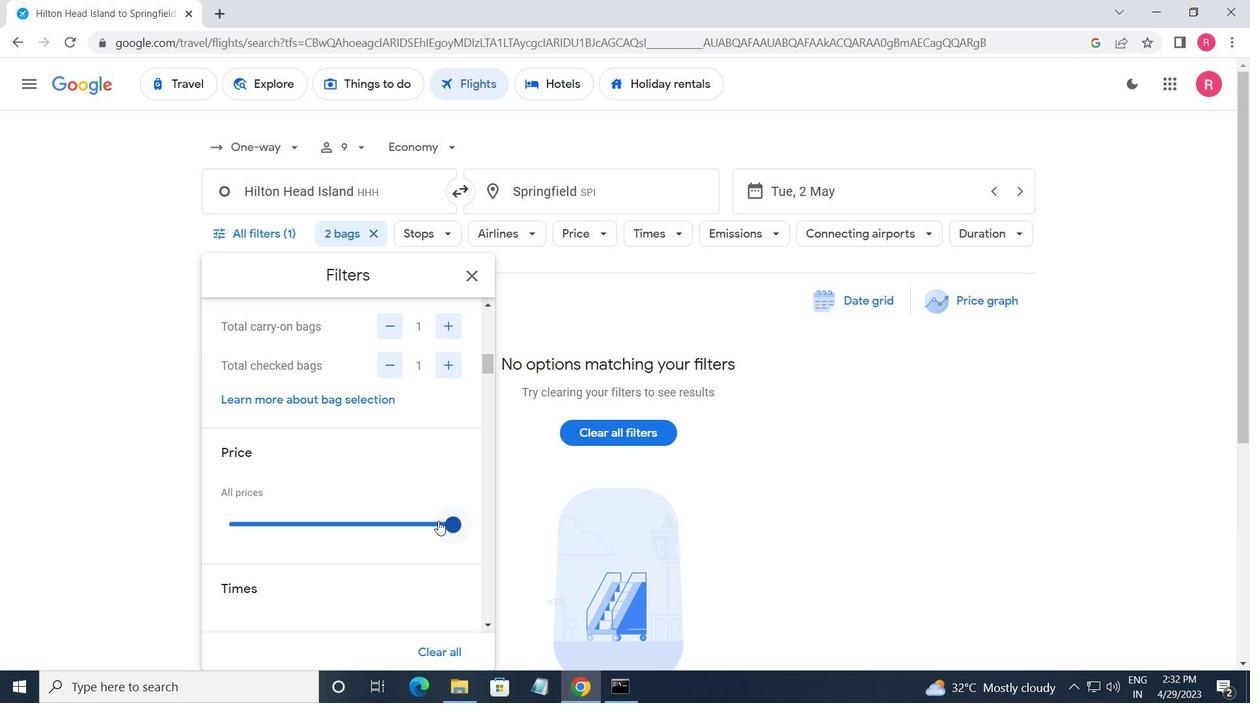 
Action: Mouse moved to (369, 513)
Screenshot: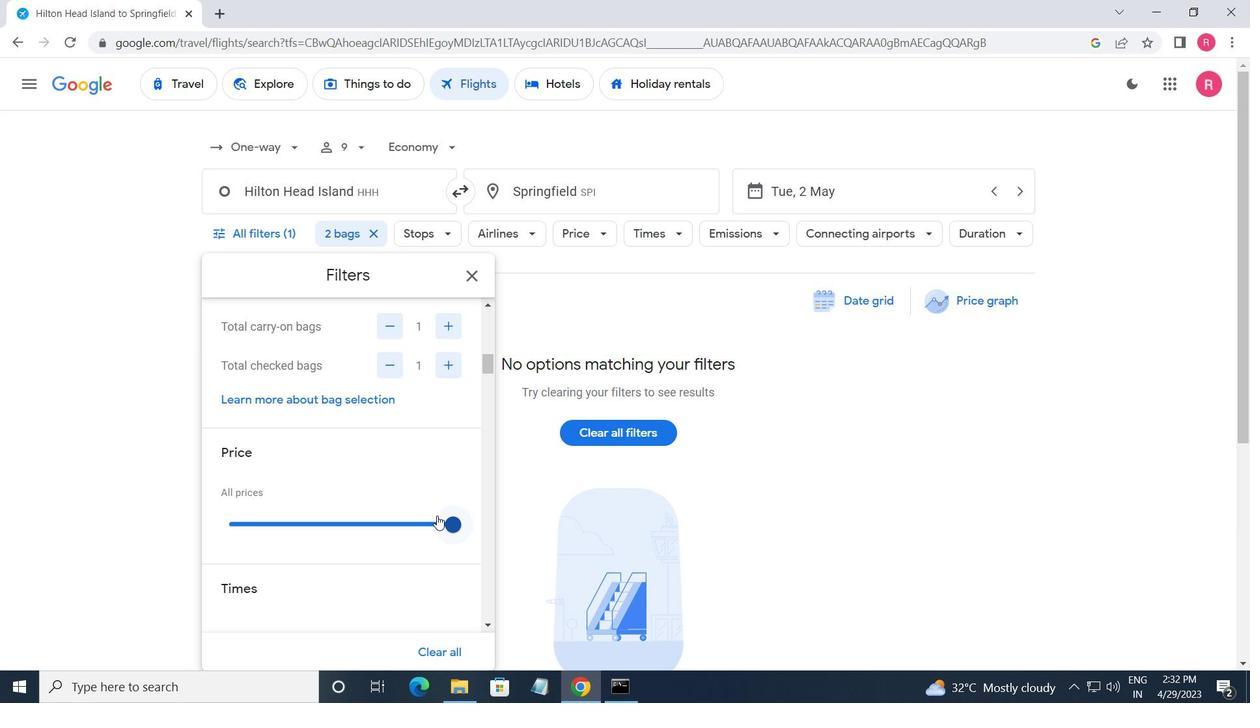 
Action: Mouse scrolled (369, 513) with delta (0, 0)
Screenshot: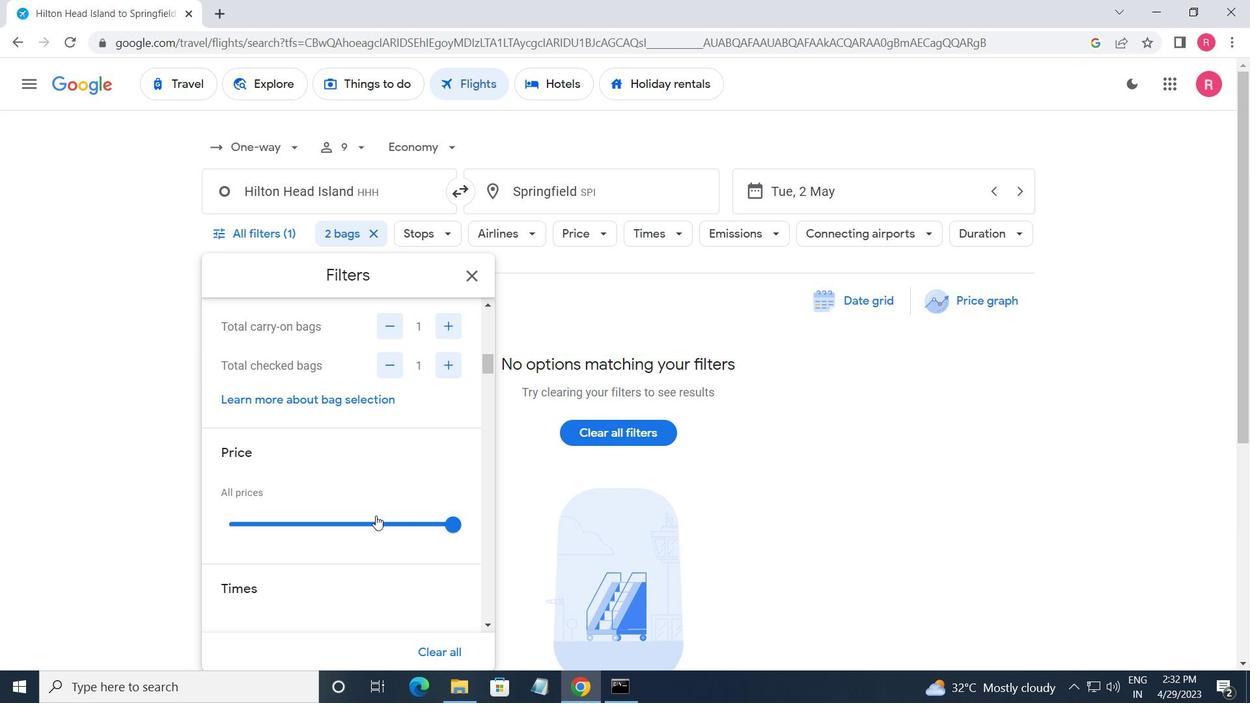 
Action: Mouse scrolled (369, 513) with delta (0, 0)
Screenshot: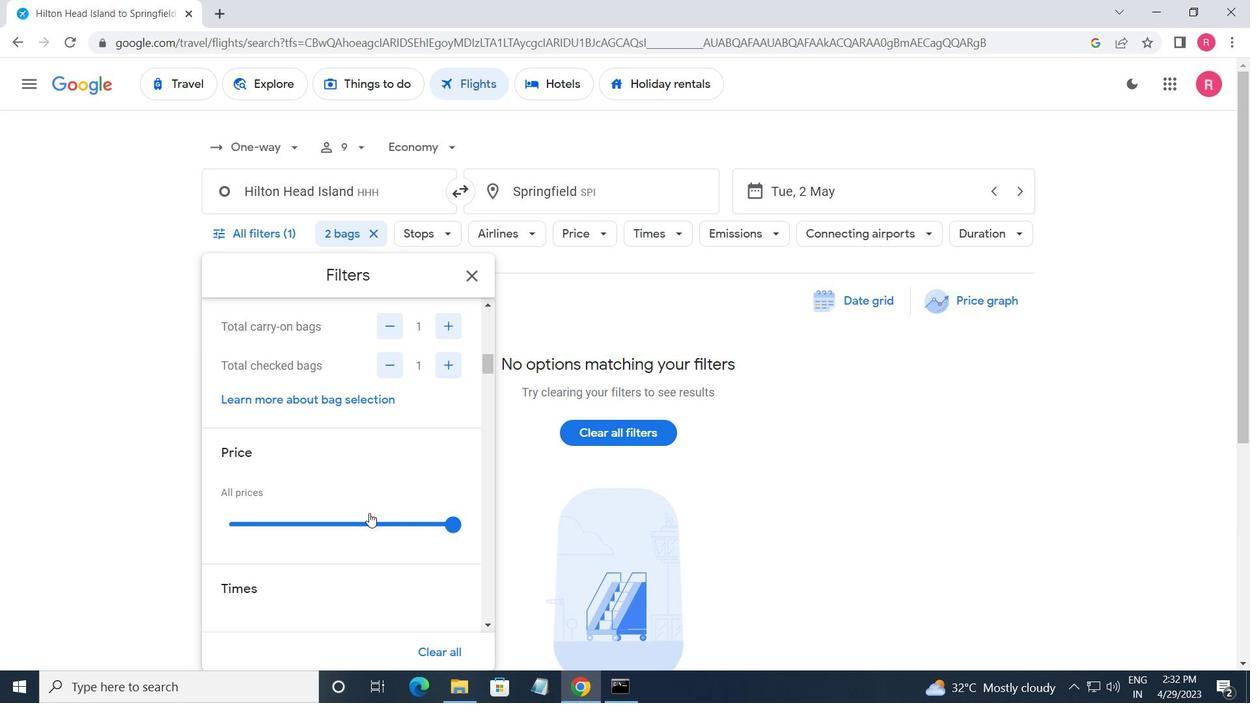 
Action: Mouse moved to (224, 542)
Screenshot: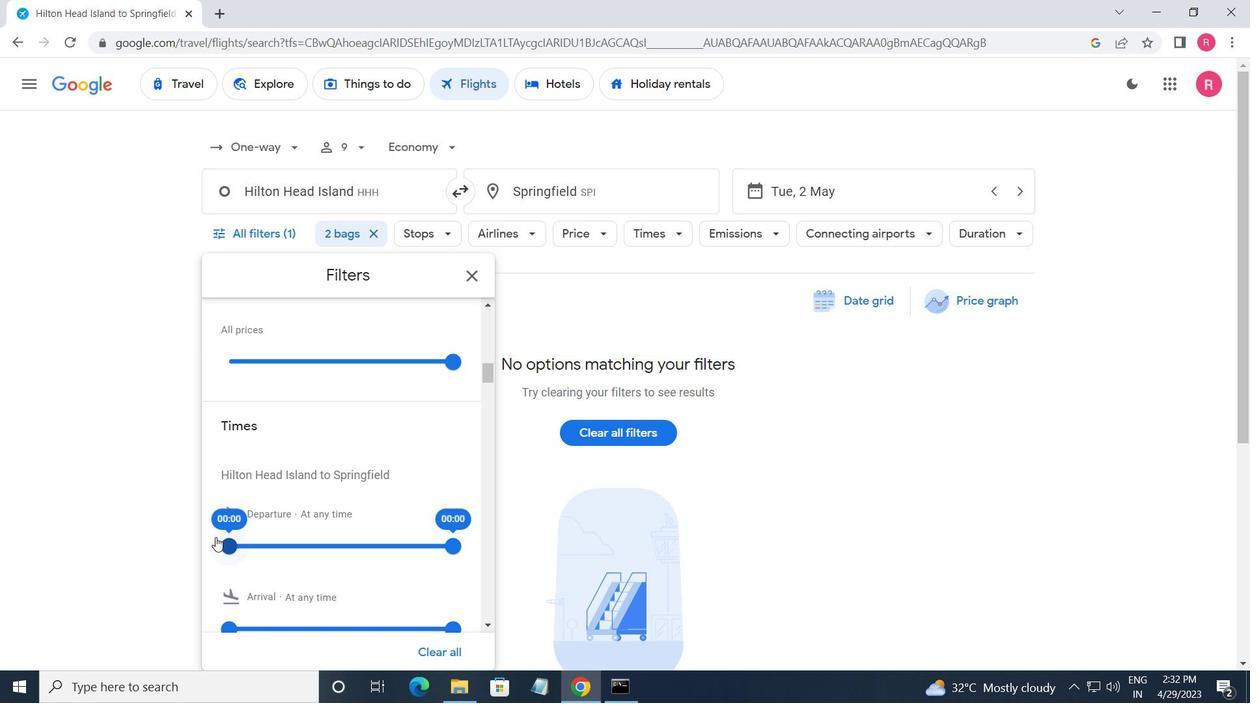 
Action: Mouse pressed left at (224, 542)
Screenshot: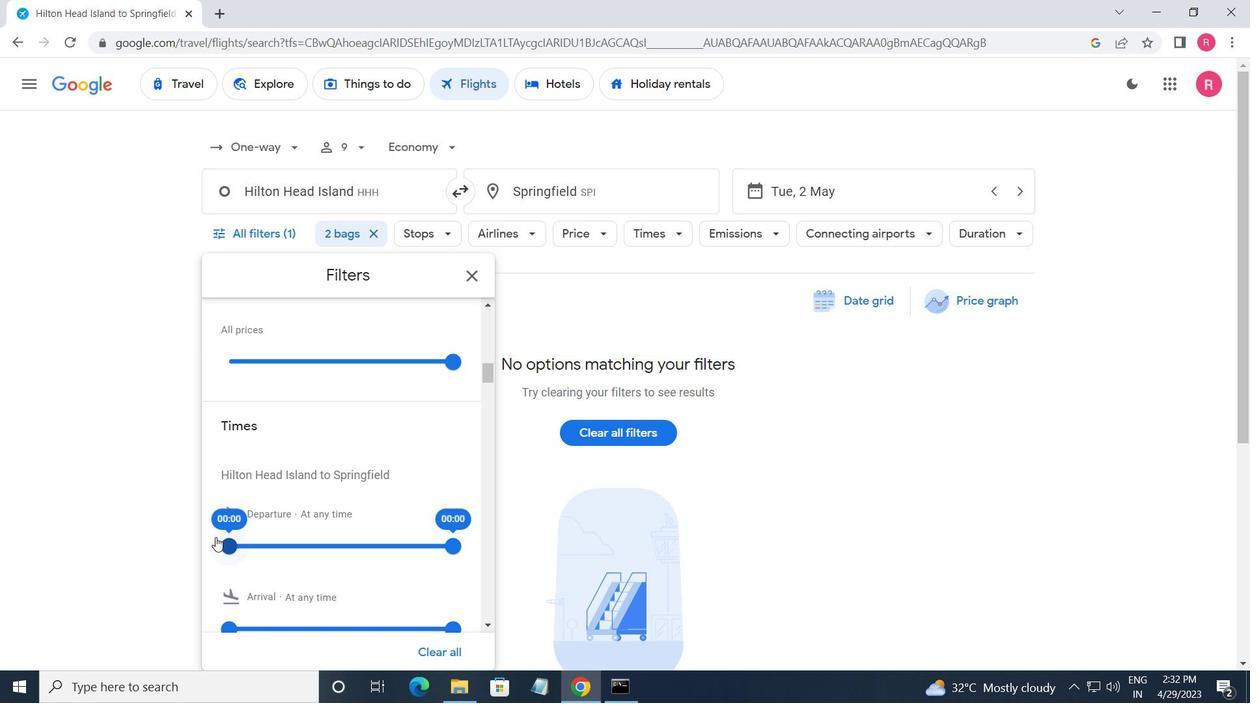 
Action: Mouse moved to (442, 545)
Screenshot: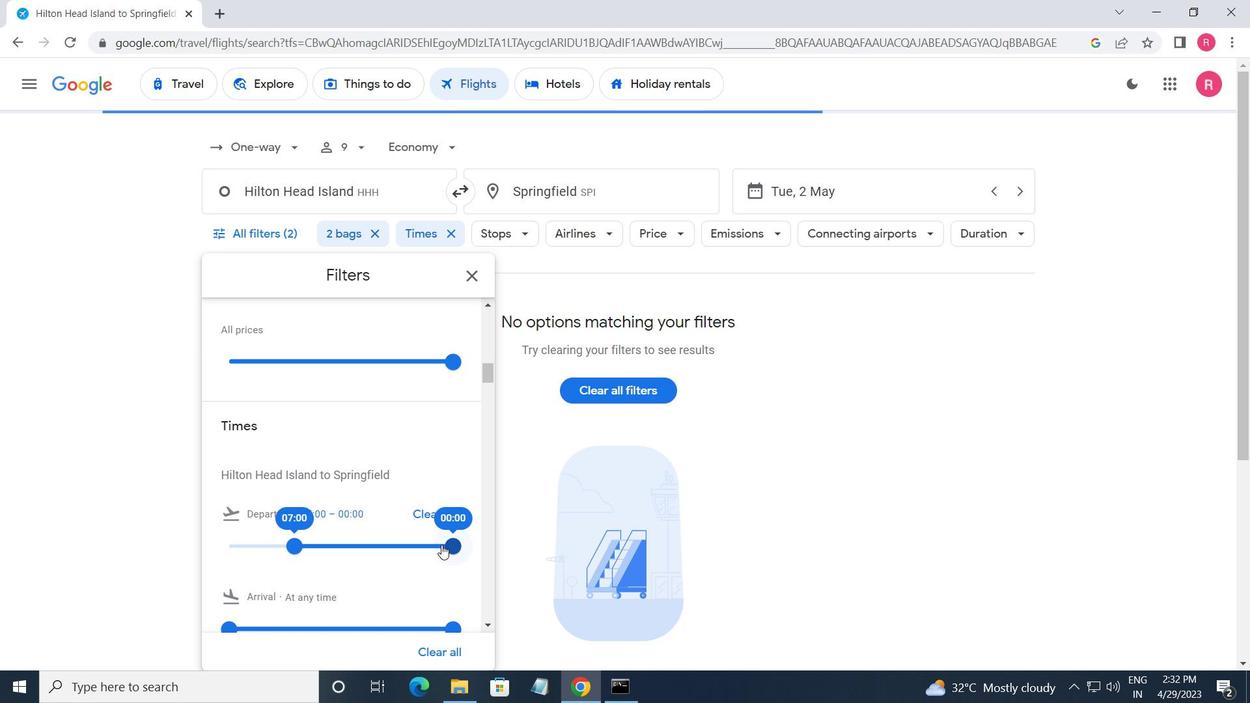 
Action: Mouse pressed left at (442, 545)
Screenshot: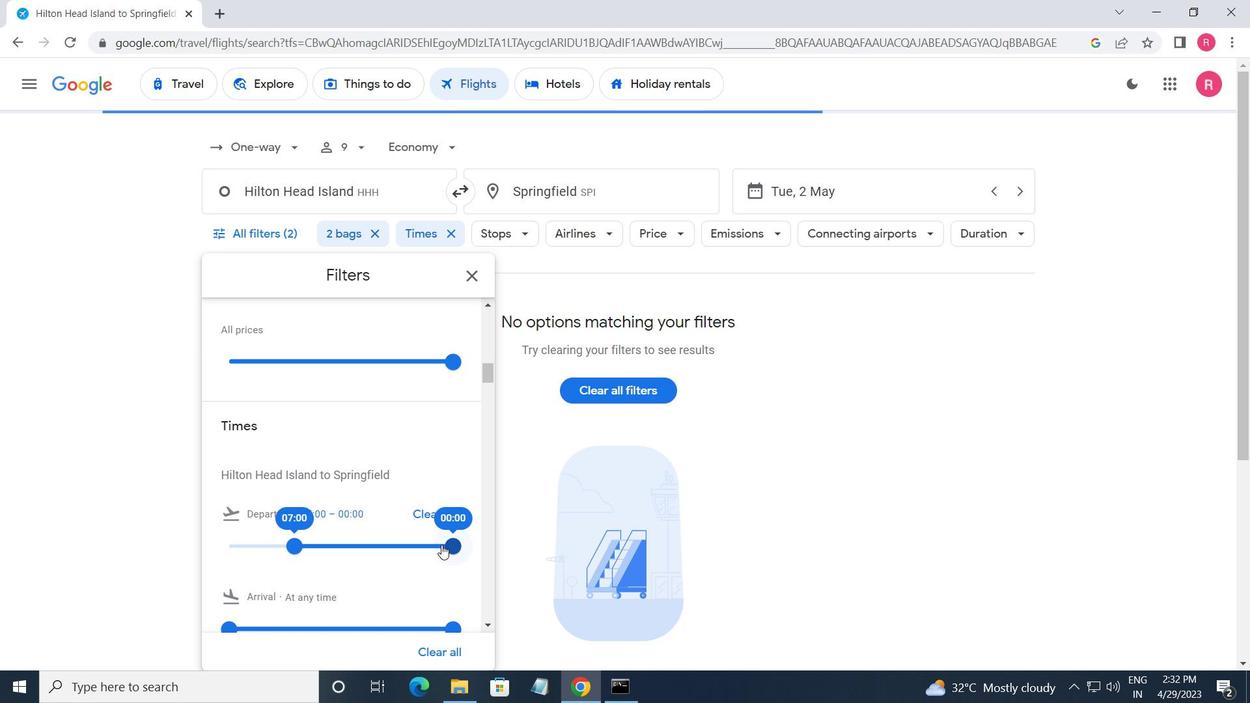 
Action: Mouse moved to (483, 285)
Screenshot: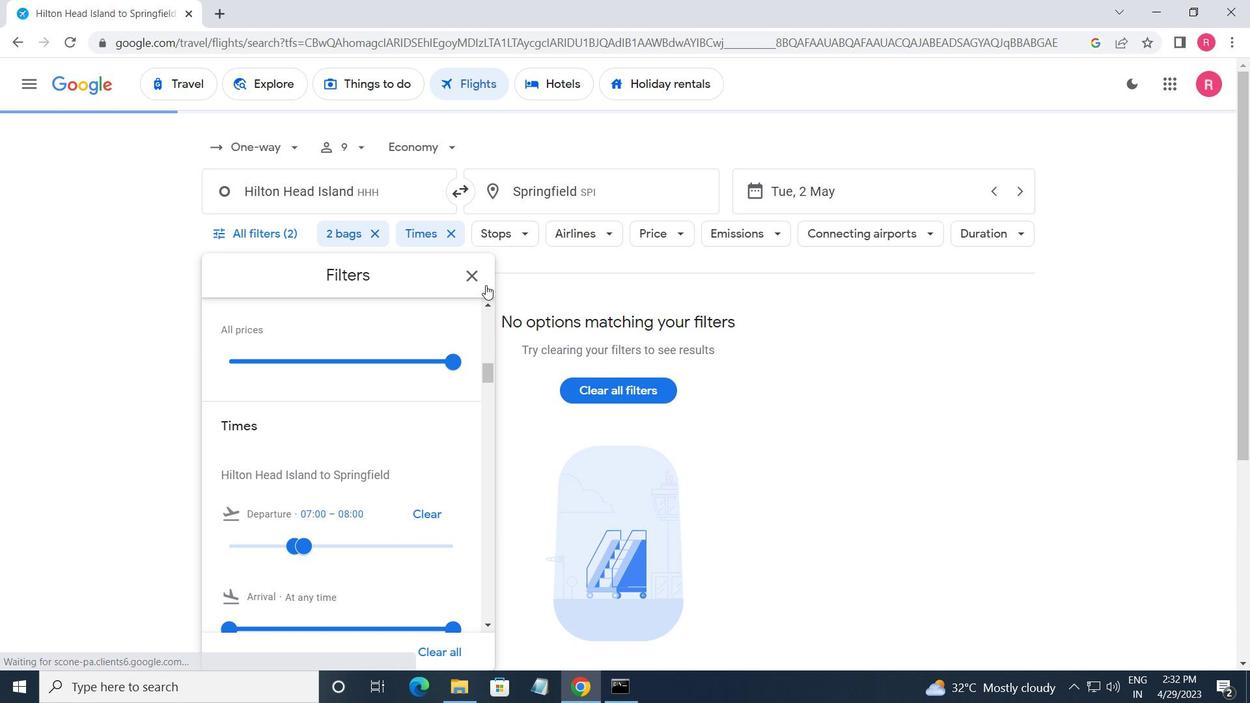
Action: Mouse pressed left at (483, 285)
Screenshot: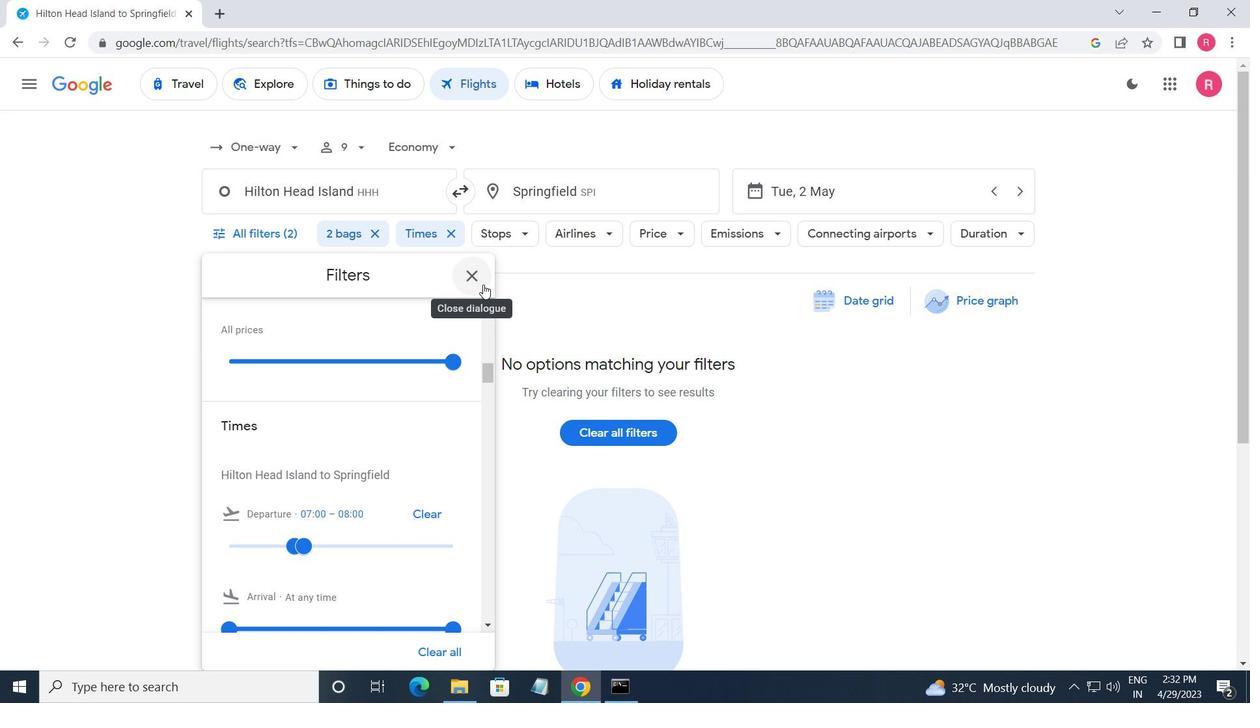 
